 Task:  Click on  Soccer In the  Soccer League click on  Pick Sheet Your name Penelope Taylor Team name Philadelphia and  Email softage.6@softage.net Game 1 Montreal Game 2 Philadelphia Game 3 Atlanta United Game 4 Austin FC Game 5 Real Salt Lake Game 6 San Jose Game 7 Columbus Game 8 New England Game 9 Charlotte FC Game 10 DC United Game 11 Toronto FC Game 12 NY Red Bulls Game 13 Austin Game 14 Real Salt Lake Game 15 Houston Game16 San Jose In Tie Breaker choose Philadelphia Submit pick sheet
Action: Mouse moved to (261, 233)
Screenshot: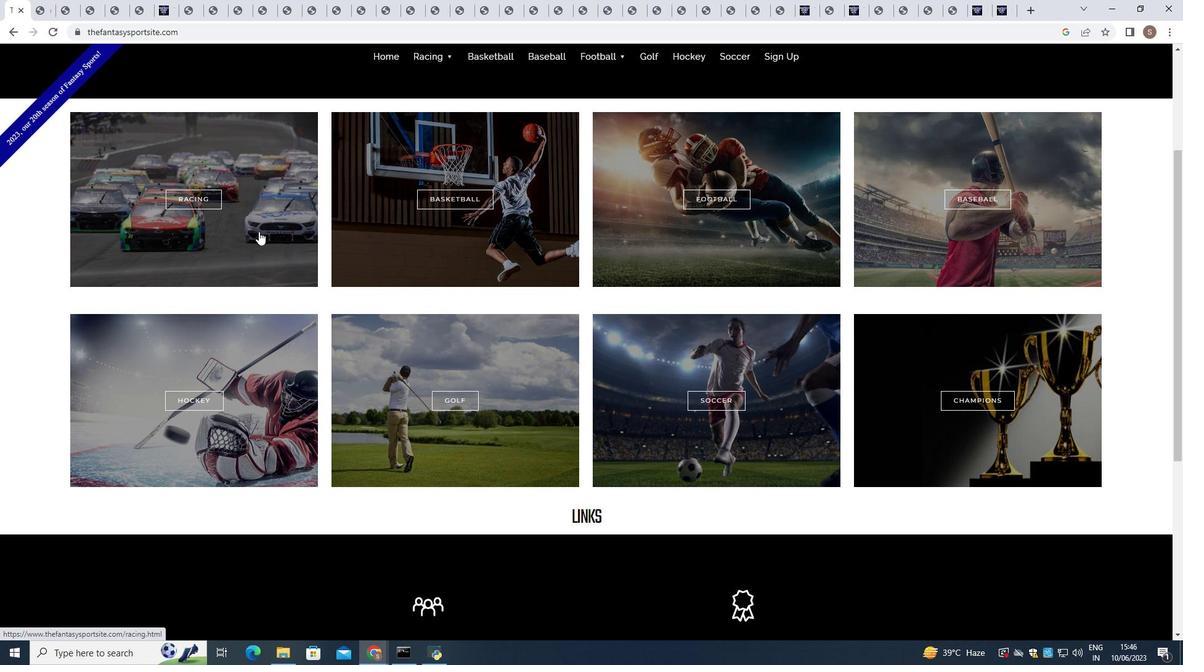 
Action: Mouse scrolled (261, 233) with delta (0, 0)
Screenshot: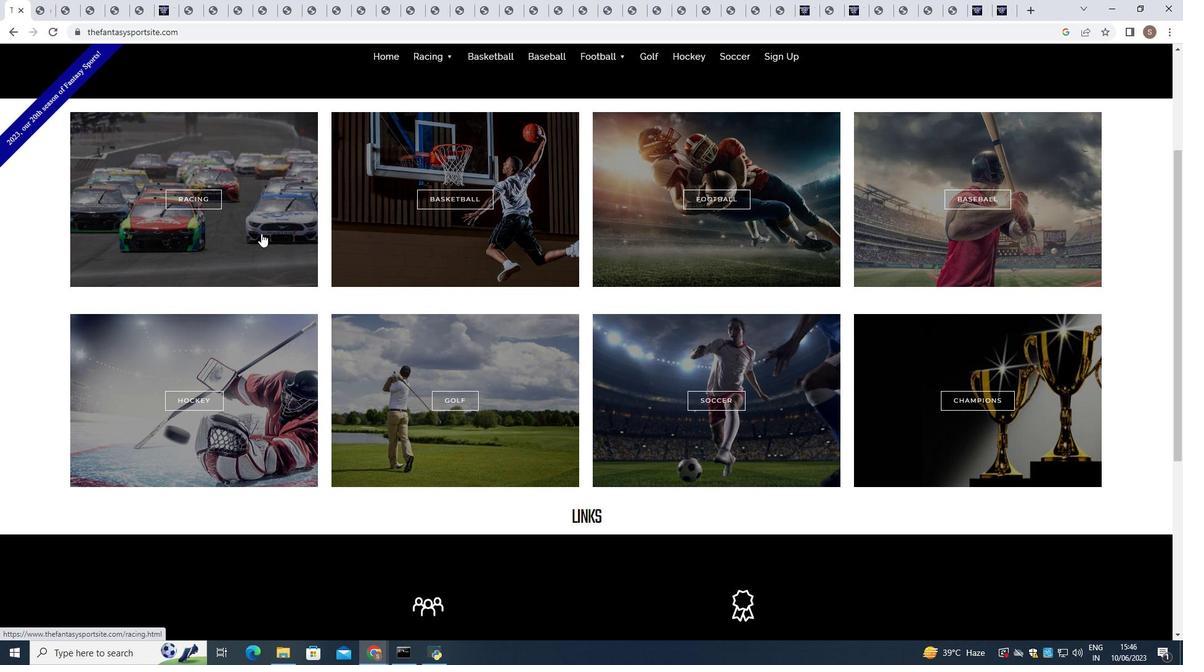 
Action: Mouse moved to (261, 234)
Screenshot: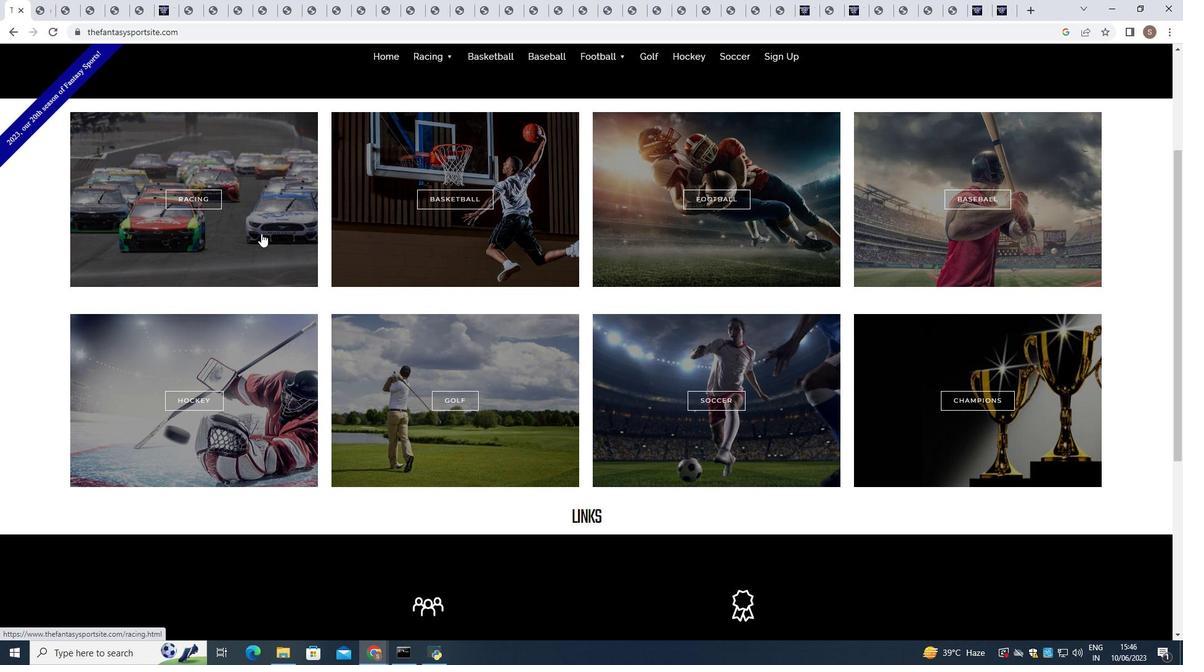 
Action: Mouse scrolled (261, 234) with delta (0, 0)
Screenshot: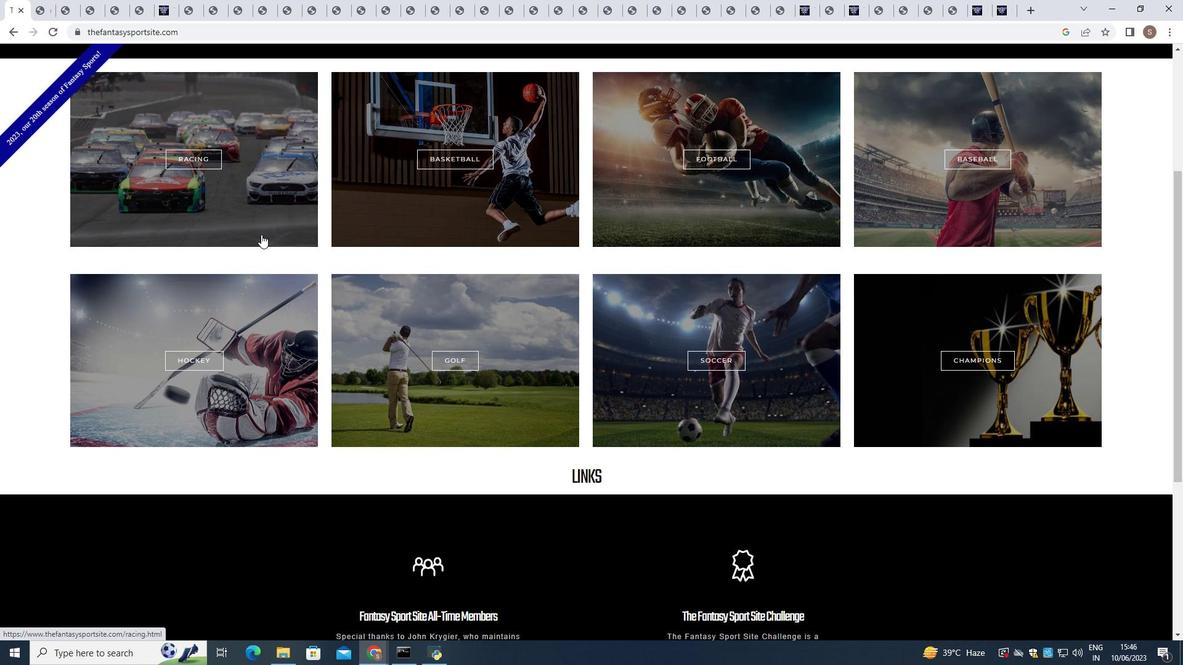 
Action: Mouse moved to (624, 275)
Screenshot: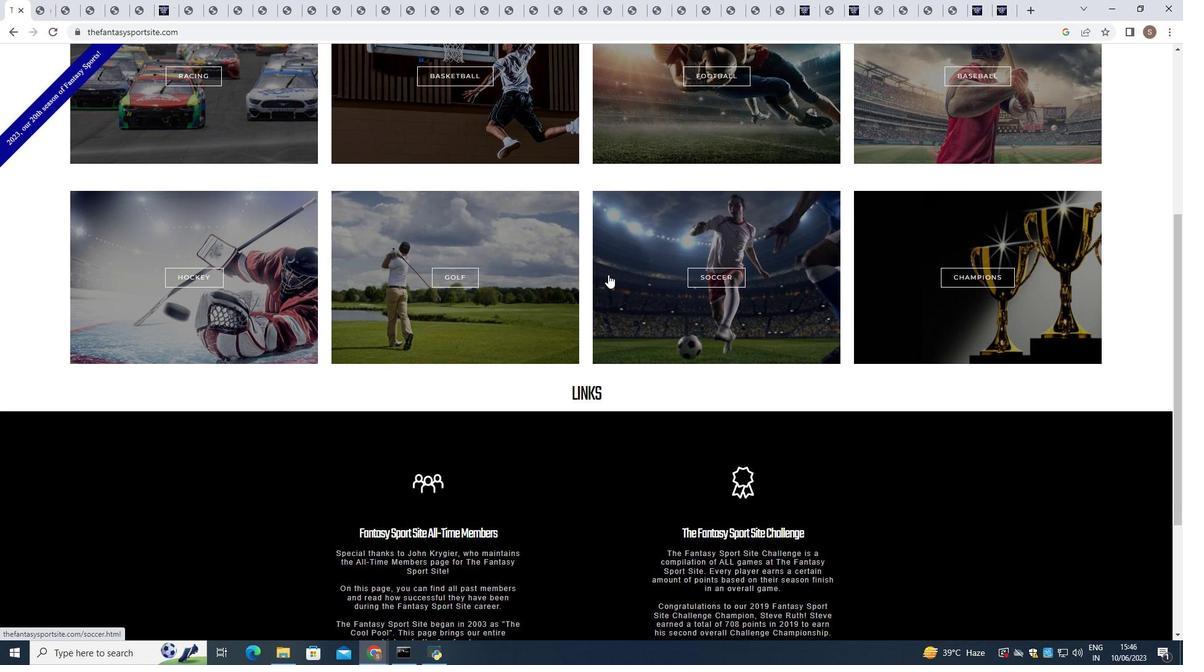 
Action: Mouse pressed left at (624, 275)
Screenshot: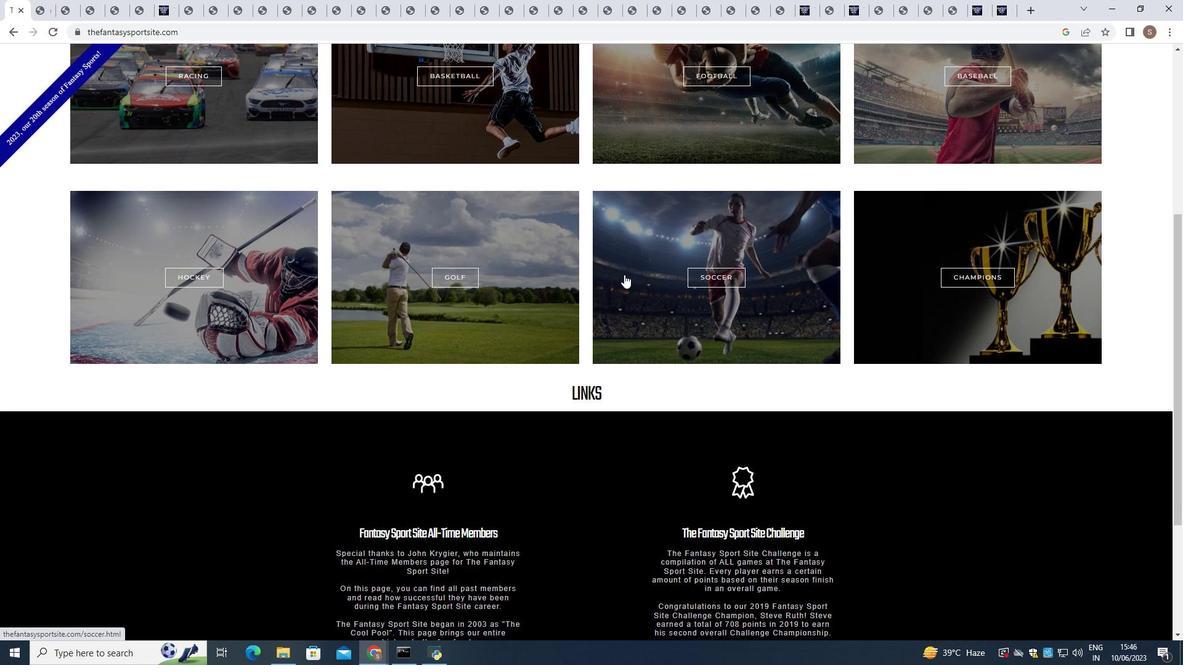
Action: Mouse moved to (551, 459)
Screenshot: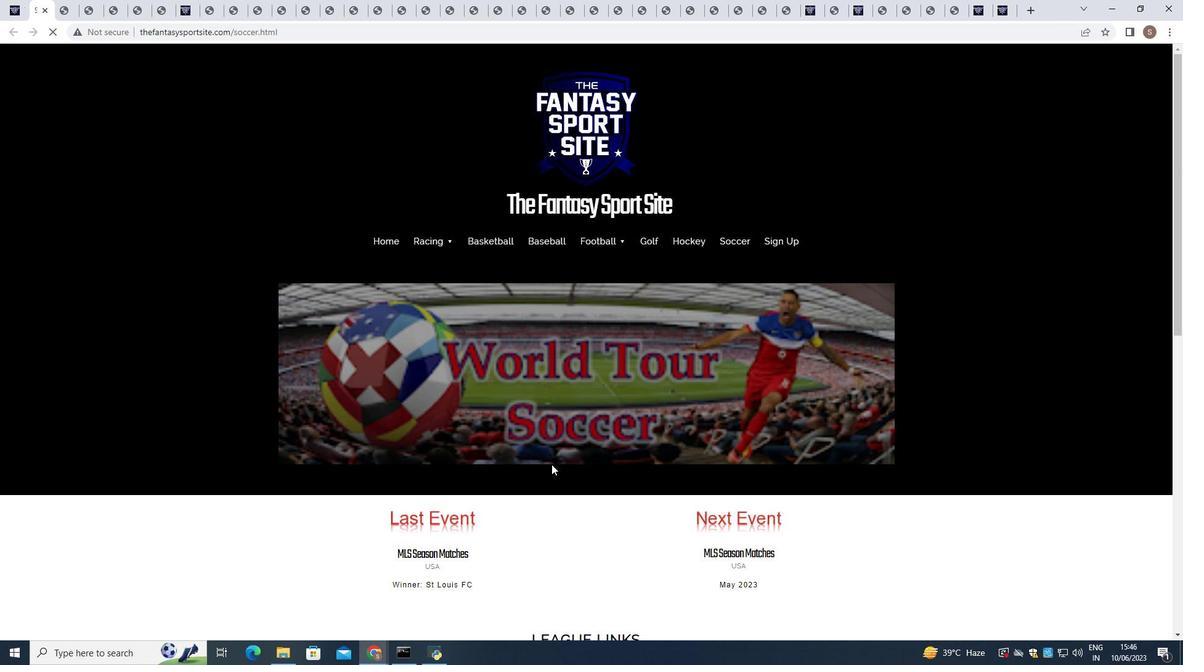 
Action: Mouse scrolled (551, 458) with delta (0, 0)
Screenshot: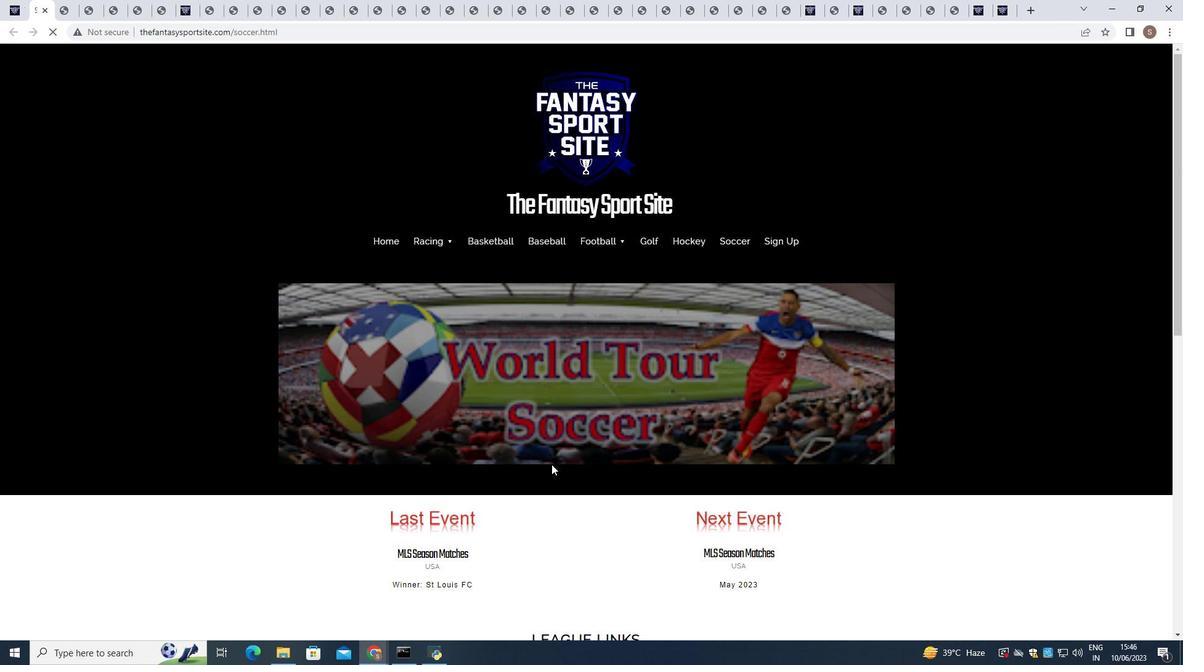 
Action: Mouse moved to (551, 464)
Screenshot: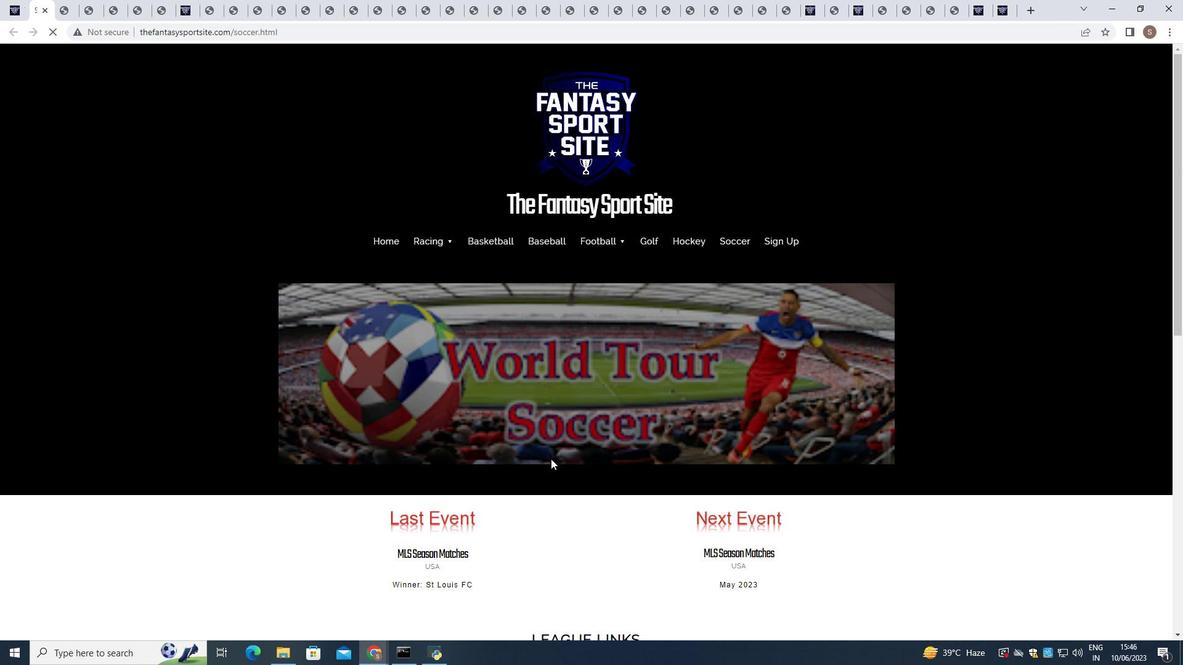 
Action: Mouse scrolled (551, 464) with delta (0, 0)
Screenshot: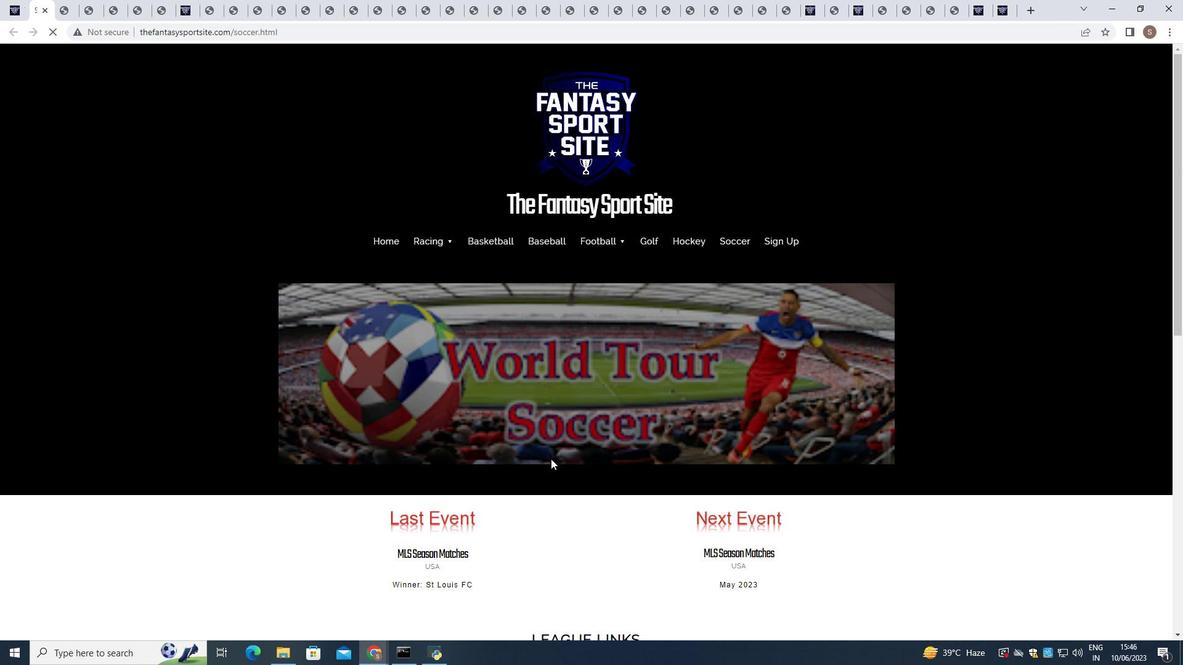 
Action: Mouse moved to (553, 469)
Screenshot: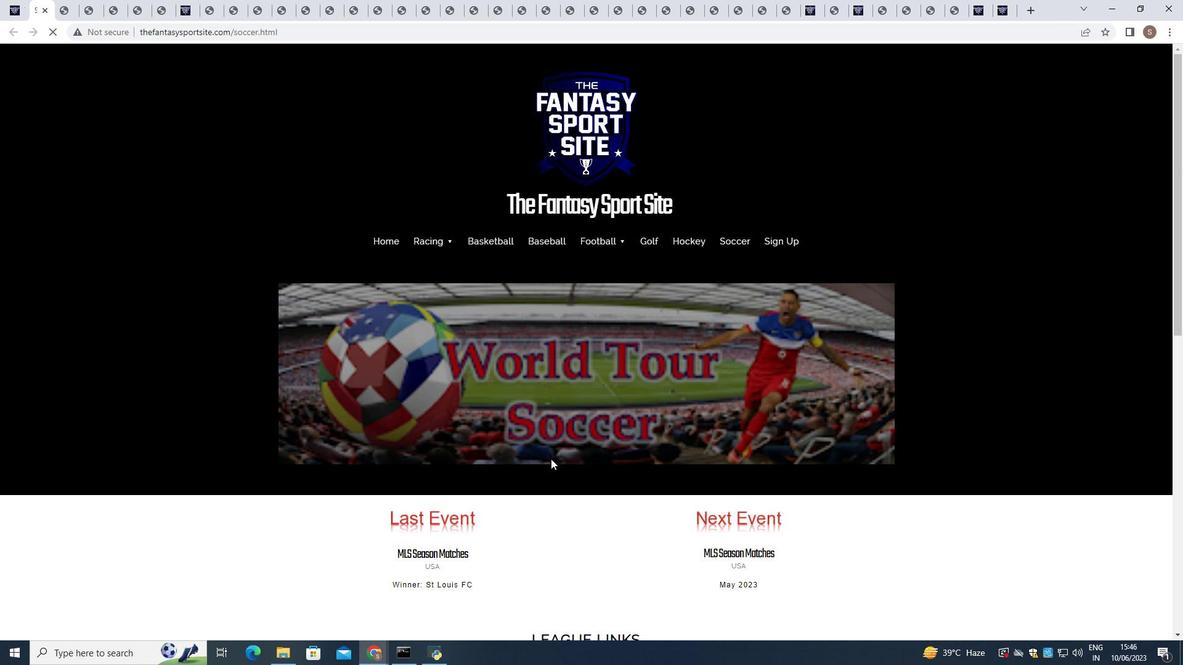 
Action: Mouse scrolled (553, 468) with delta (0, 0)
Screenshot: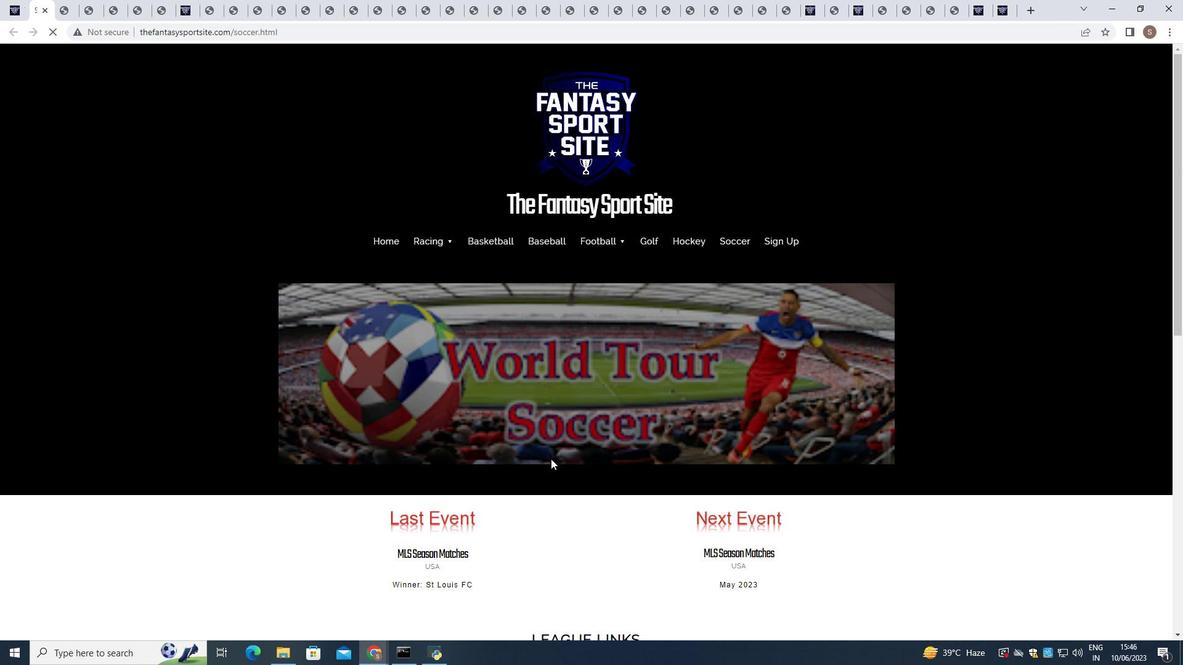 
Action: Mouse moved to (553, 469)
Screenshot: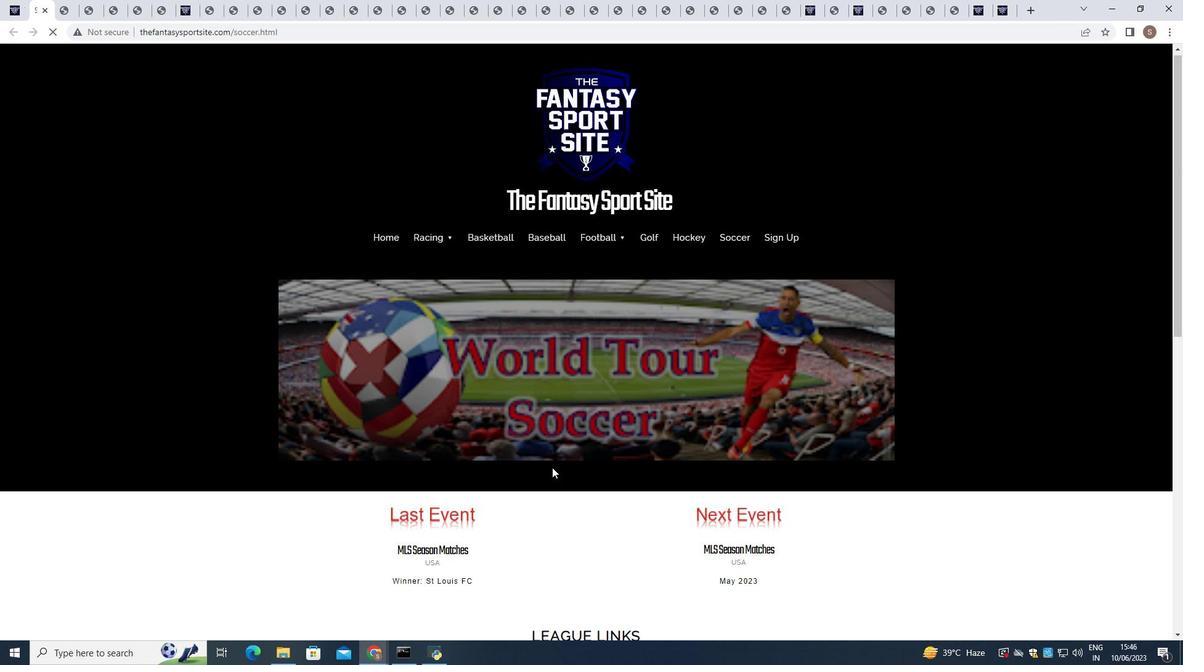 
Action: Mouse scrolled (553, 468) with delta (0, 0)
Screenshot: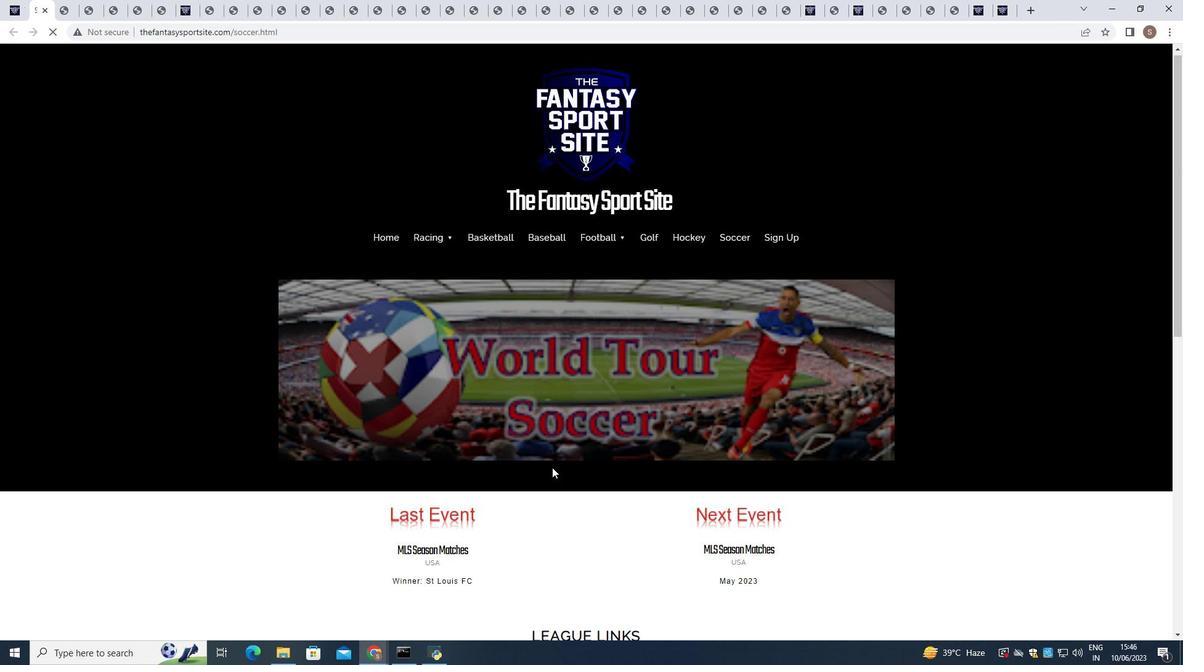 
Action: Mouse moved to (339, 445)
Screenshot: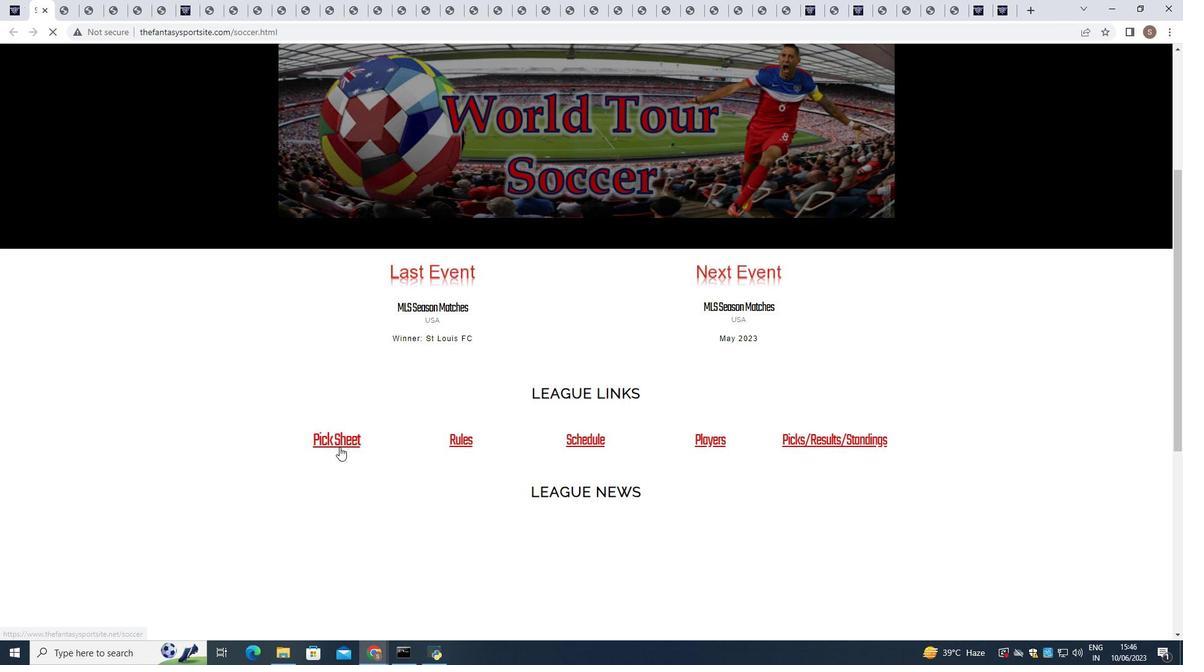 
Action: Mouse pressed left at (339, 445)
Screenshot: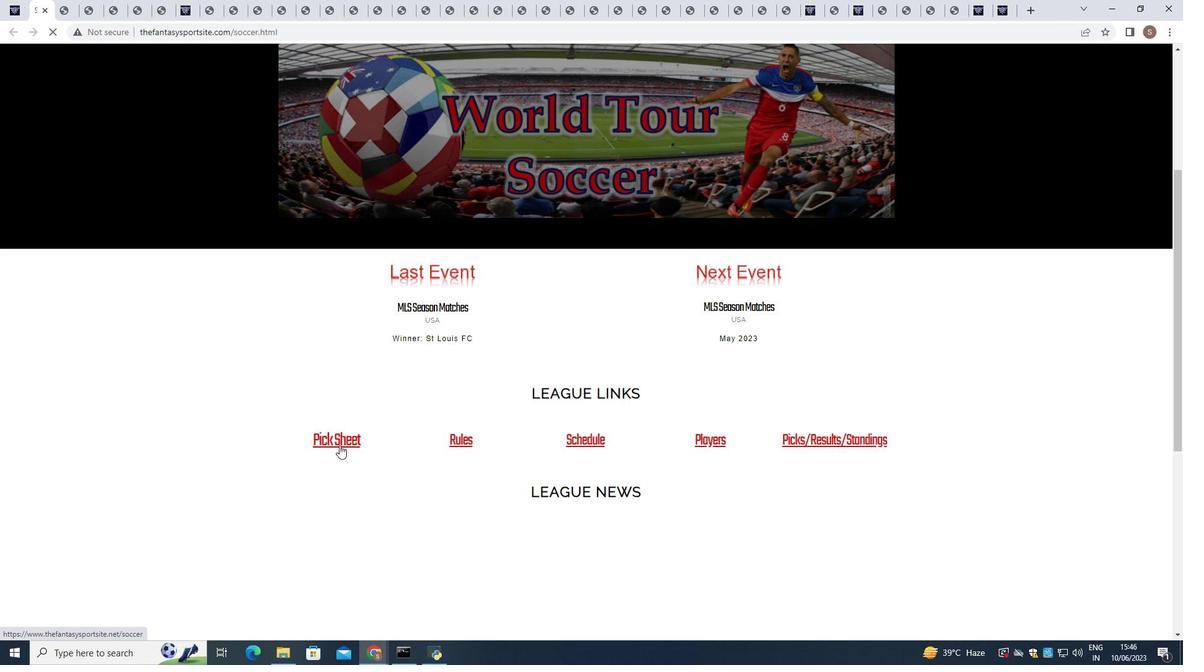 
Action: Mouse moved to (416, 439)
Screenshot: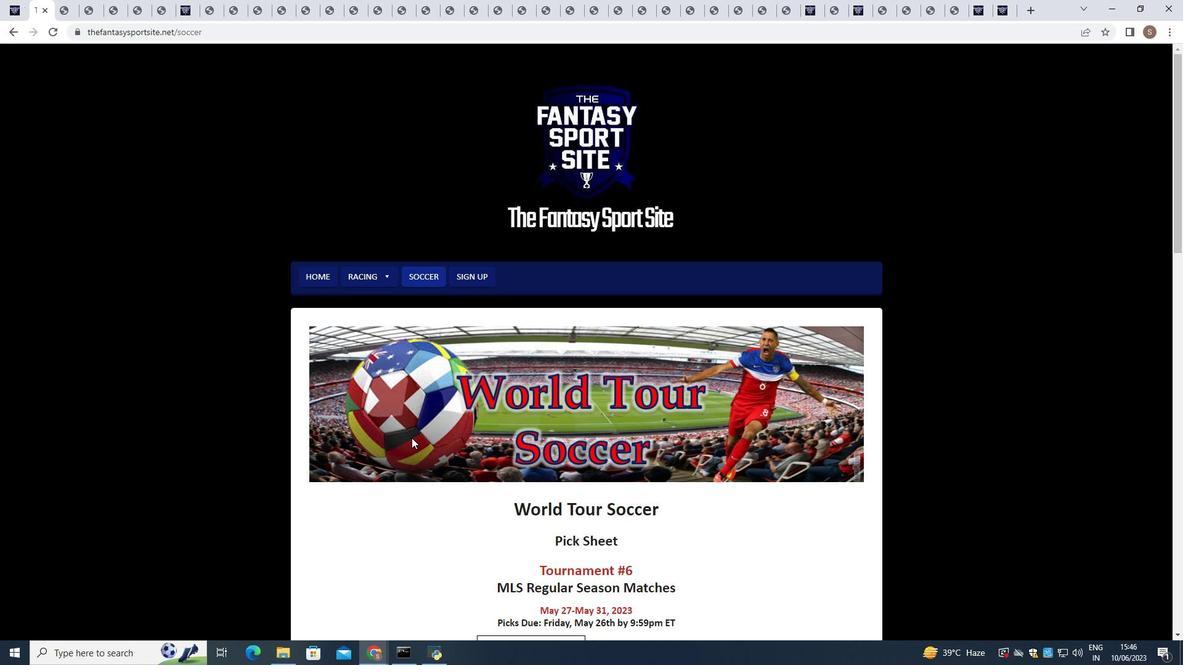 
Action: Mouse scrolled (416, 438) with delta (0, 0)
Screenshot: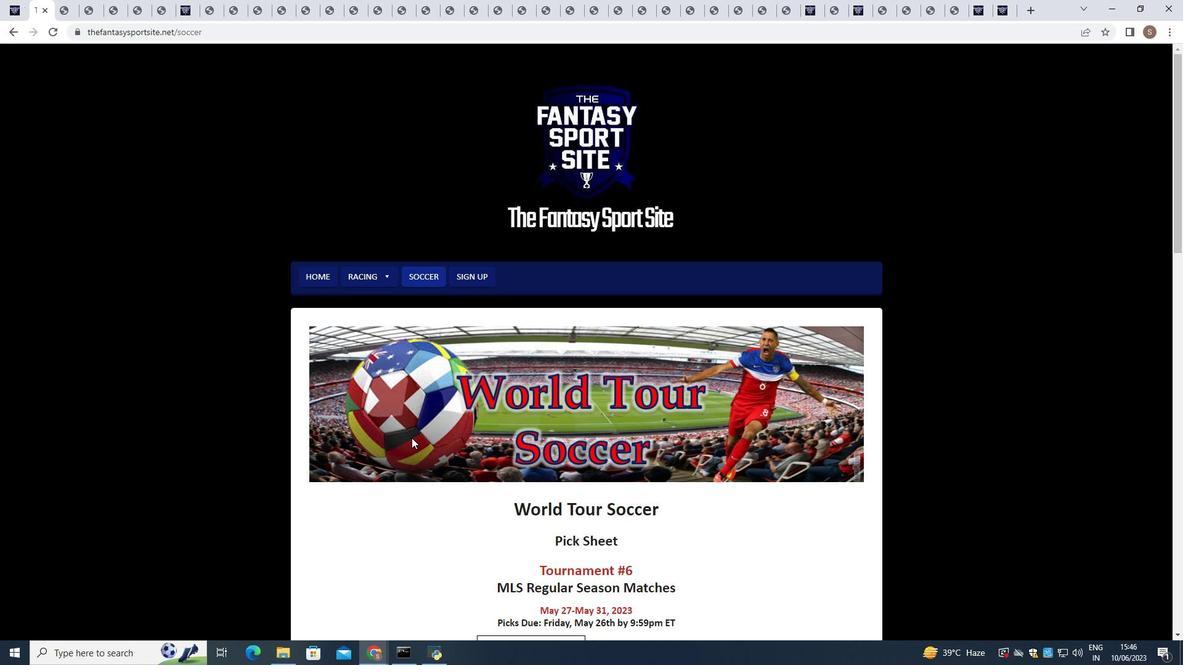 
Action: Mouse moved to (416, 439)
Screenshot: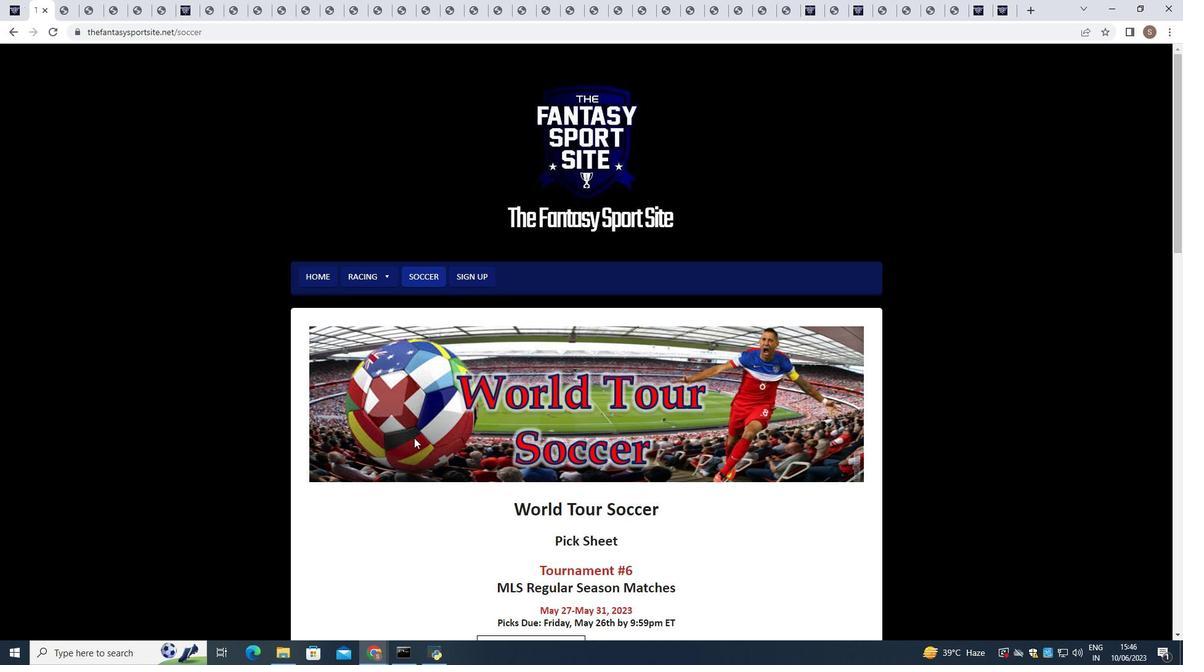
Action: Mouse scrolled (416, 439) with delta (0, 0)
Screenshot: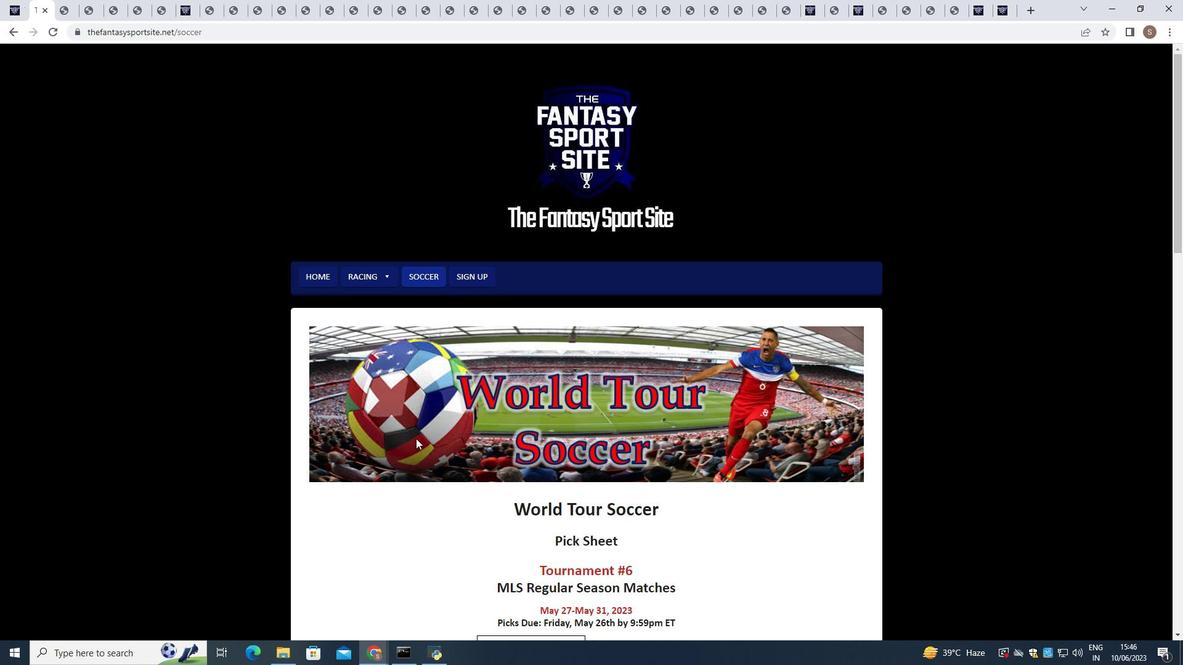 
Action: Mouse scrolled (416, 439) with delta (0, 0)
Screenshot: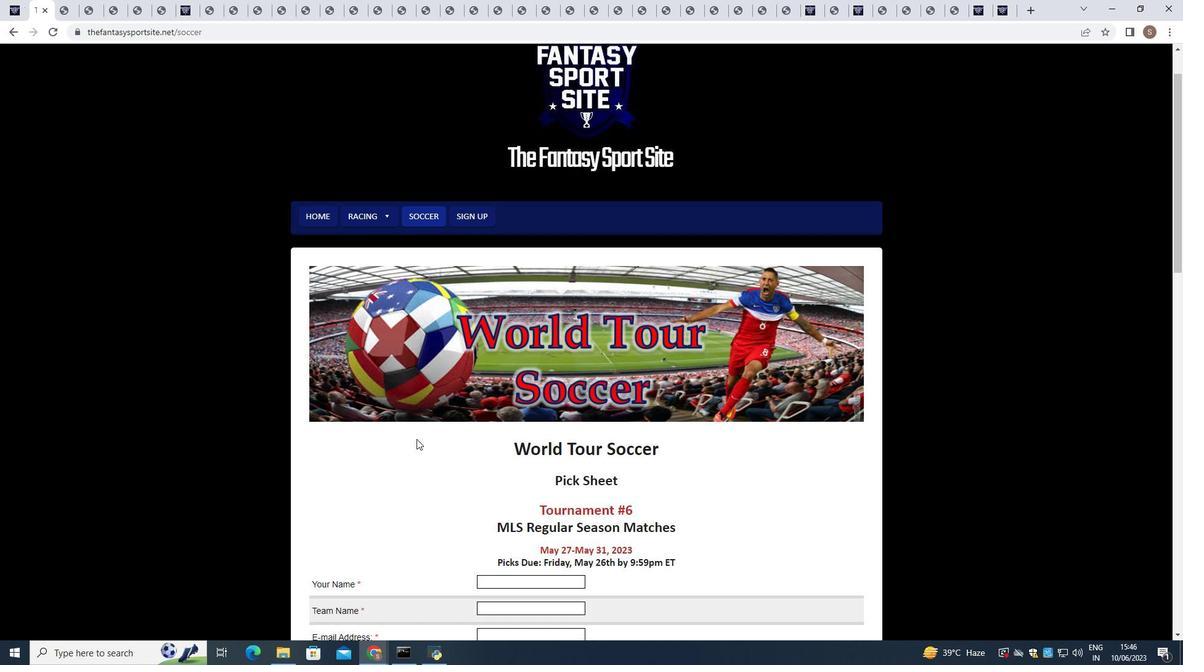 
Action: Mouse scrolled (416, 439) with delta (0, 0)
Screenshot: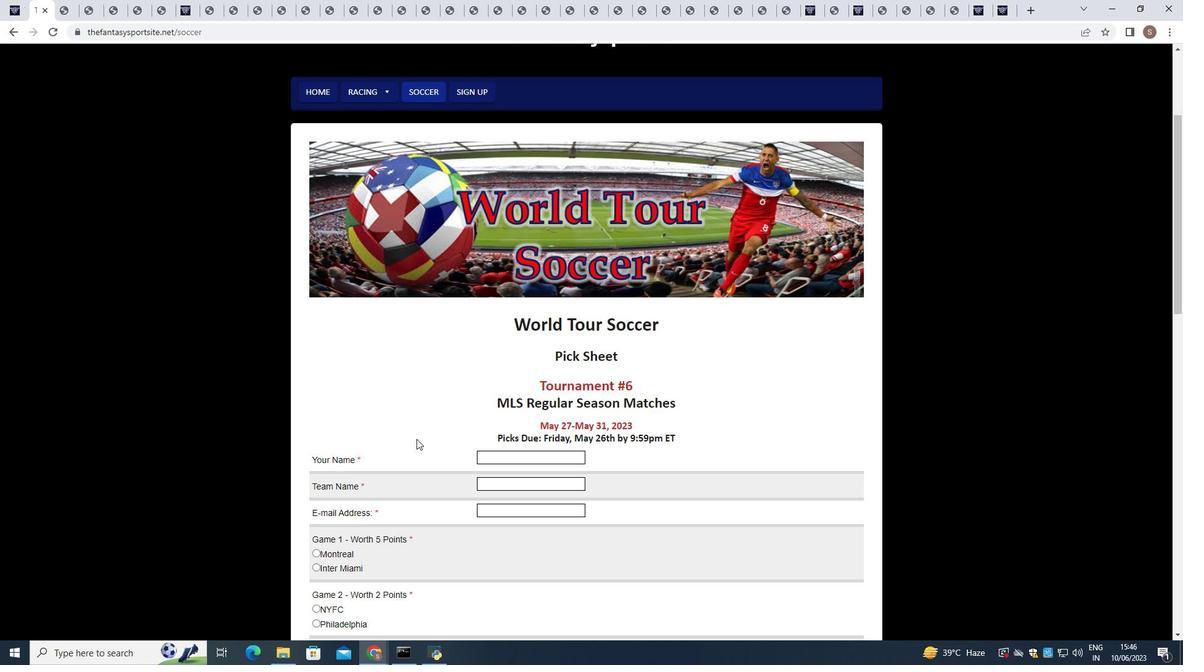 
Action: Mouse moved to (502, 392)
Screenshot: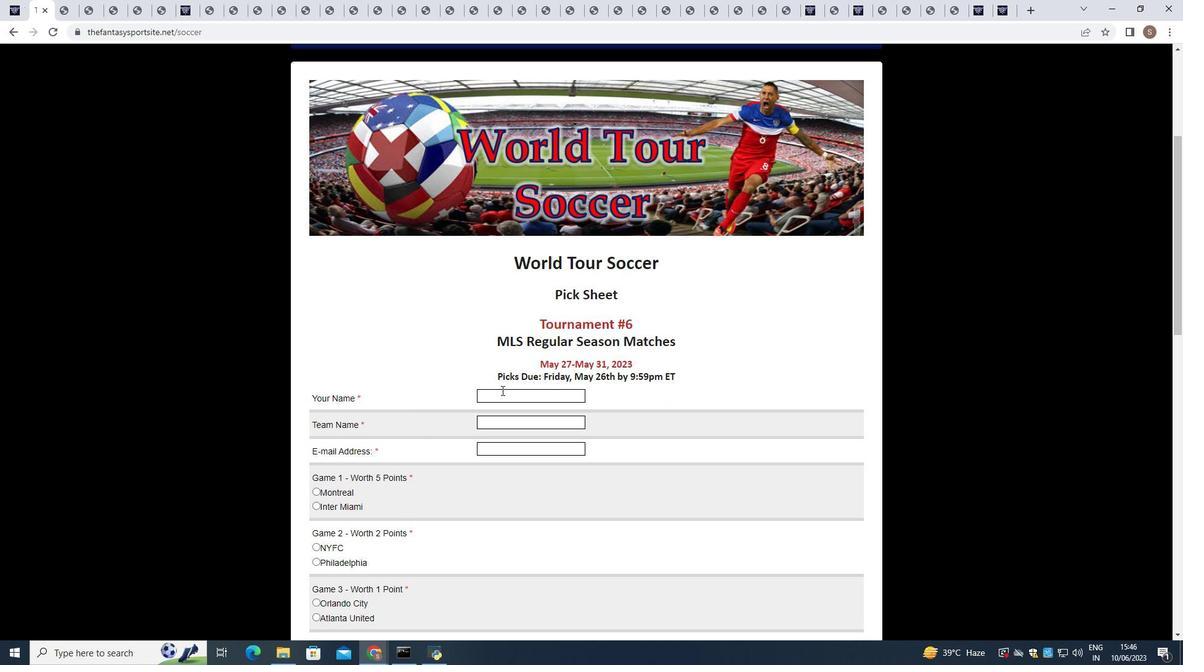 
Action: Mouse pressed left at (502, 392)
Screenshot: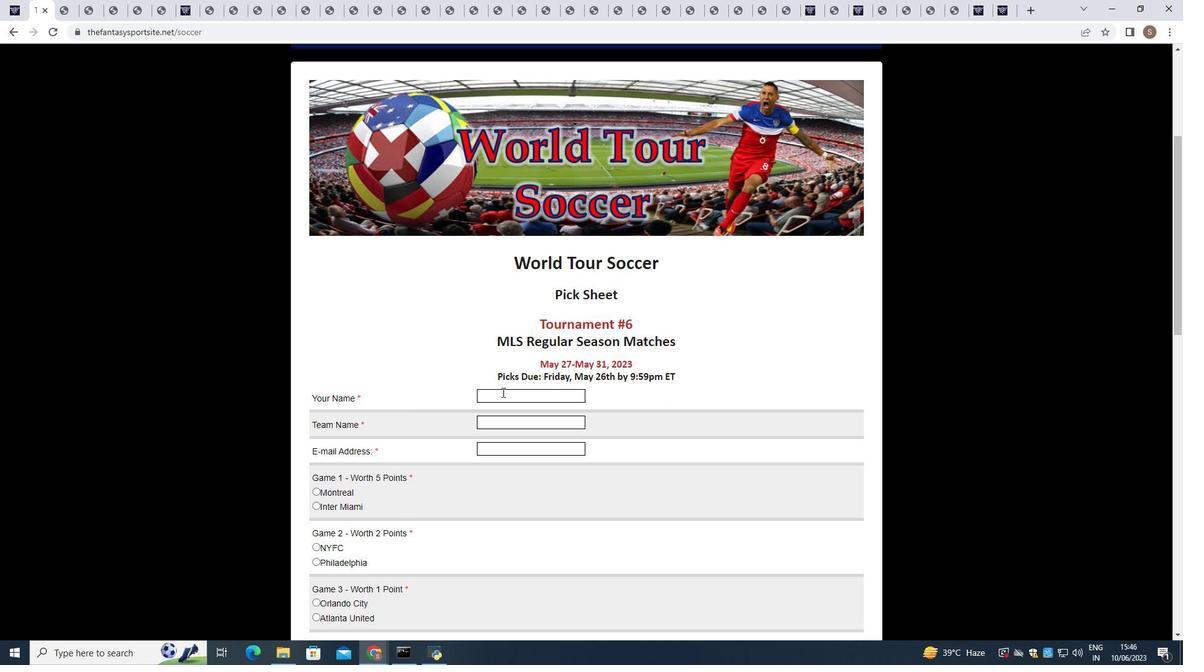 
Action: Key pressed <Key.shift><Key.shift>Penelope<Key.space><Key.shift>Taylor
Screenshot: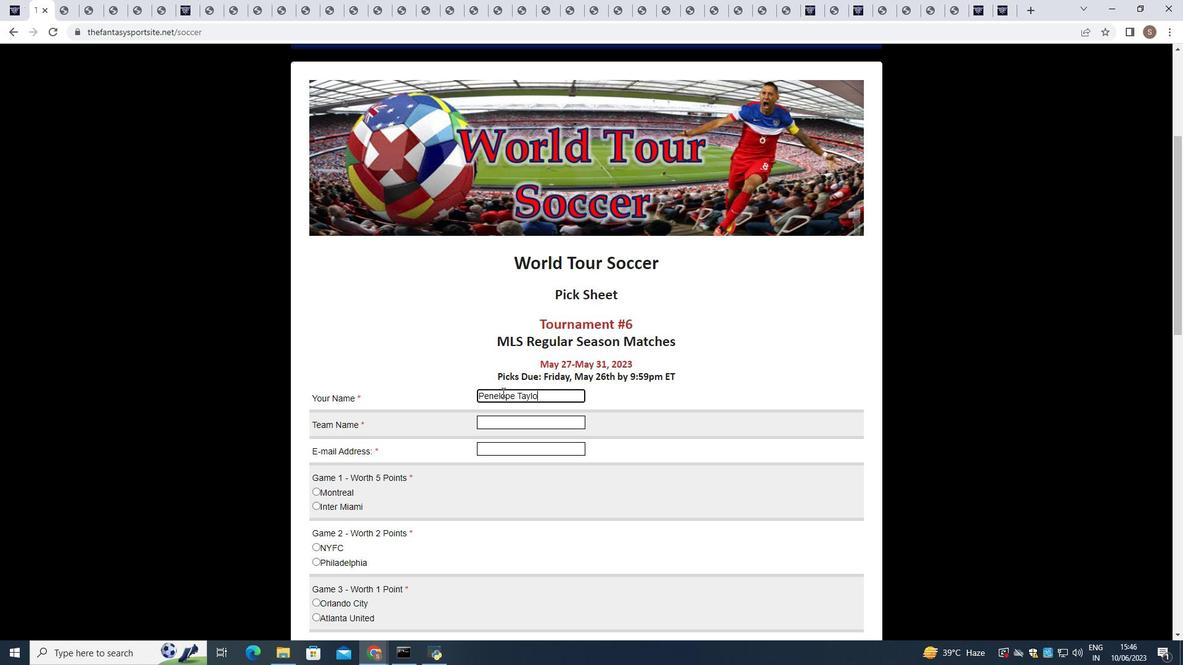 
Action: Mouse moved to (509, 418)
Screenshot: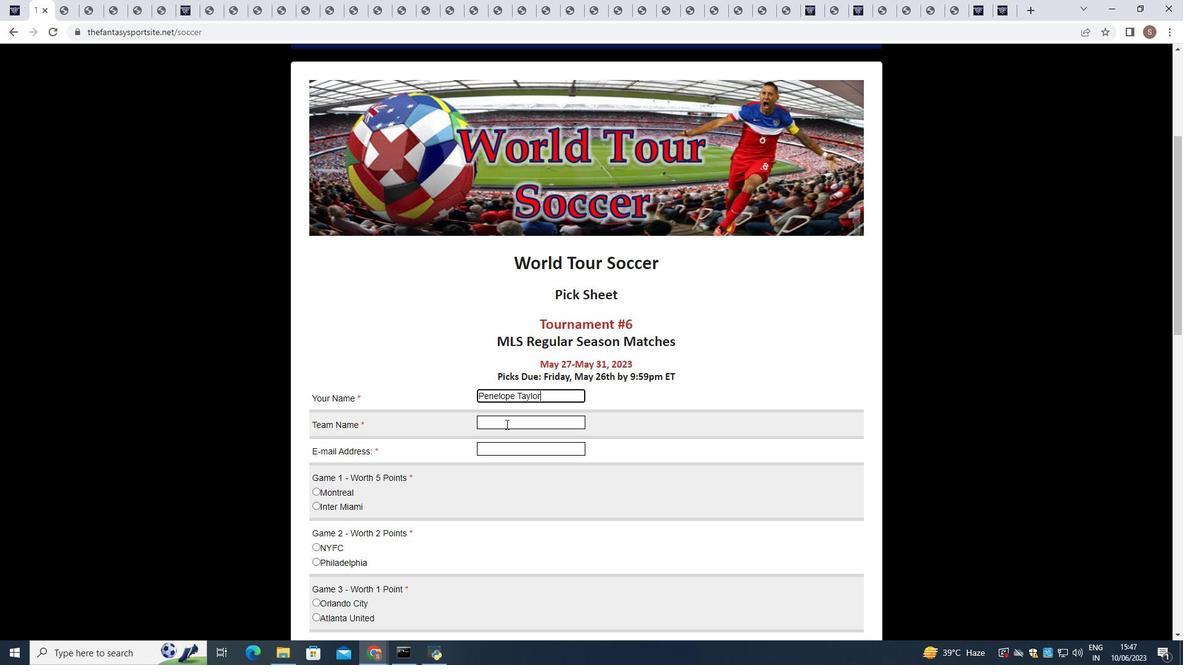 
Action: Mouse pressed left at (509, 418)
Screenshot: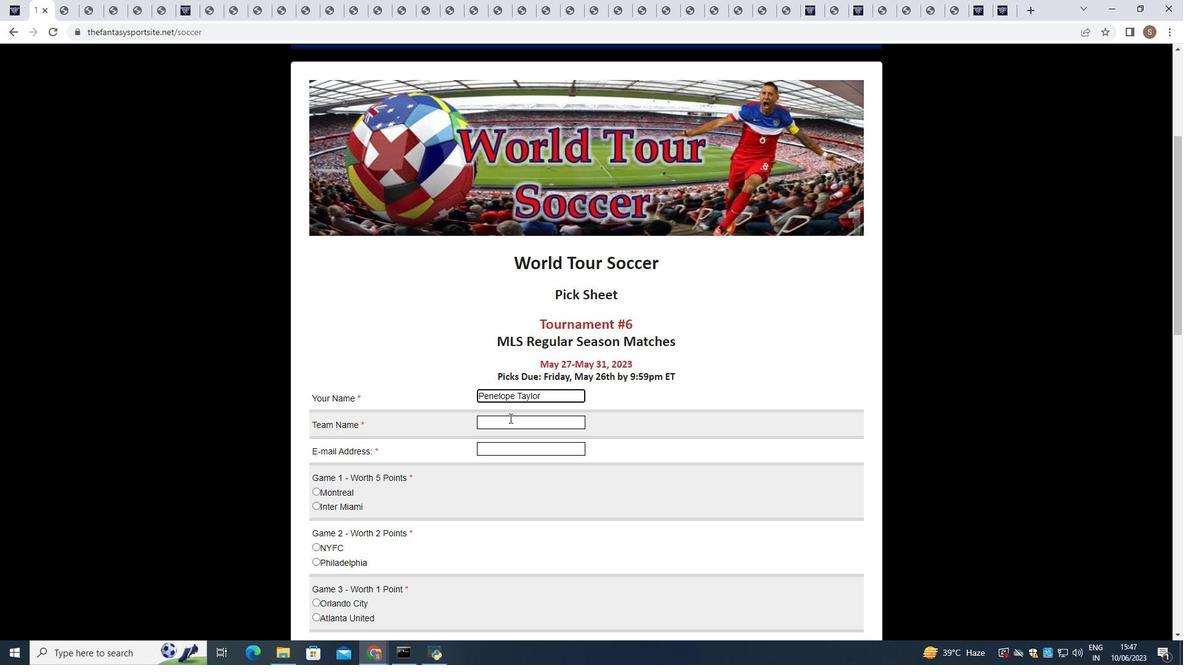 
Action: Key pressed <Key.shift>Philadelphia
Screenshot: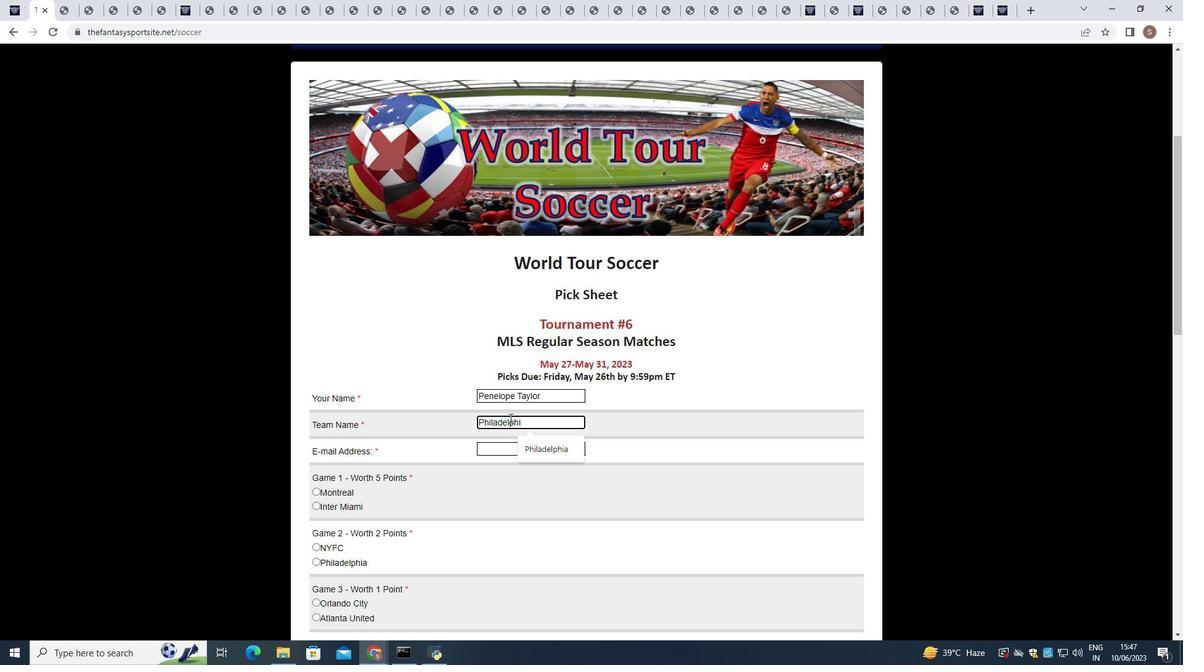 
Action: Mouse moved to (568, 452)
Screenshot: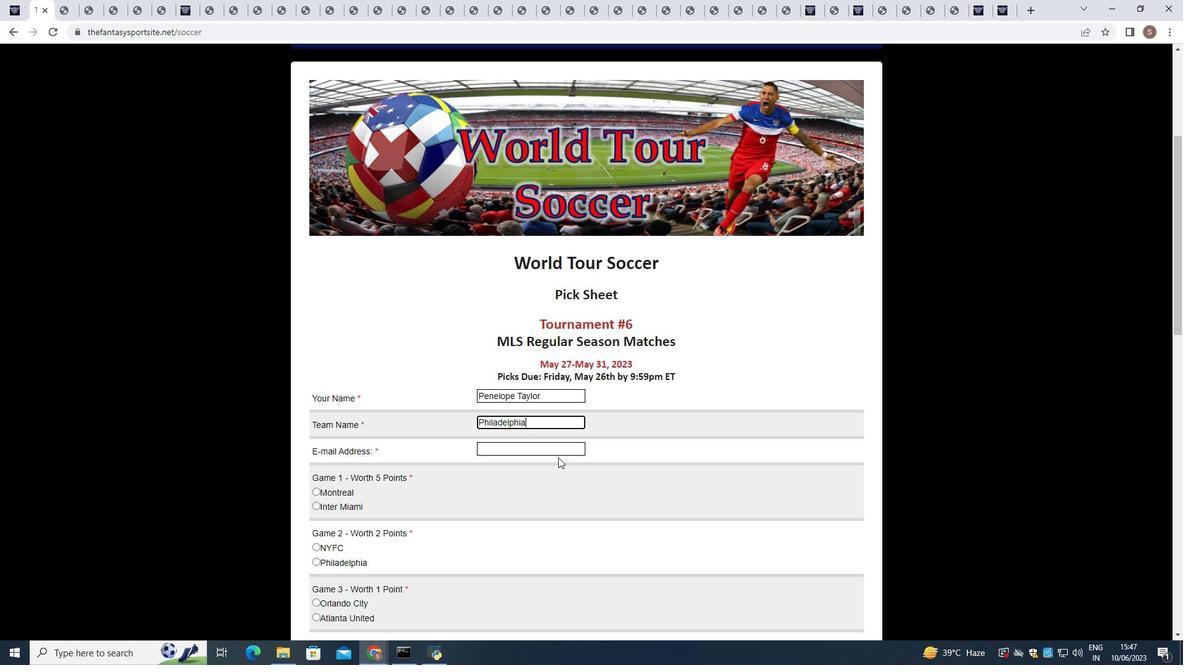 
Action: Mouse pressed left at (568, 452)
Screenshot: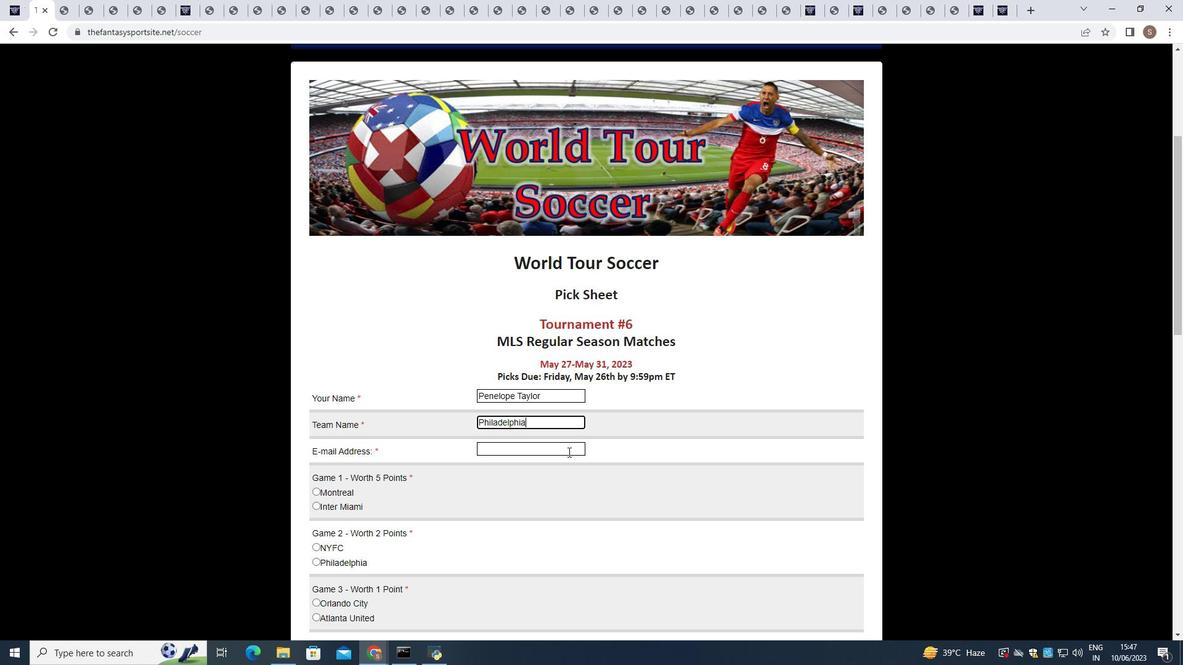 
Action: Mouse moved to (570, 448)
Screenshot: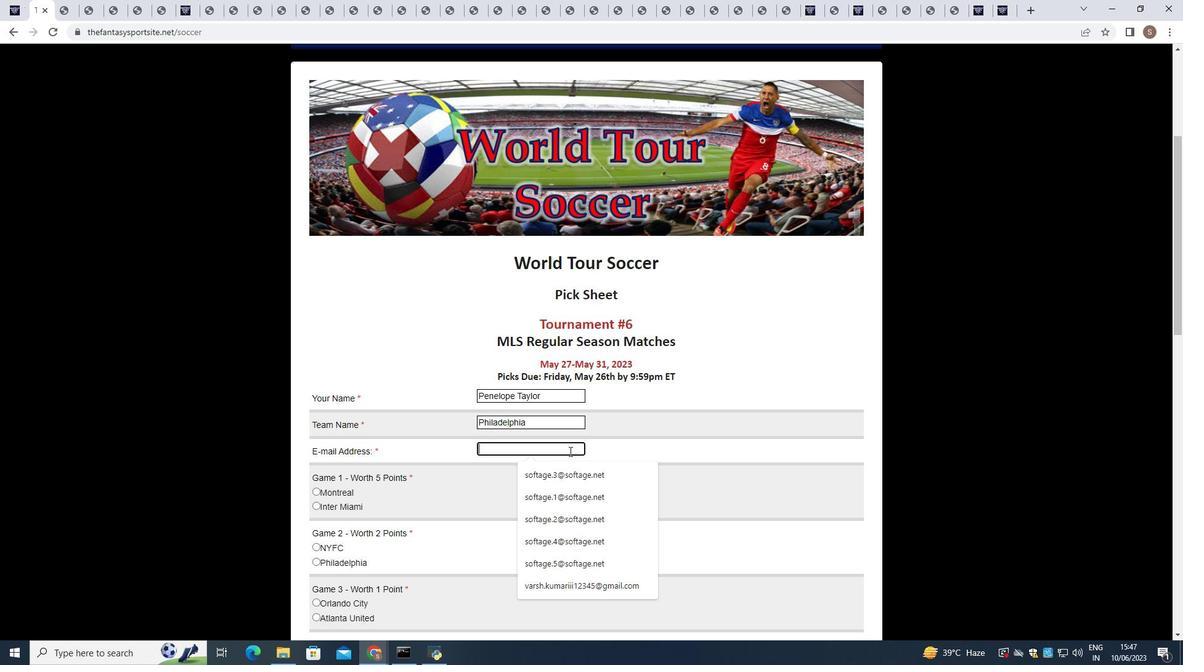 
Action: Key pressed softage.6
Screenshot: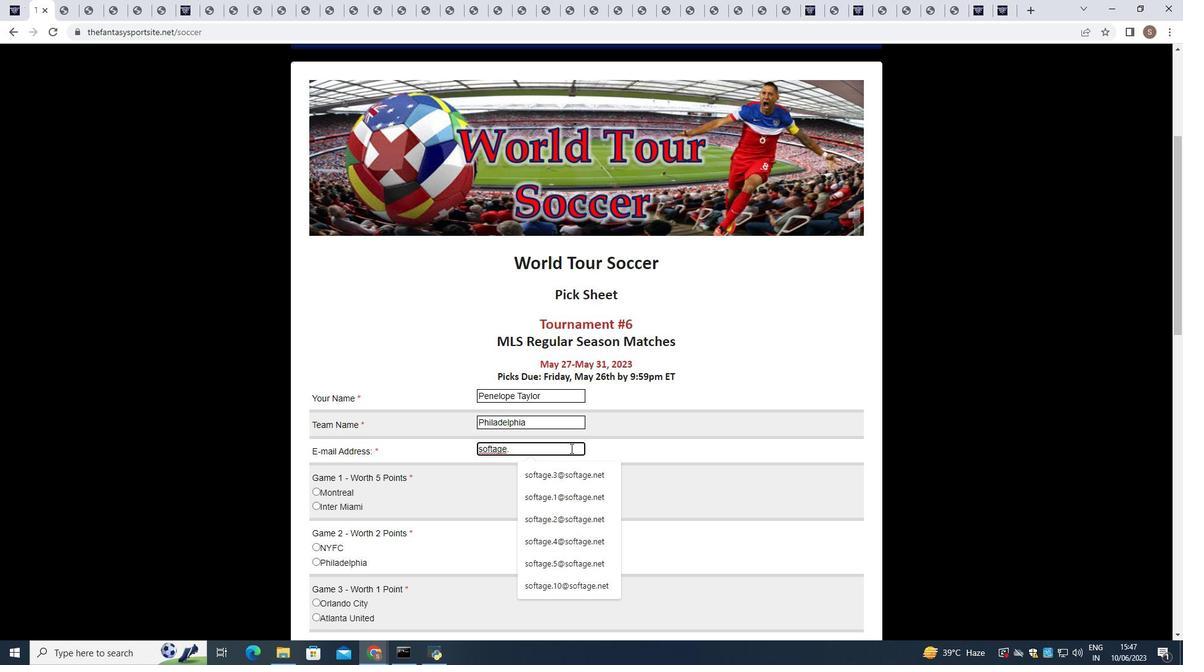 
Action: Mouse moved to (551, 471)
Screenshot: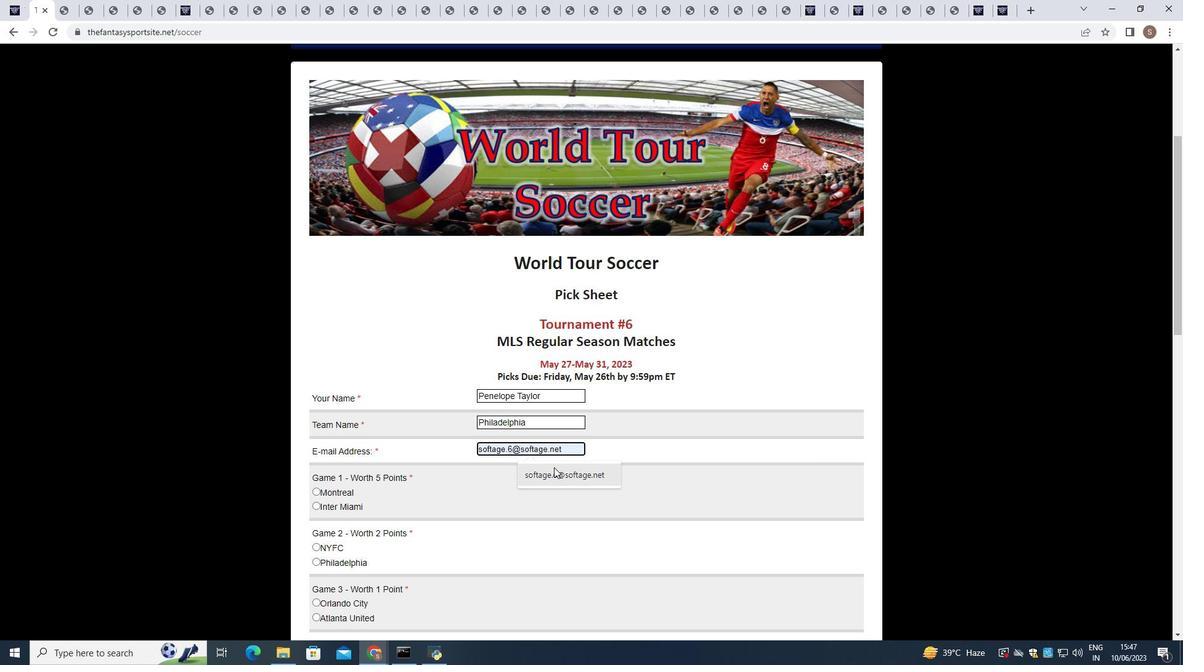 
Action: Mouse pressed left at (551, 471)
Screenshot: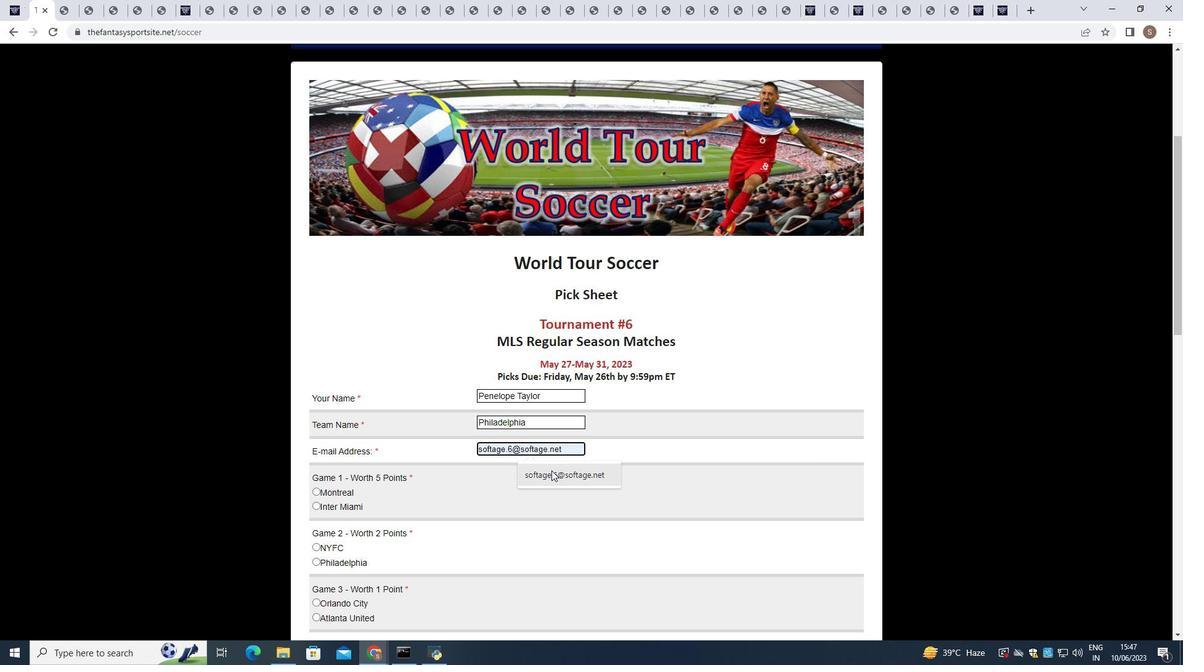 
Action: Mouse moved to (315, 491)
Screenshot: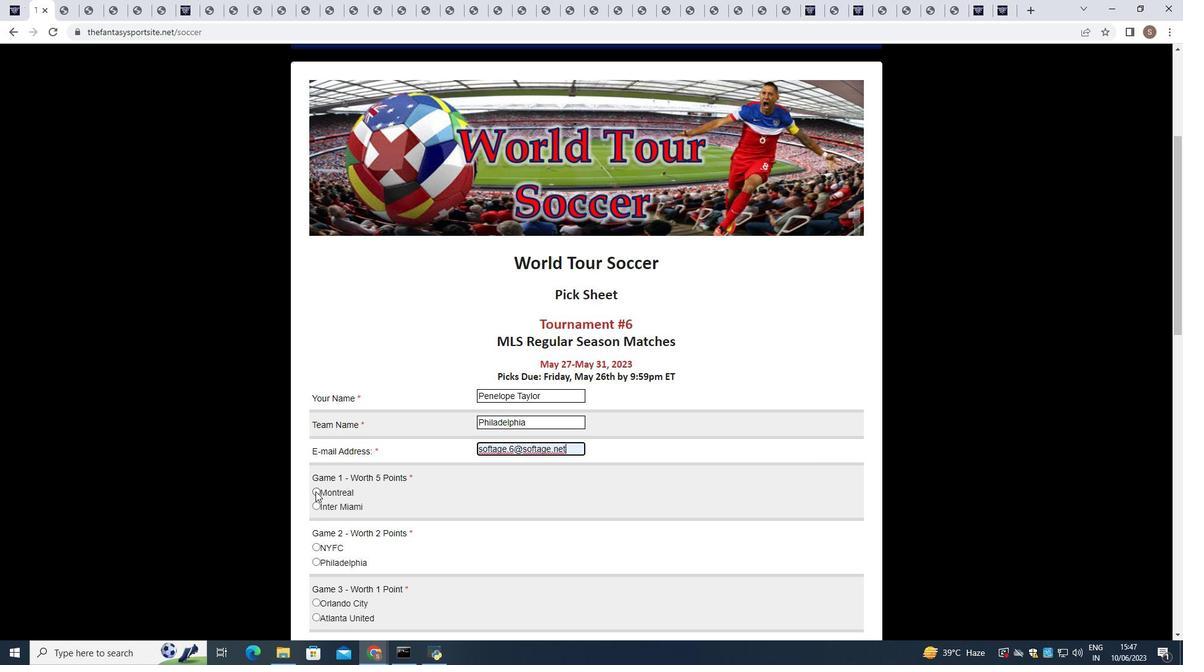 
Action: Mouse pressed left at (315, 491)
Screenshot: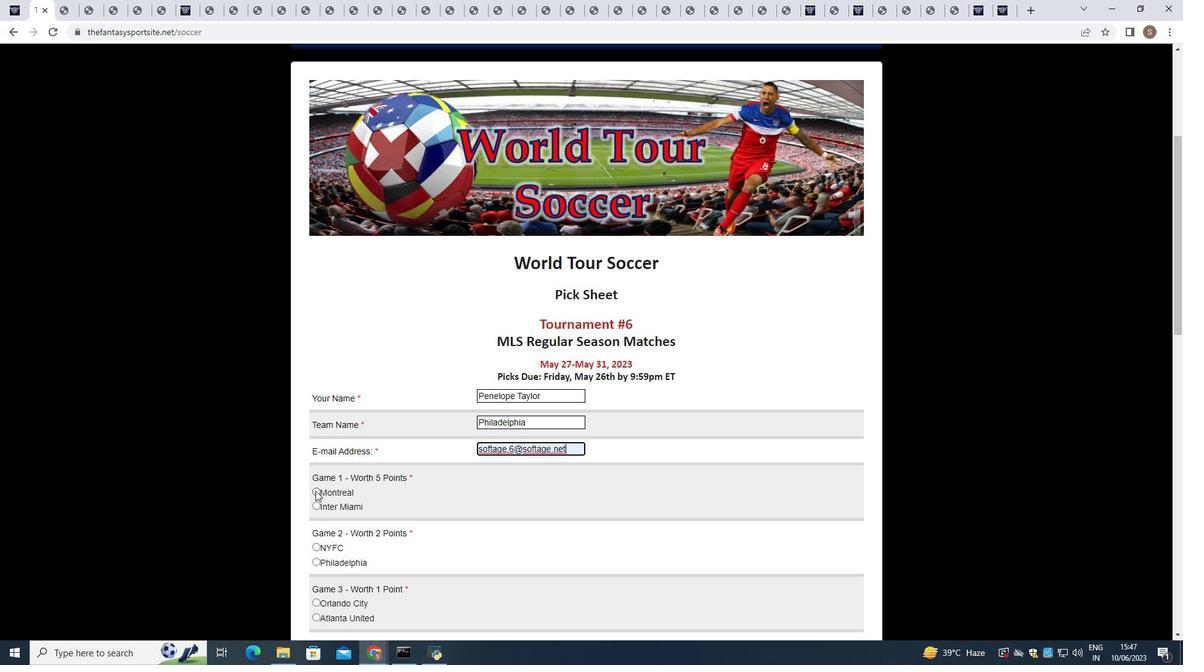 
Action: Mouse scrolled (315, 490) with delta (0, 0)
Screenshot: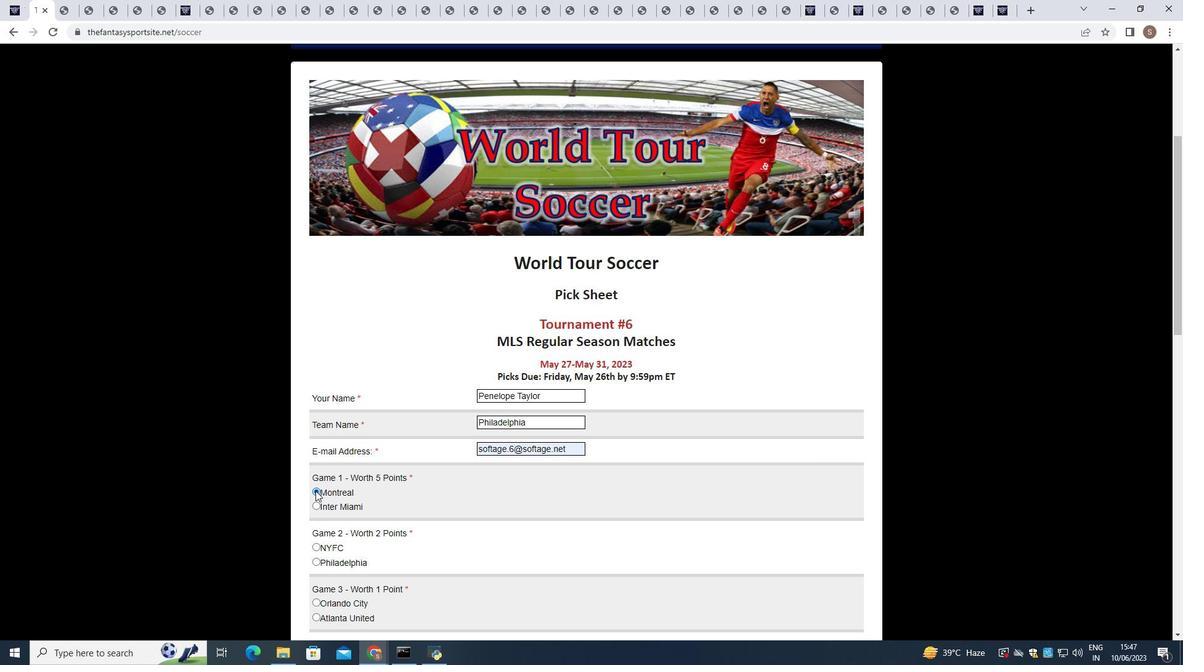 
Action: Mouse scrolled (315, 490) with delta (0, 0)
Screenshot: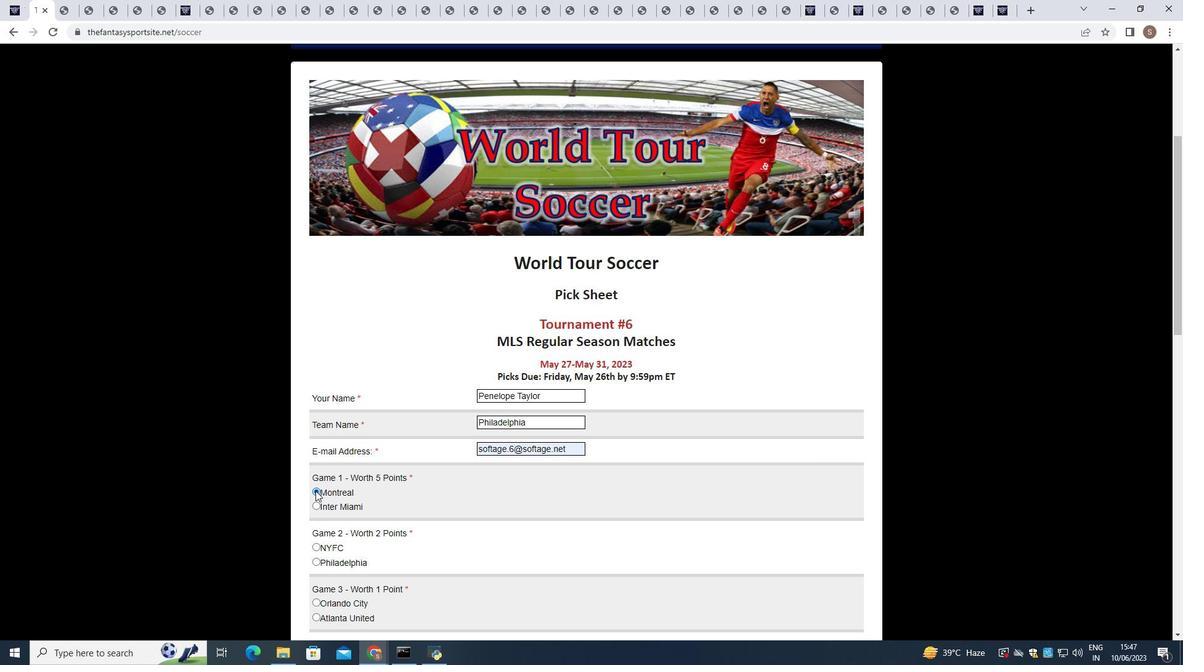 
Action: Mouse scrolled (315, 490) with delta (0, 0)
Screenshot: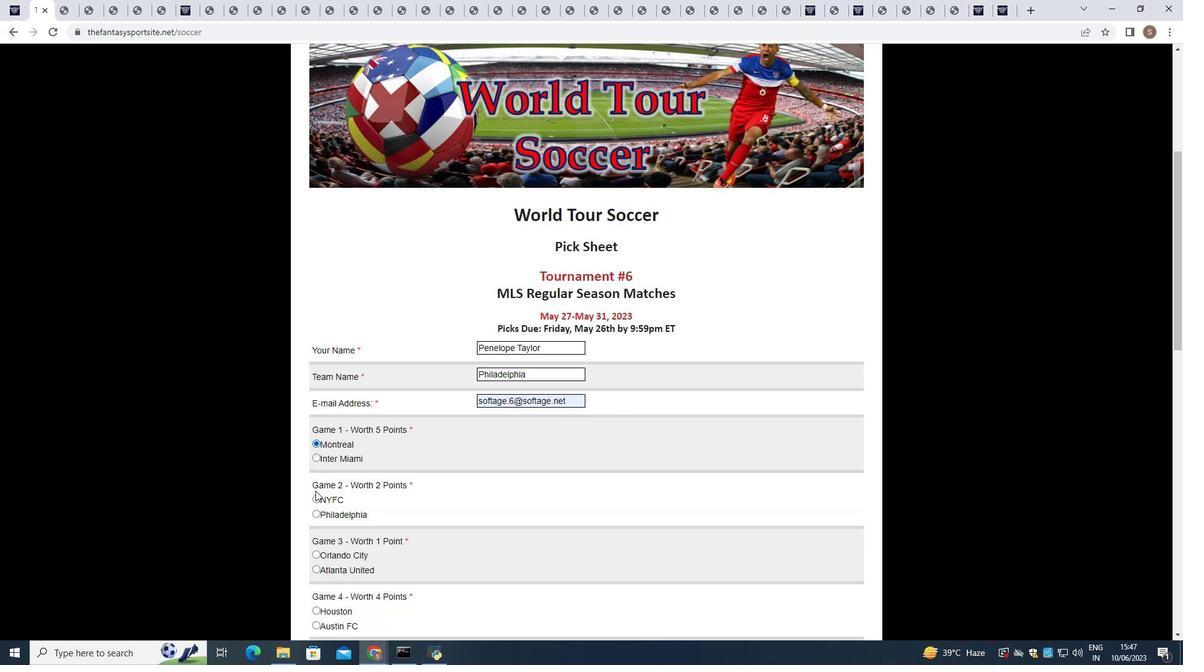 
Action: Mouse moved to (316, 374)
Screenshot: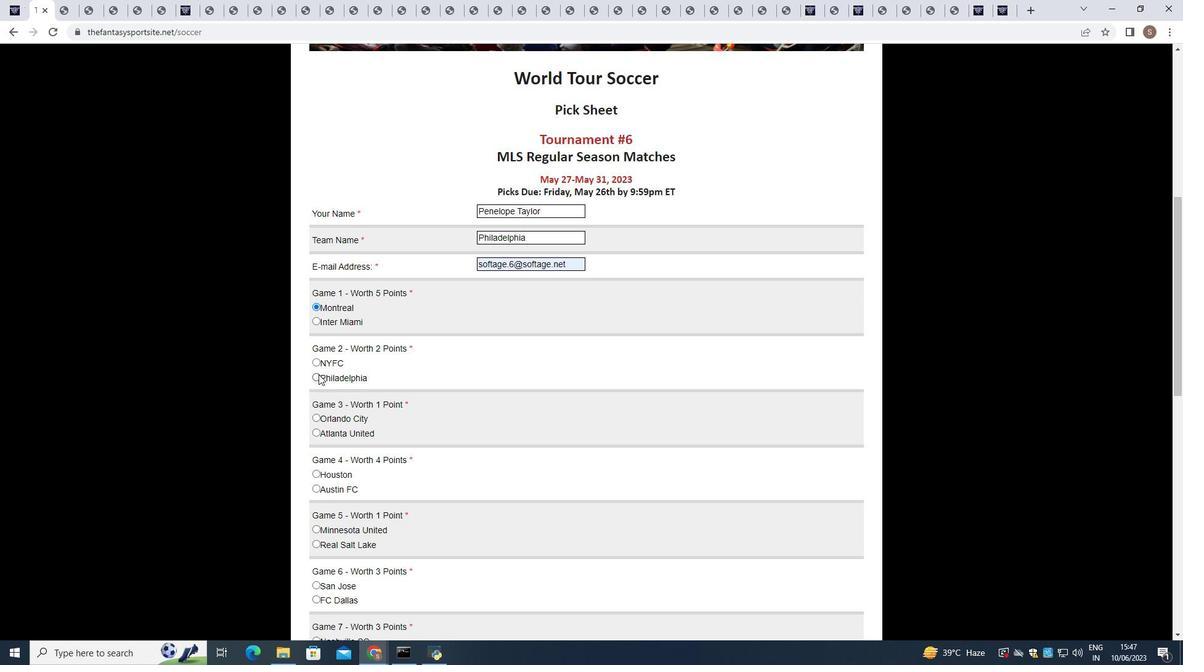 
Action: Mouse pressed left at (316, 374)
Screenshot: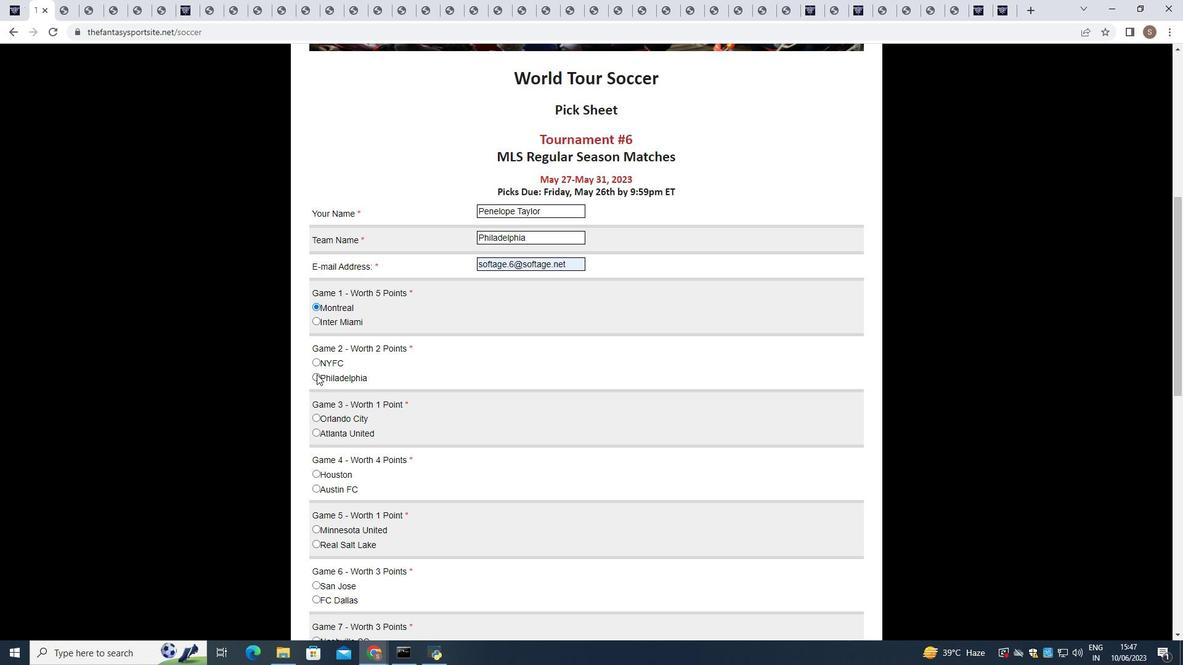 
Action: Mouse moved to (316, 431)
Screenshot: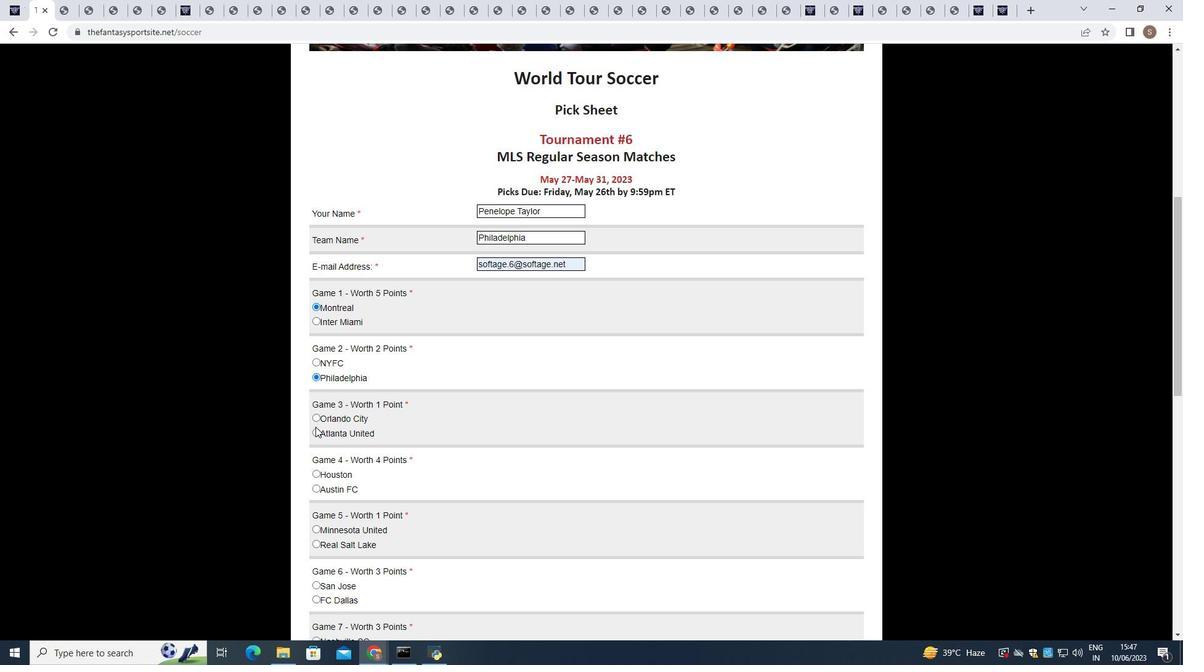 
Action: Mouse pressed left at (316, 431)
Screenshot: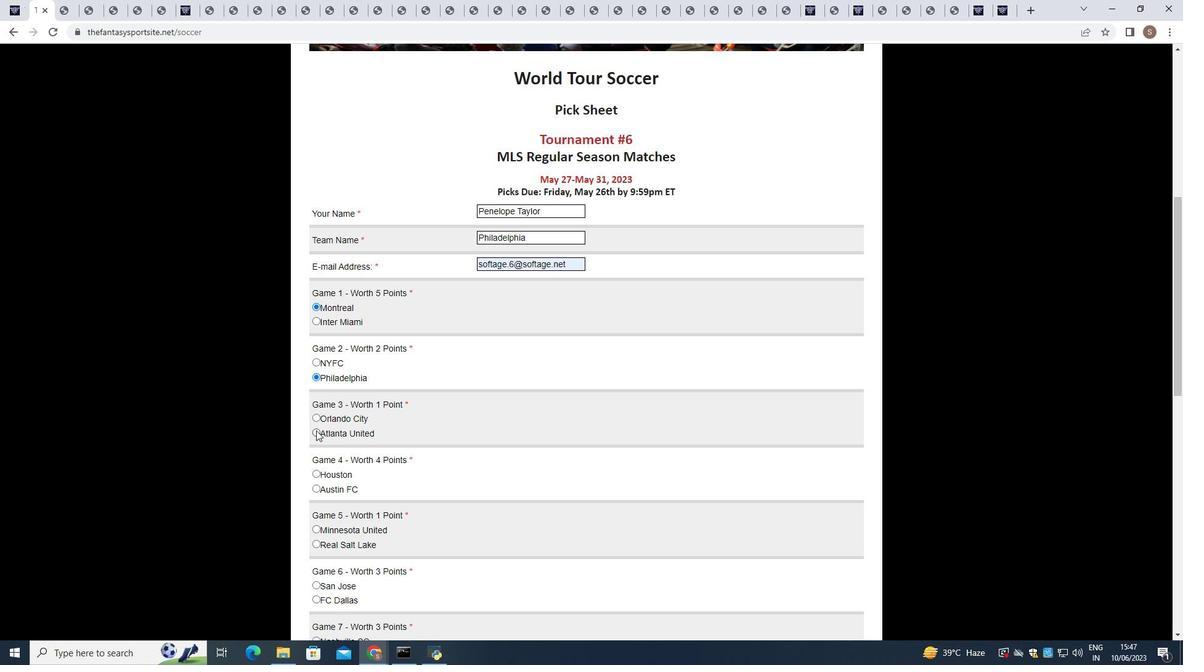 
Action: Mouse moved to (316, 431)
Screenshot: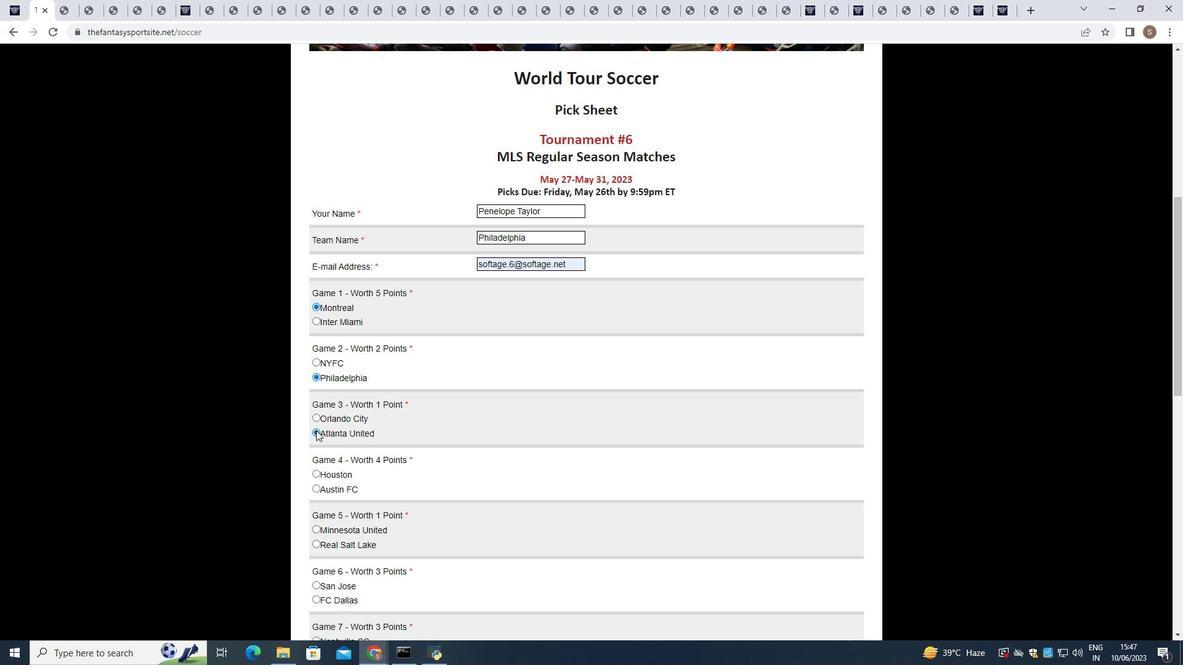 
Action: Mouse scrolled (316, 431) with delta (0, 0)
Screenshot: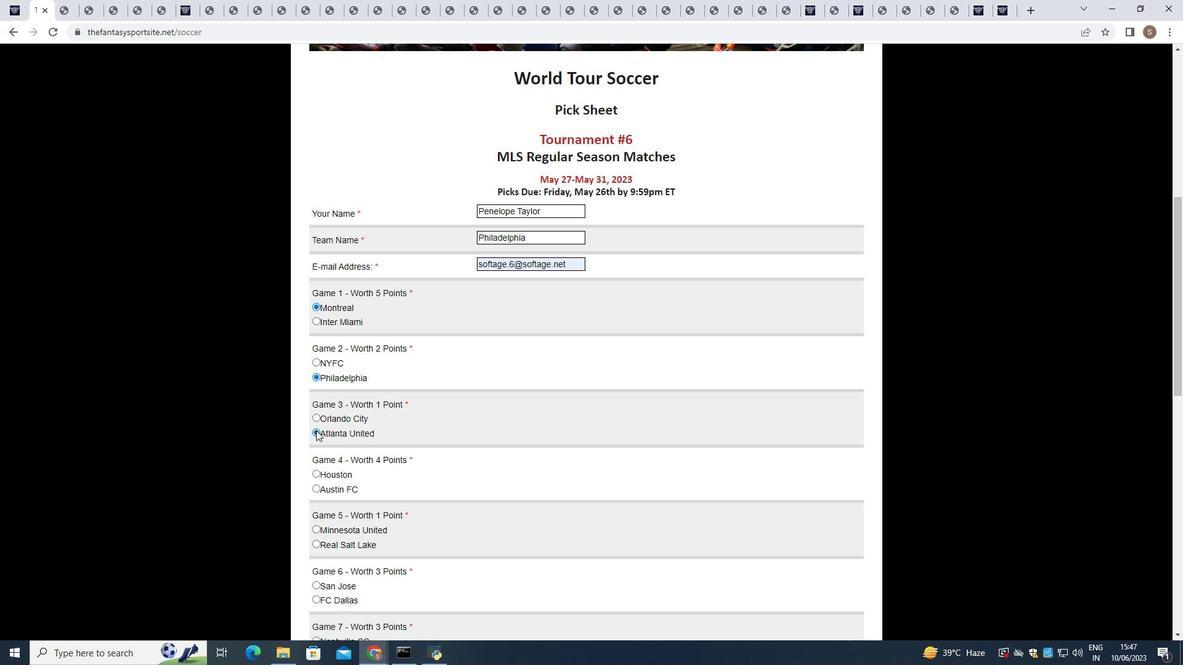 
Action: Mouse moved to (316, 432)
Screenshot: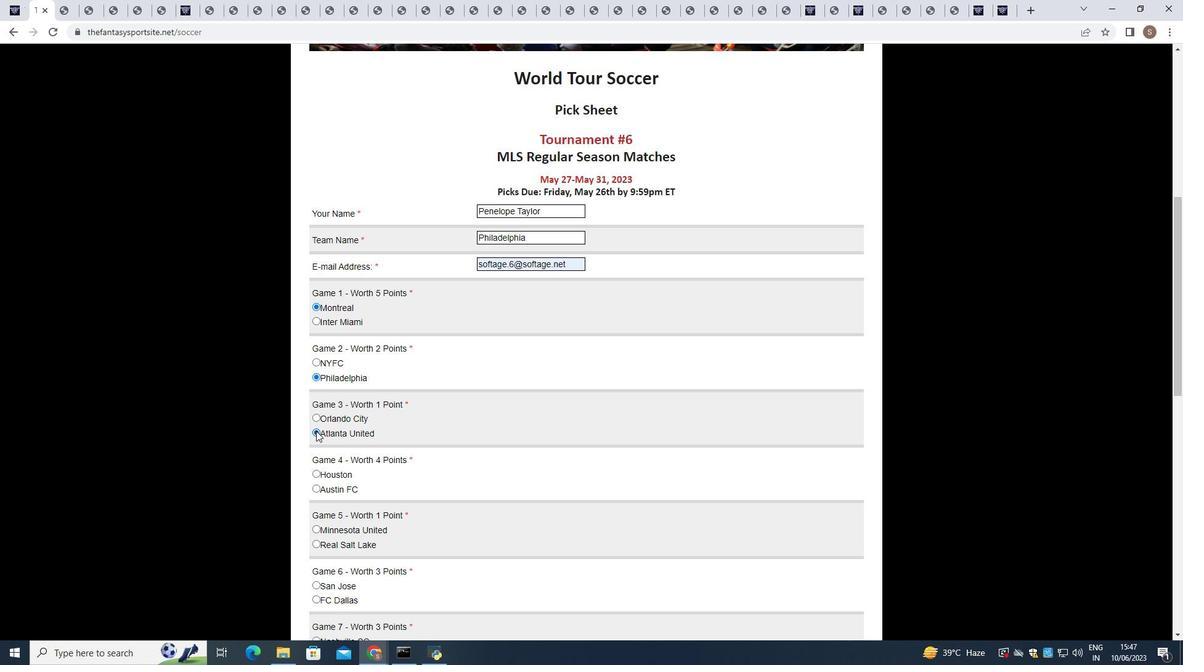 
Action: Mouse scrolled (316, 431) with delta (0, 0)
Screenshot: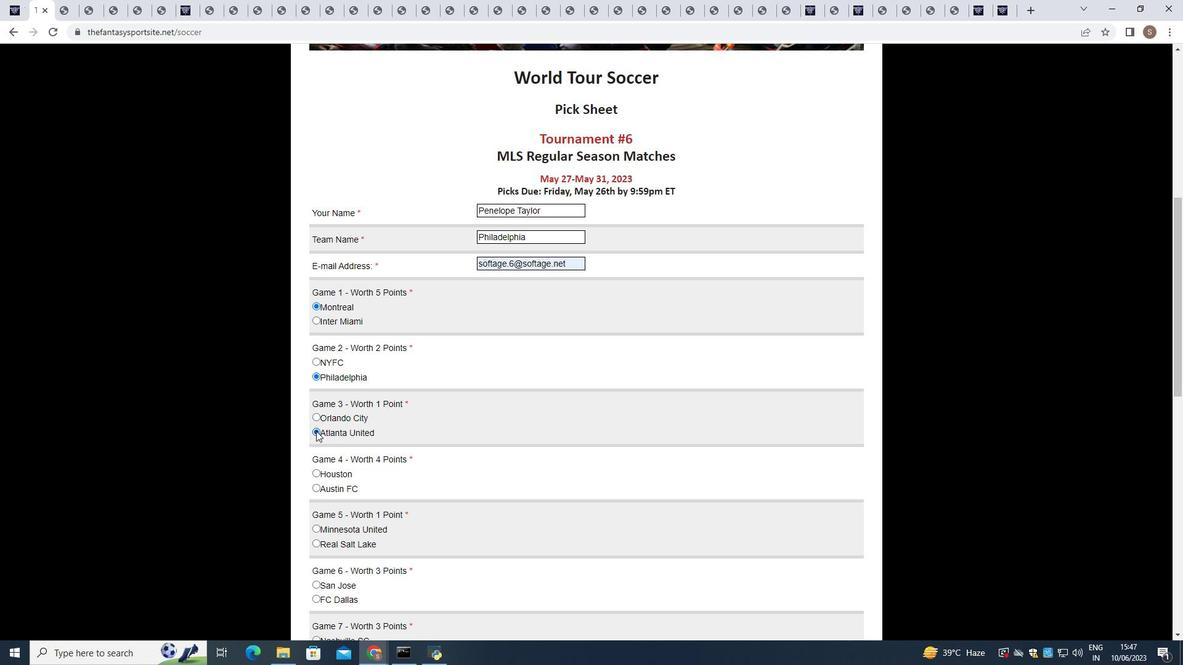 
Action: Mouse moved to (317, 365)
Screenshot: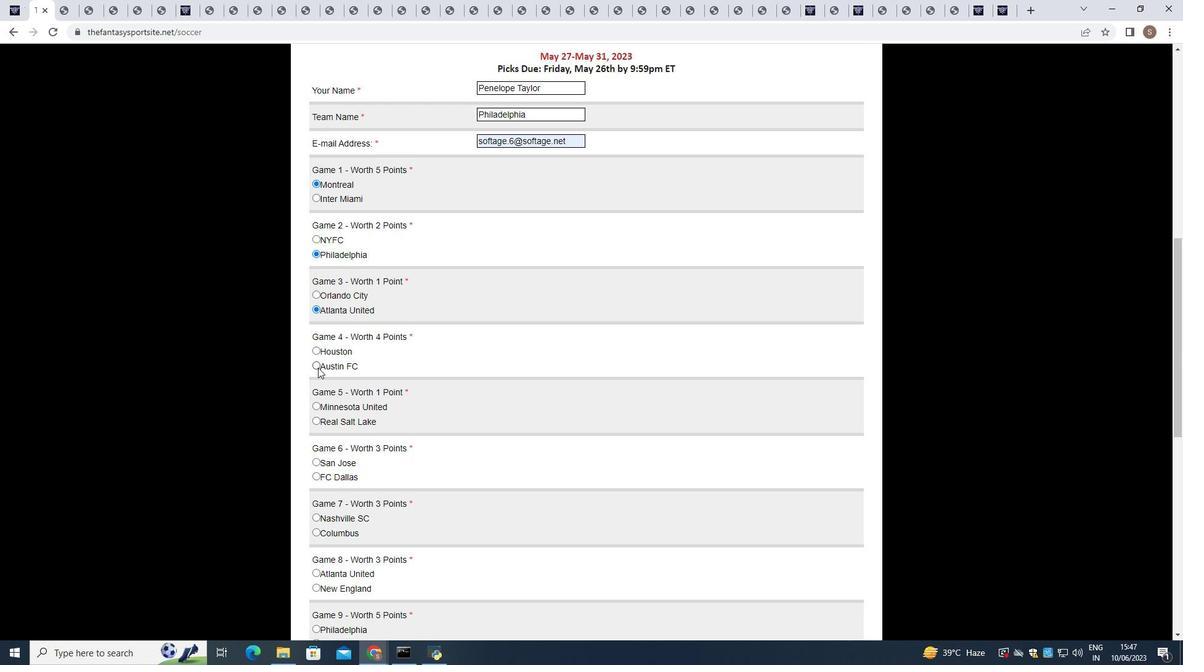 
Action: Mouse pressed left at (317, 365)
Screenshot: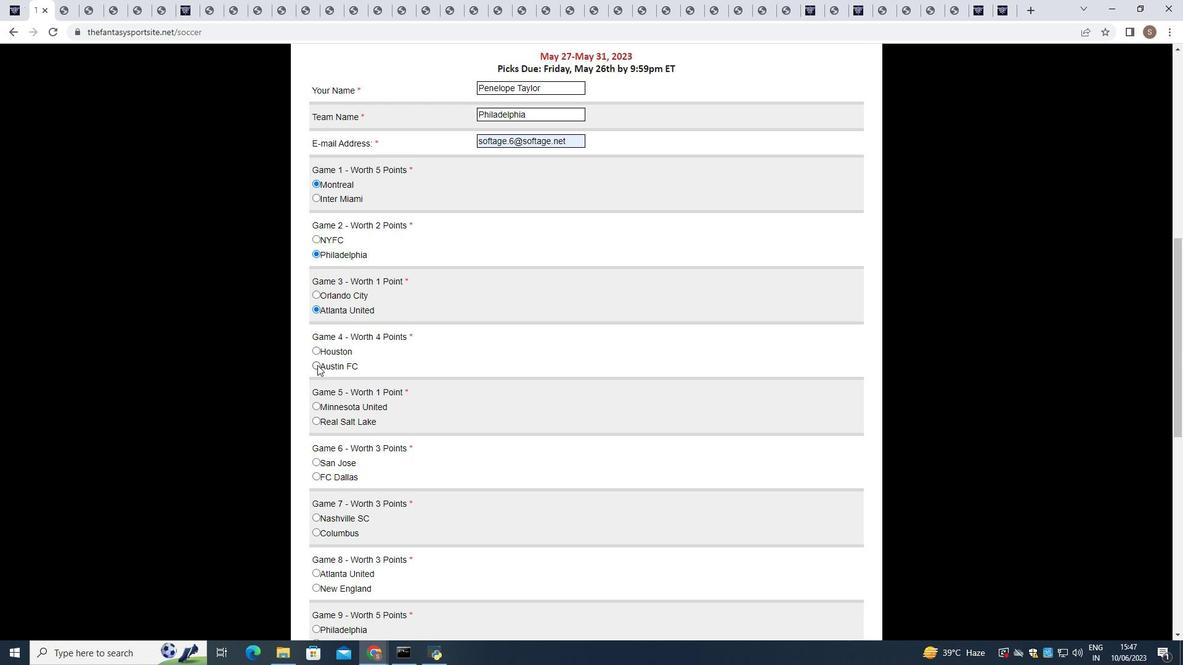 
Action: Mouse moved to (313, 419)
Screenshot: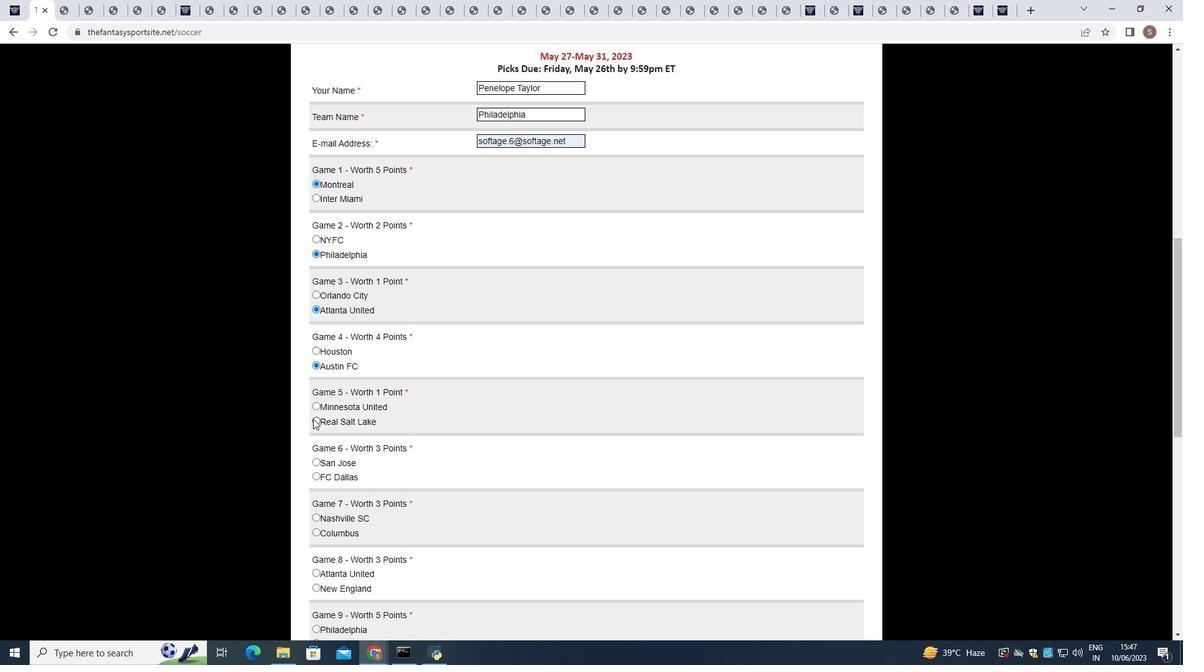 
Action: Mouse pressed left at (313, 419)
Screenshot: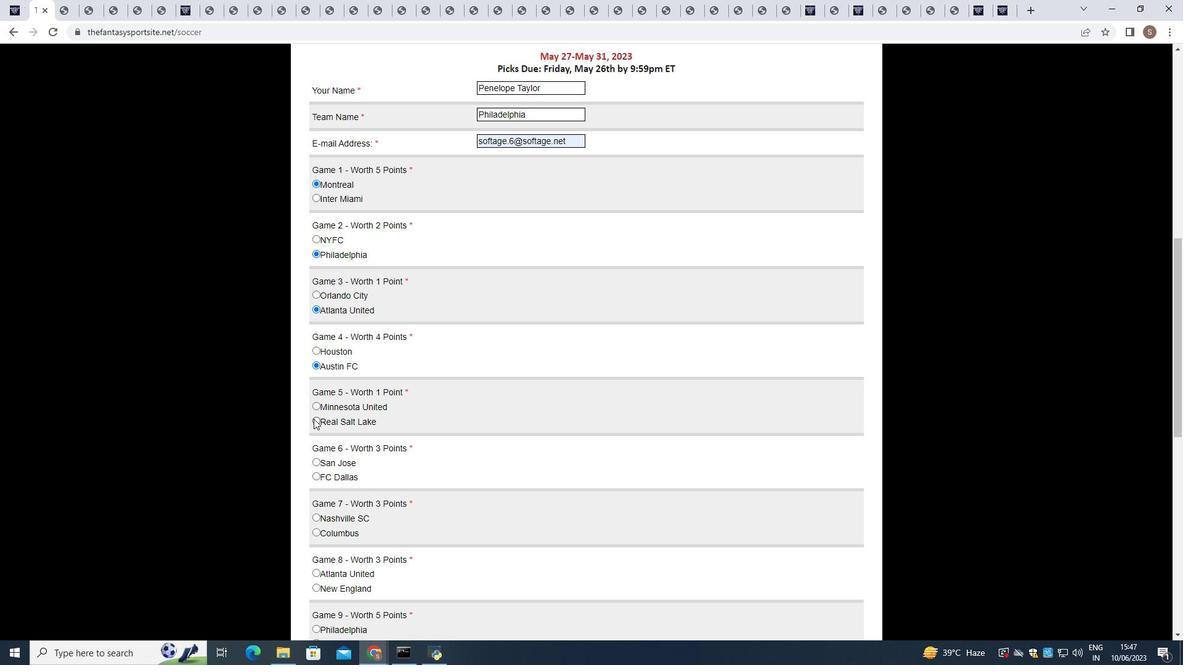 
Action: Mouse moved to (313, 461)
Screenshot: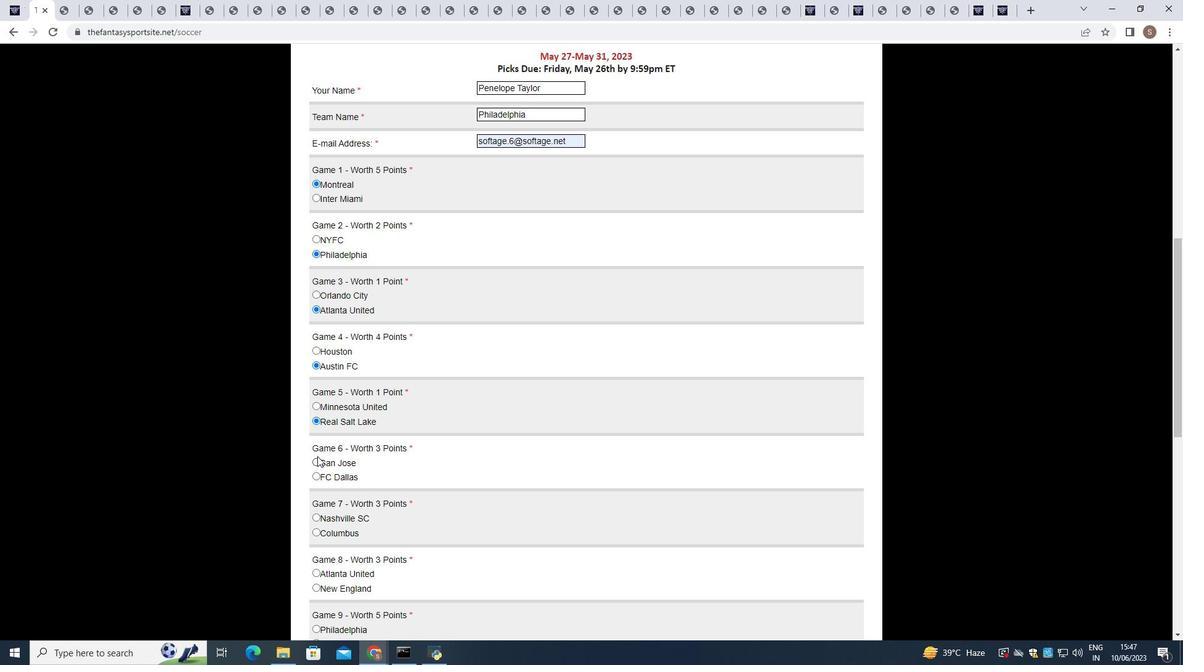 
Action: Mouse pressed left at (313, 461)
Screenshot: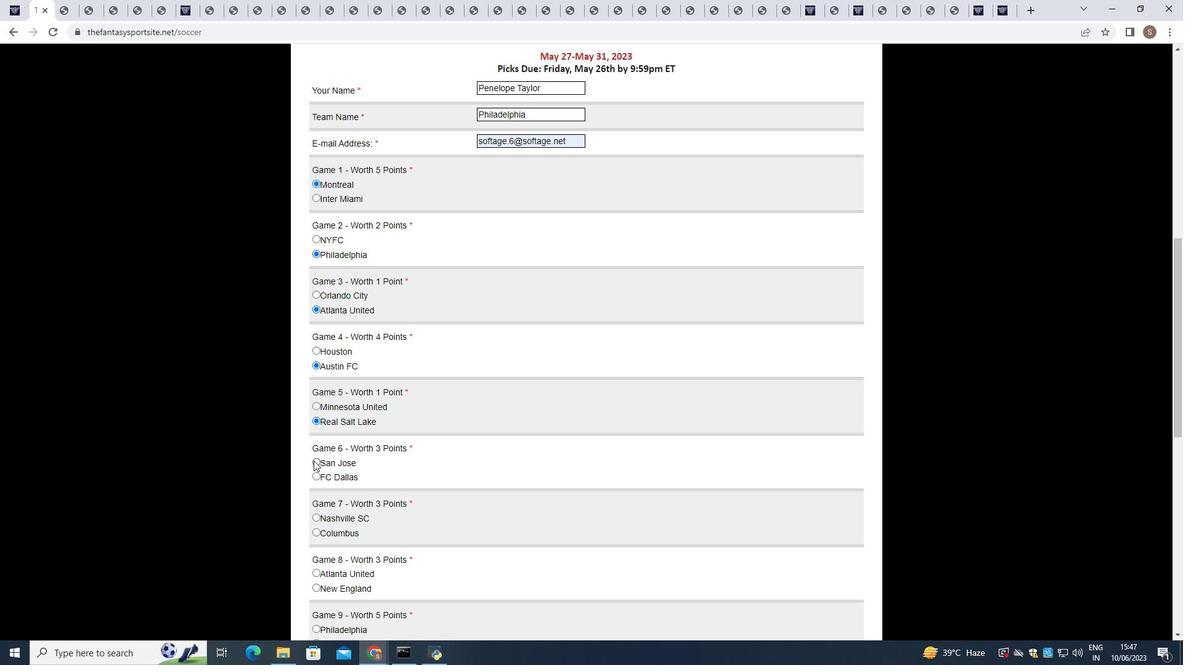 
Action: Mouse scrolled (313, 460) with delta (0, 0)
Screenshot: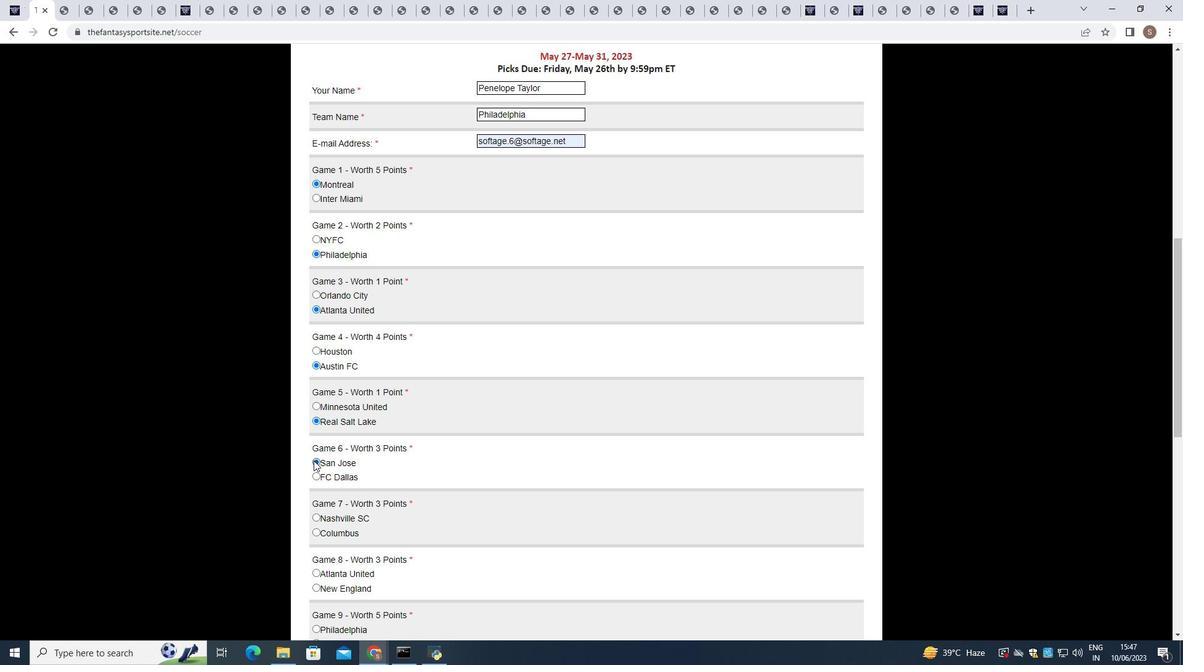 
Action: Mouse scrolled (313, 460) with delta (0, 0)
Screenshot: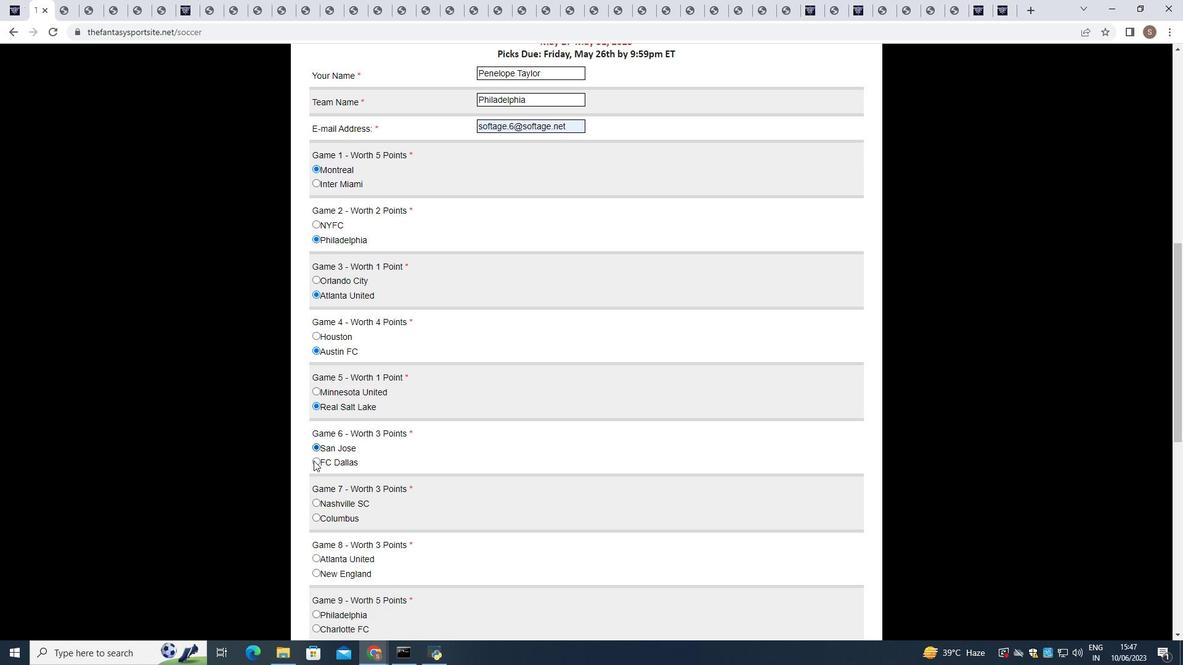 
Action: Mouse moved to (315, 411)
Screenshot: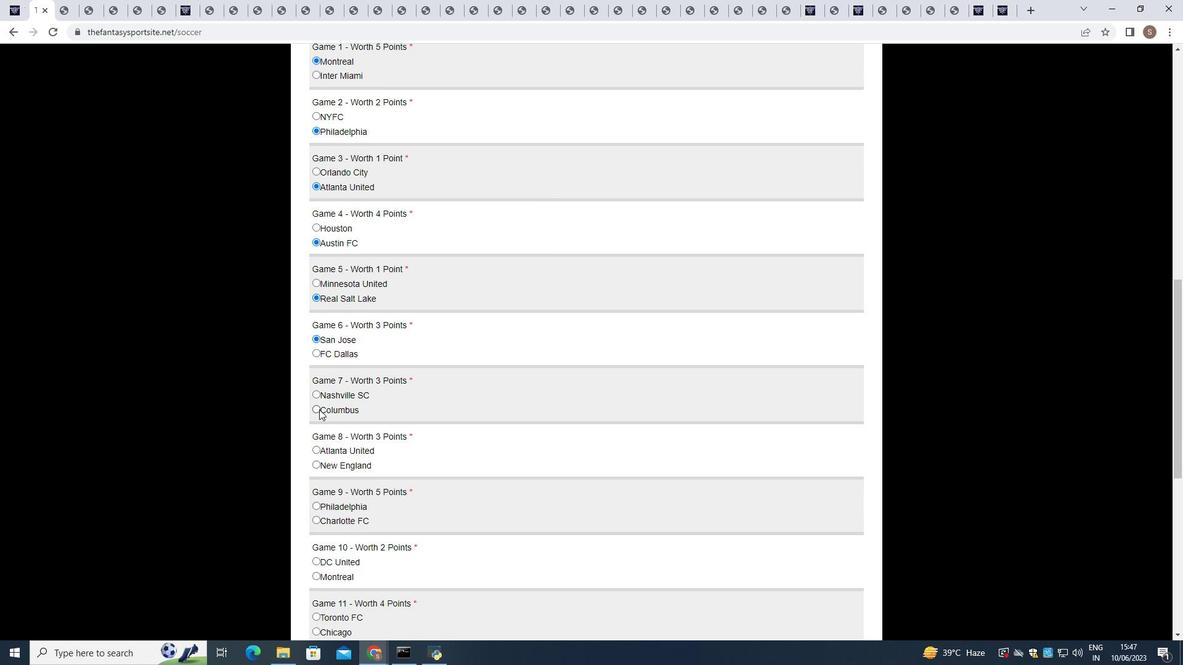 
Action: Mouse pressed left at (315, 411)
Screenshot: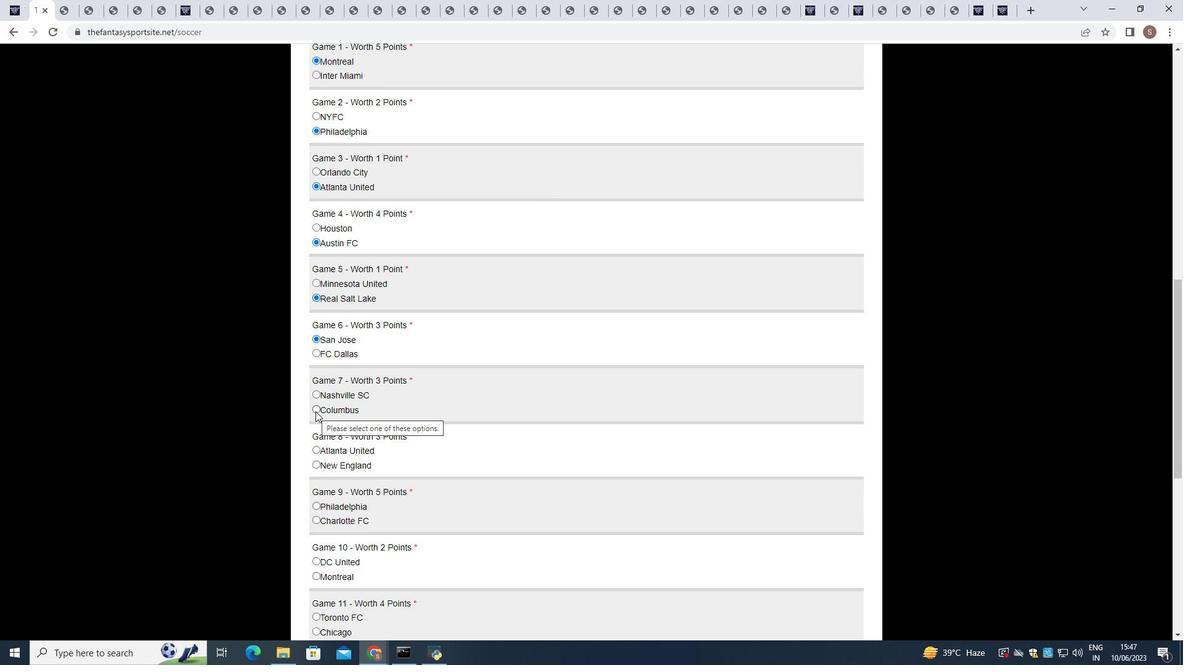 
Action: Mouse moved to (315, 463)
Screenshot: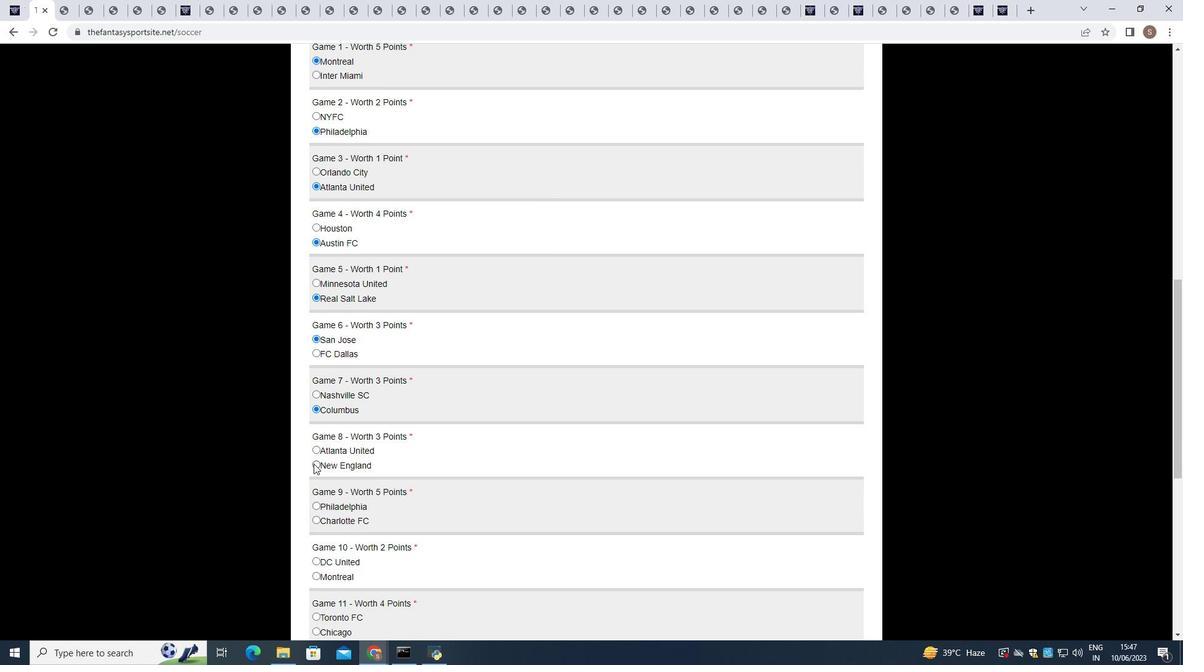 
Action: Mouse pressed left at (315, 463)
Screenshot: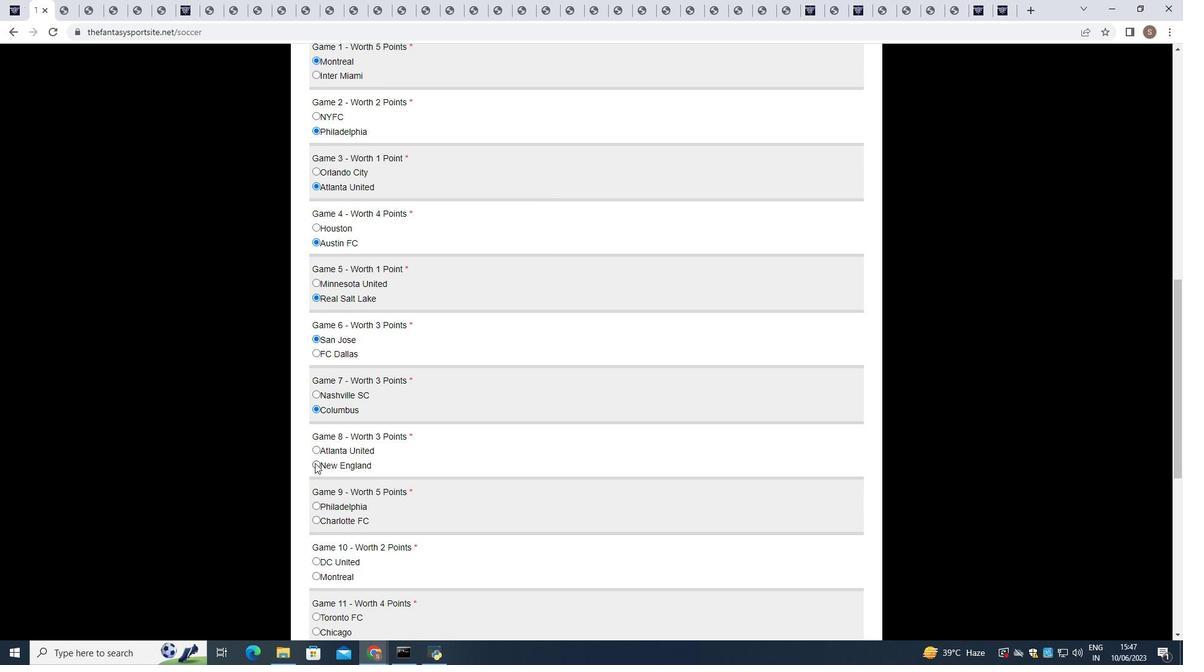 
Action: Mouse moved to (314, 520)
Screenshot: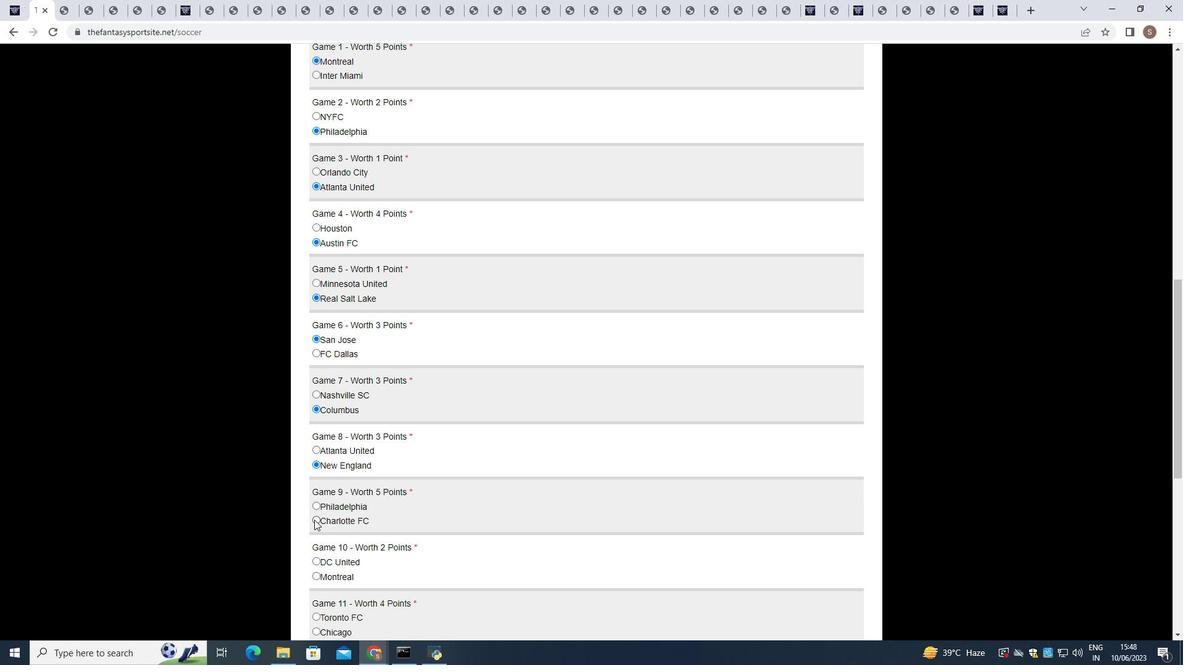 
Action: Mouse pressed left at (314, 520)
Screenshot: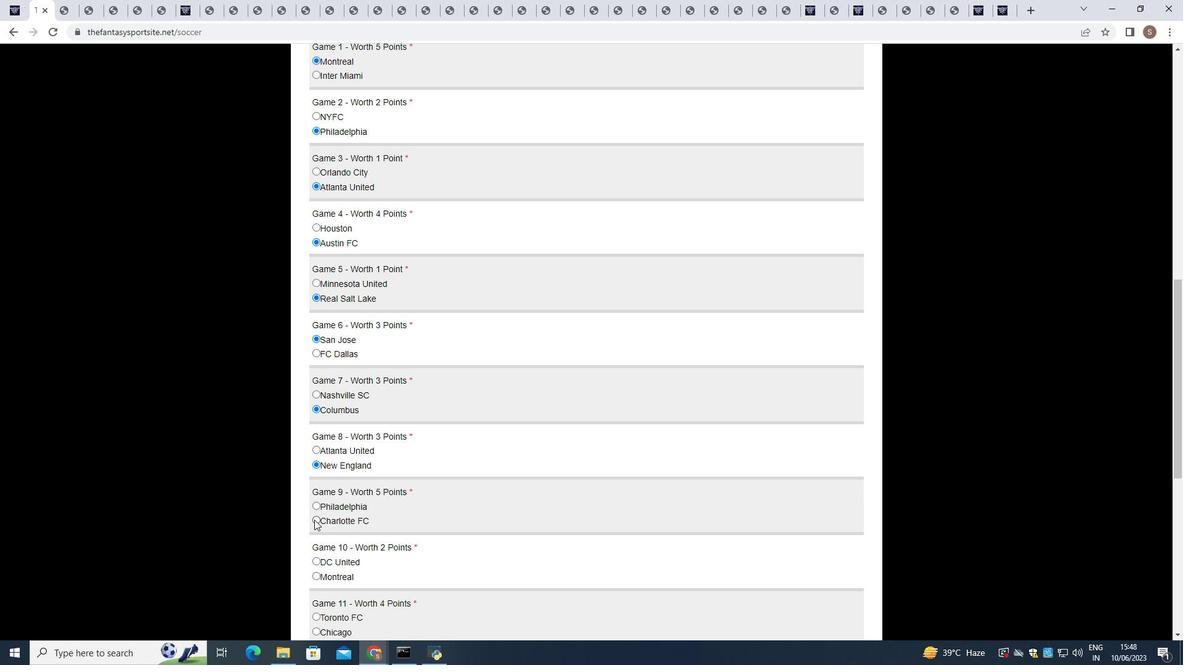 
Action: Mouse moved to (317, 559)
Screenshot: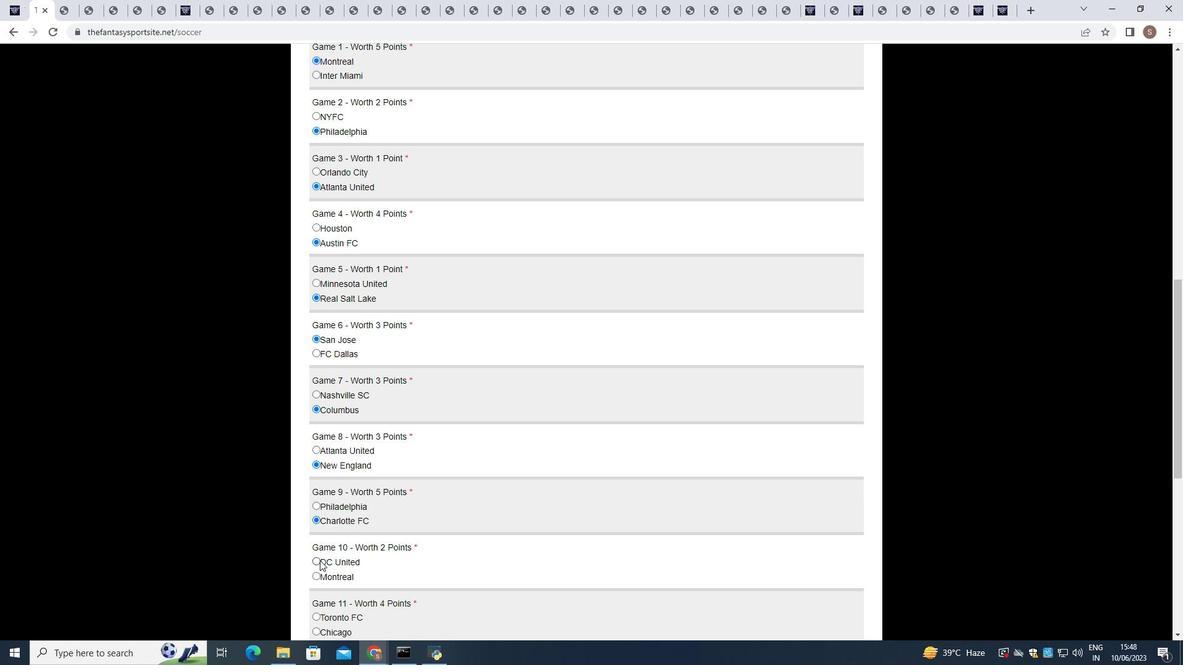 
Action: Mouse pressed left at (317, 559)
Screenshot: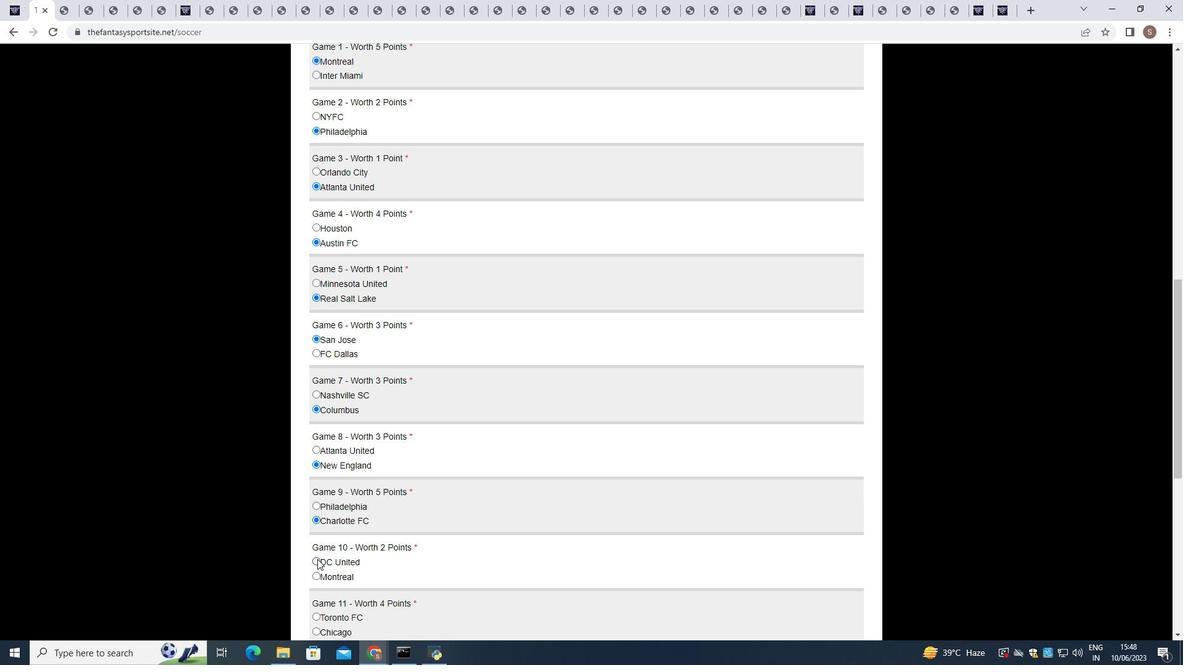 
Action: Mouse moved to (318, 614)
Screenshot: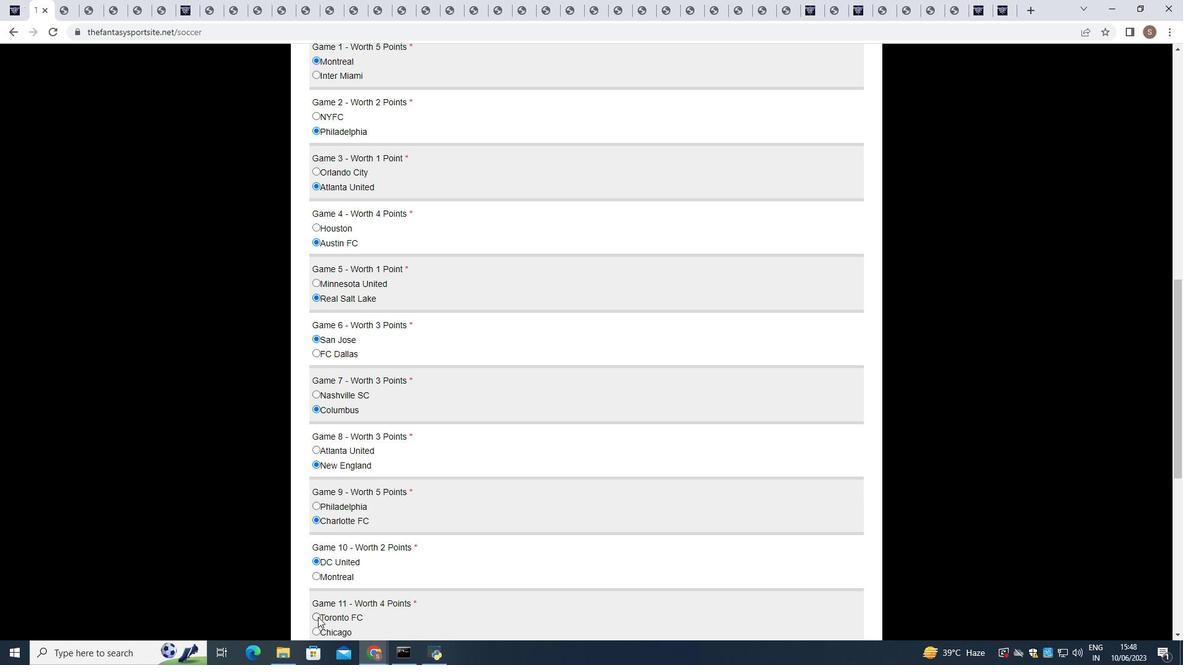 
Action: Mouse pressed left at (318, 614)
Screenshot: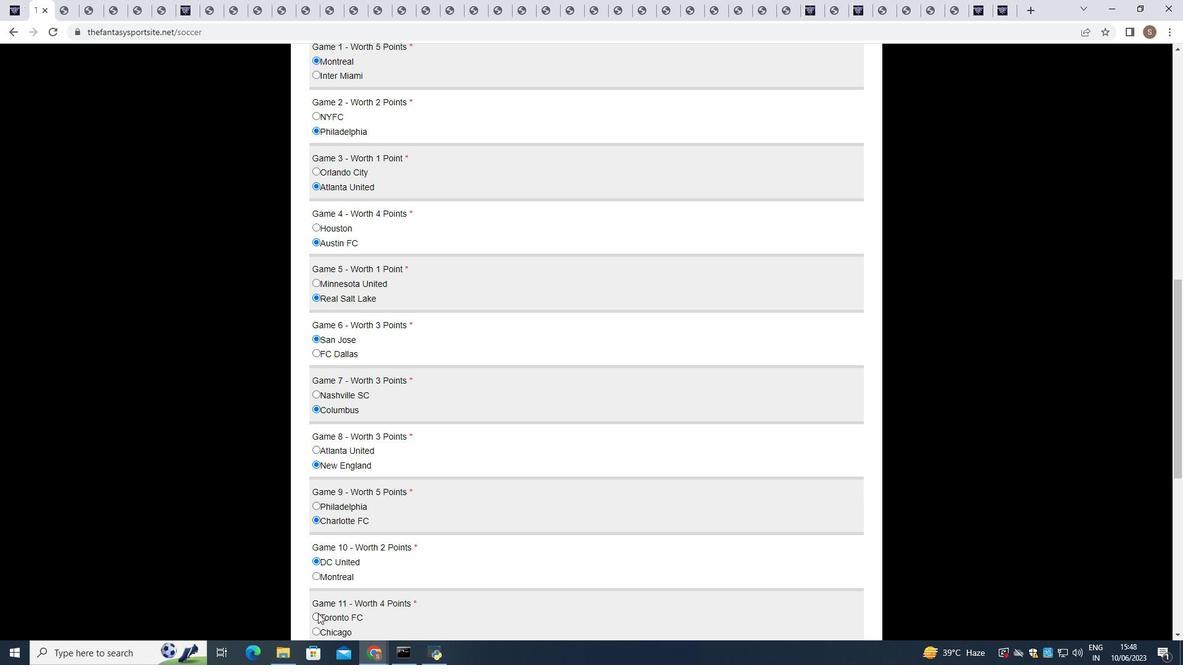 
Action: Mouse moved to (322, 607)
Screenshot: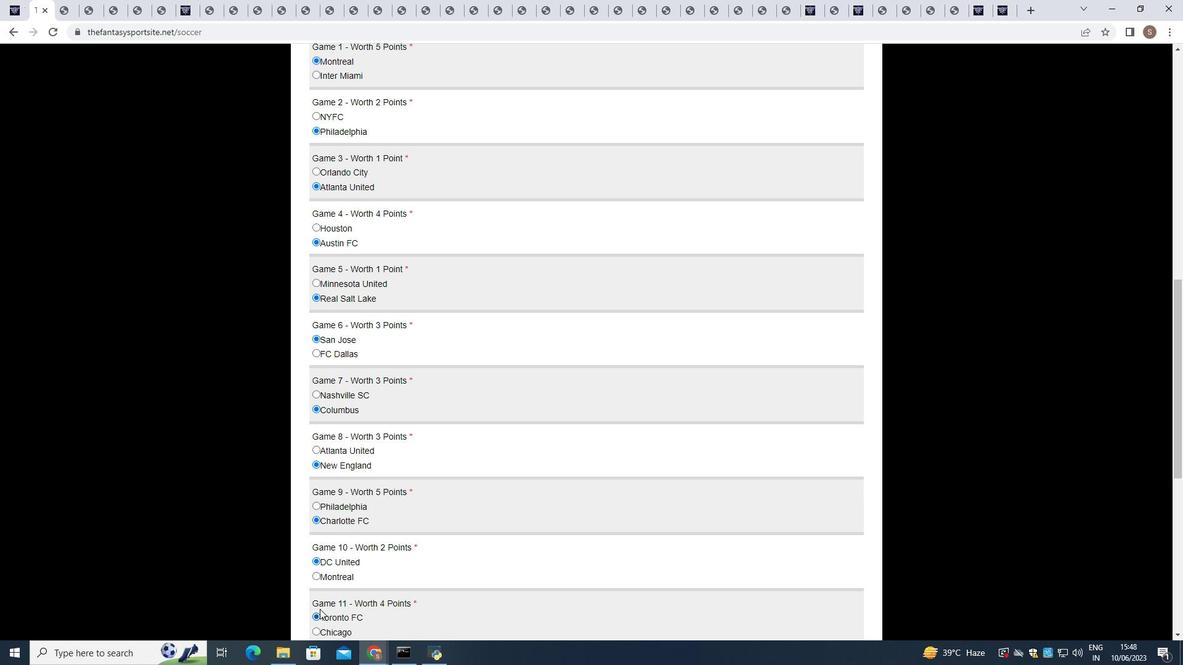 
Action: Mouse scrolled (322, 607) with delta (0, 0)
Screenshot: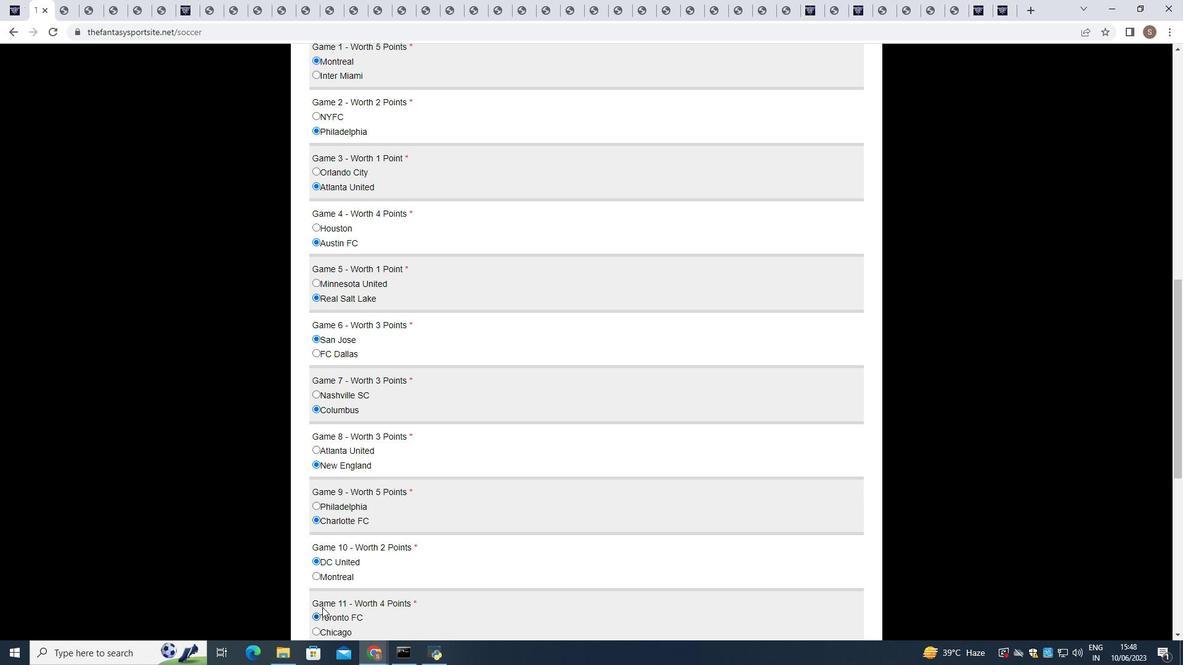 
Action: Mouse scrolled (322, 607) with delta (0, 0)
Screenshot: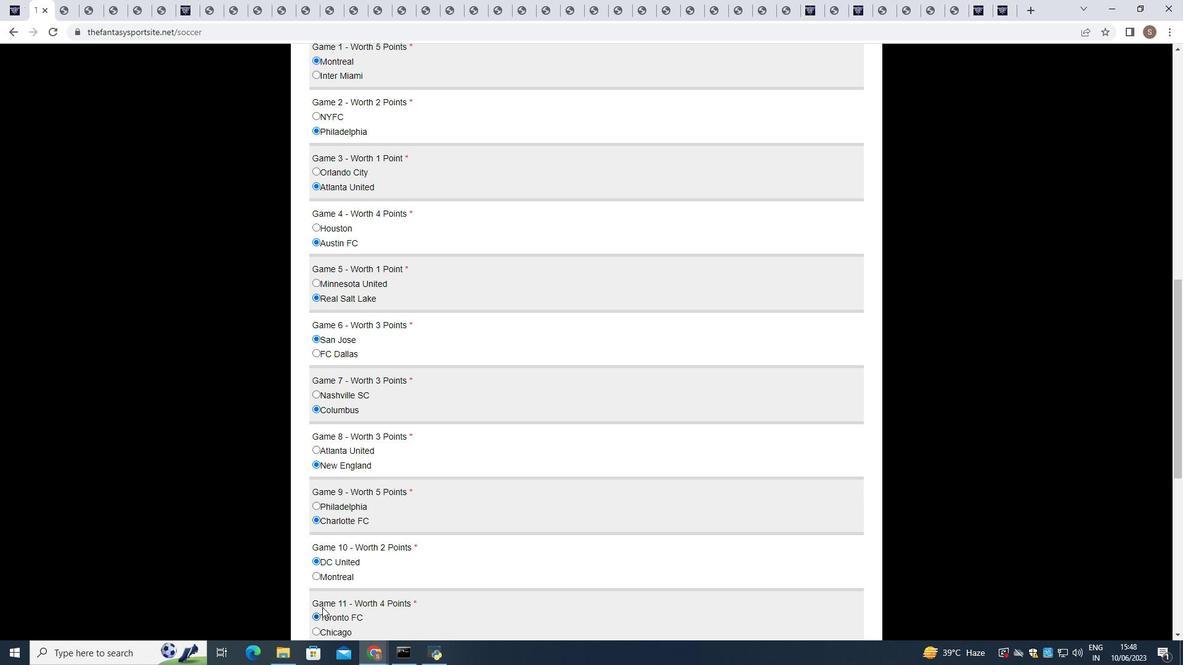 
Action: Mouse scrolled (322, 607) with delta (0, 0)
Screenshot: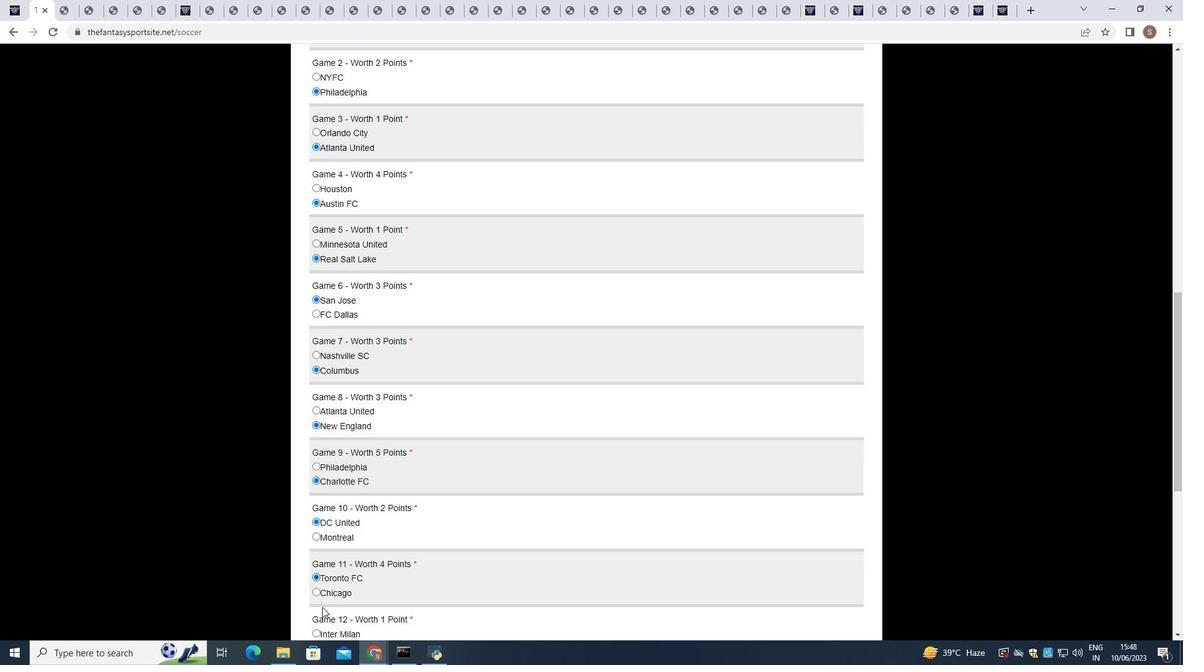 
Action: Mouse scrolled (322, 607) with delta (0, 0)
Screenshot: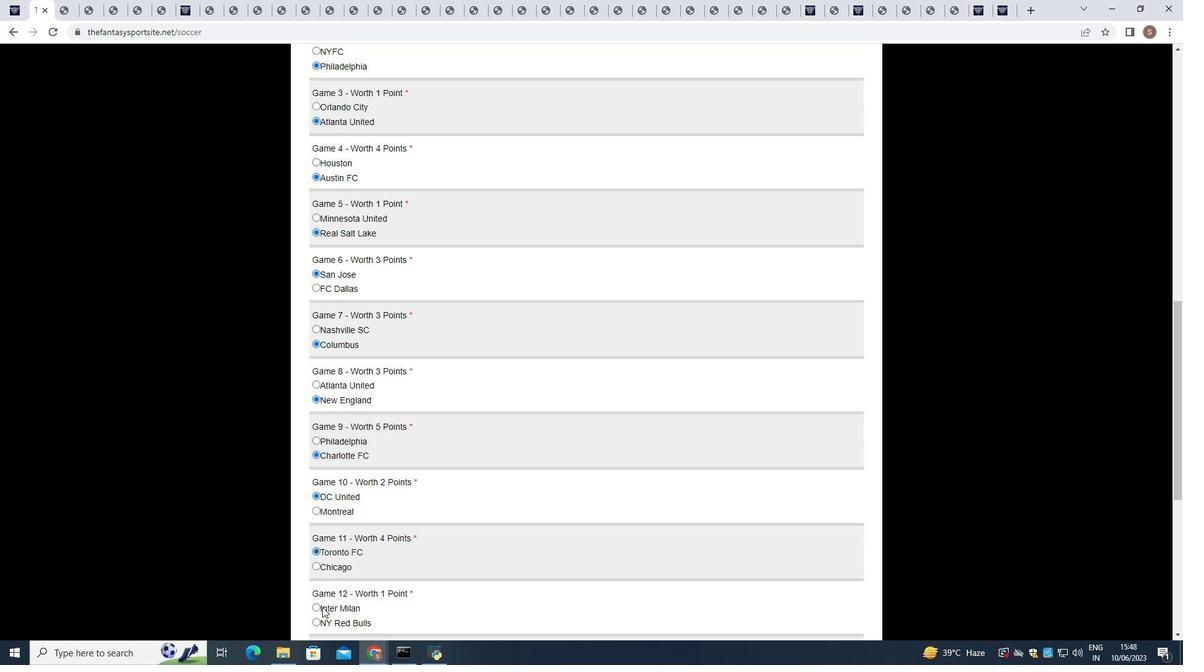 
Action: Mouse moved to (324, 606)
Screenshot: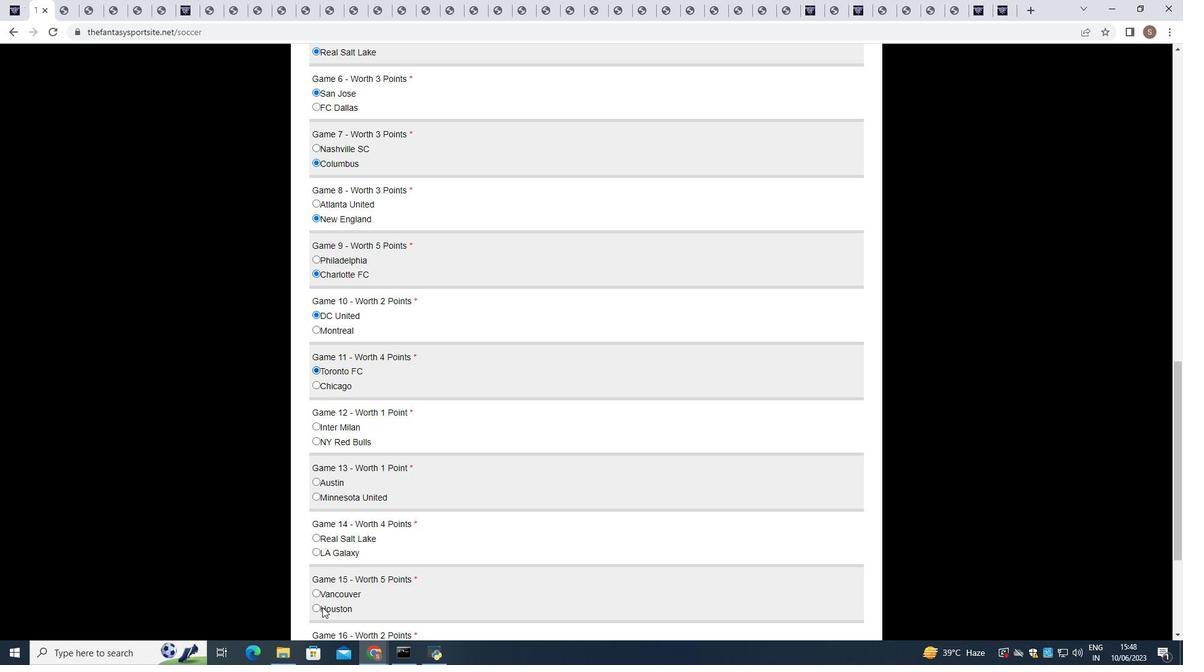 
Action: Mouse scrolled (324, 606) with delta (0, 0)
Screenshot: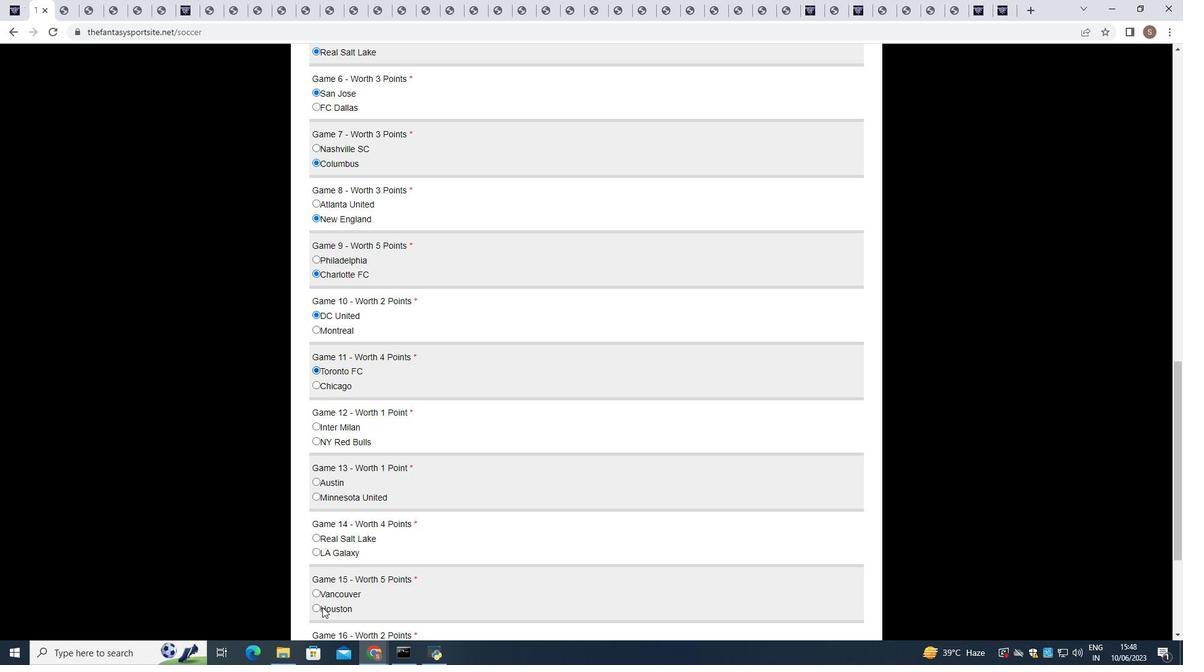 
Action: Mouse moved to (318, 381)
Screenshot: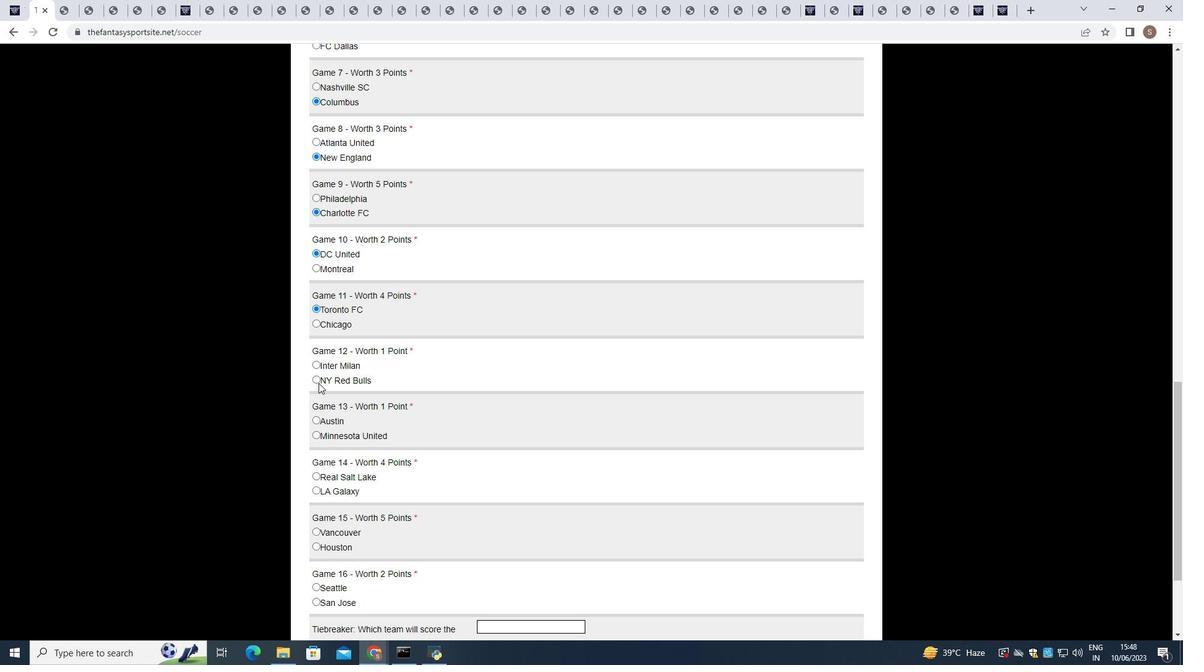 
Action: Mouse pressed left at (318, 381)
Screenshot: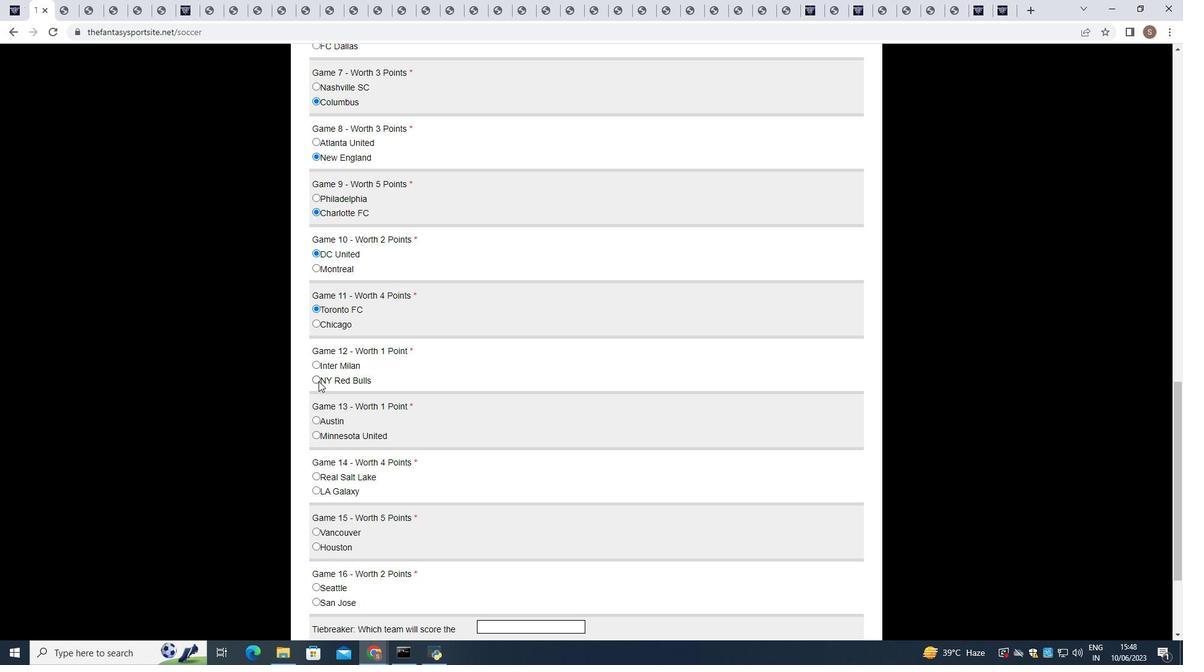 
Action: Mouse moved to (316, 420)
Screenshot: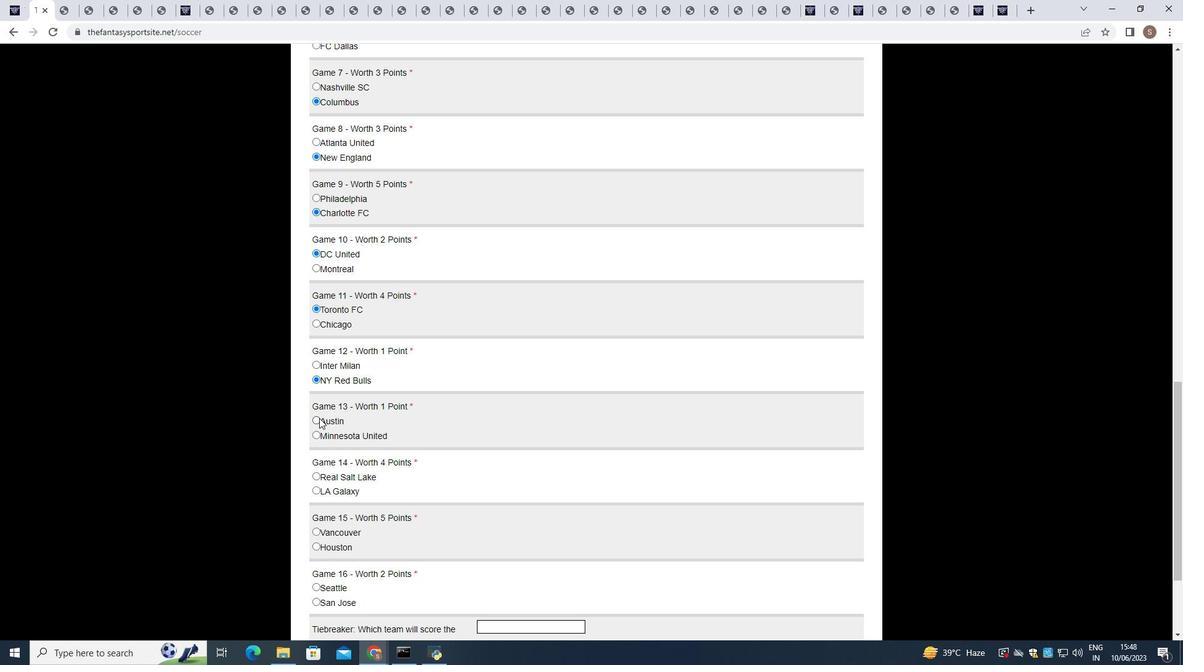 
Action: Mouse pressed left at (316, 420)
Screenshot: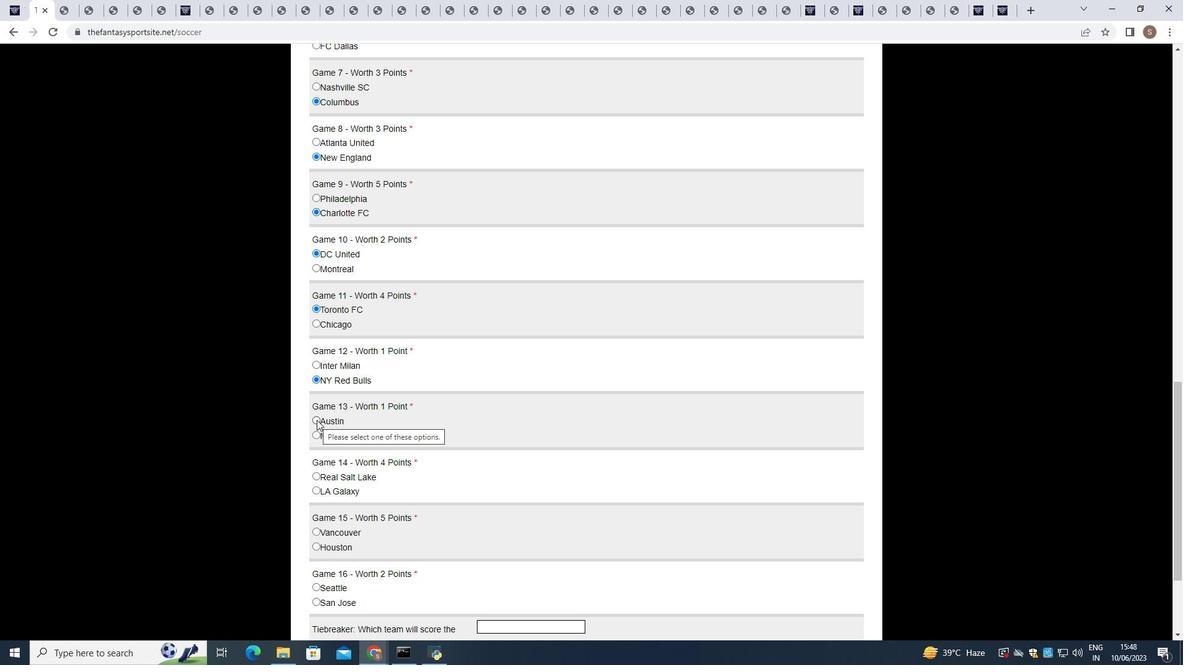 
Action: Mouse moved to (316, 474)
Screenshot: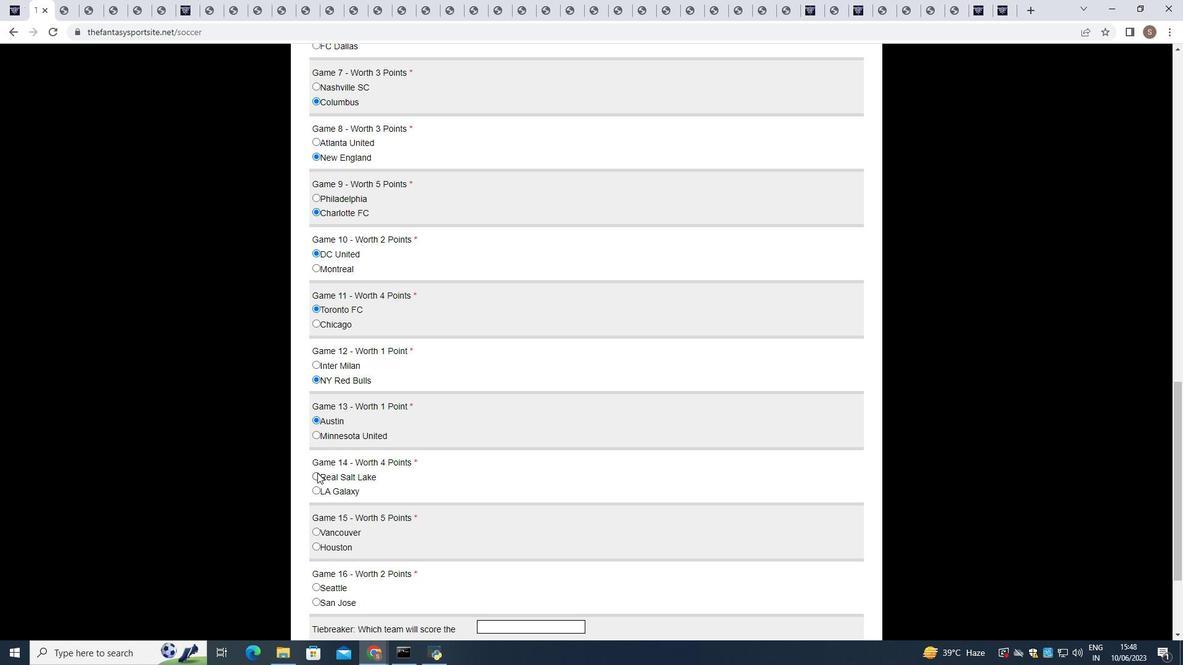 
Action: Mouse pressed left at (316, 474)
Screenshot: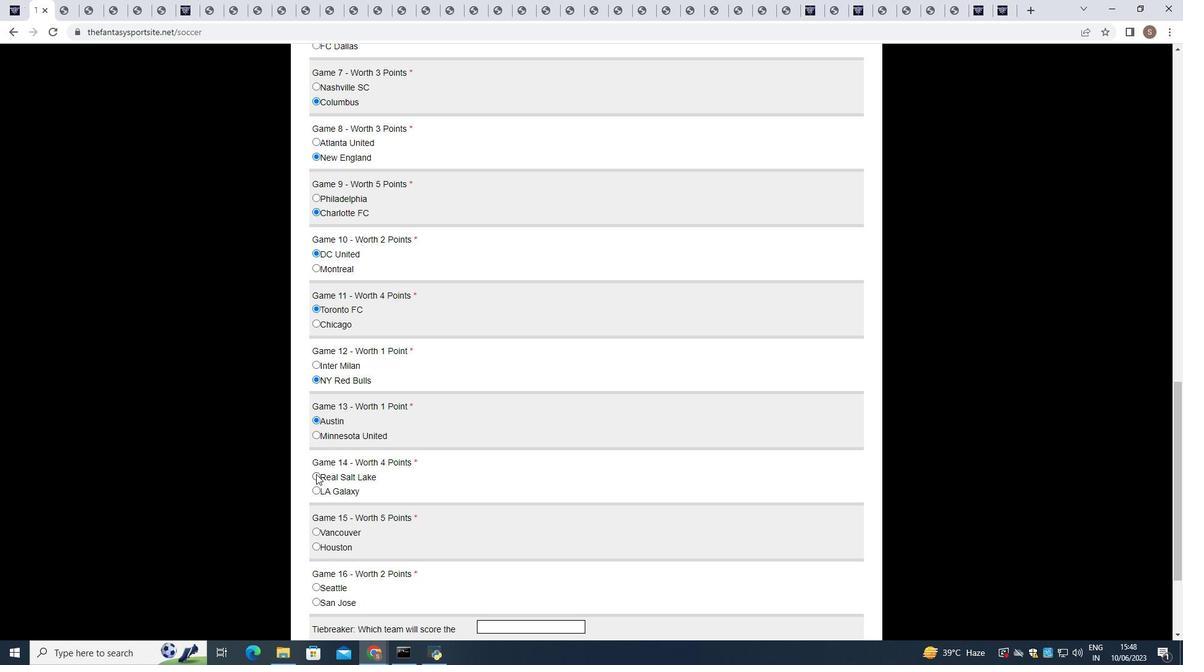
Action: Mouse moved to (317, 545)
Screenshot: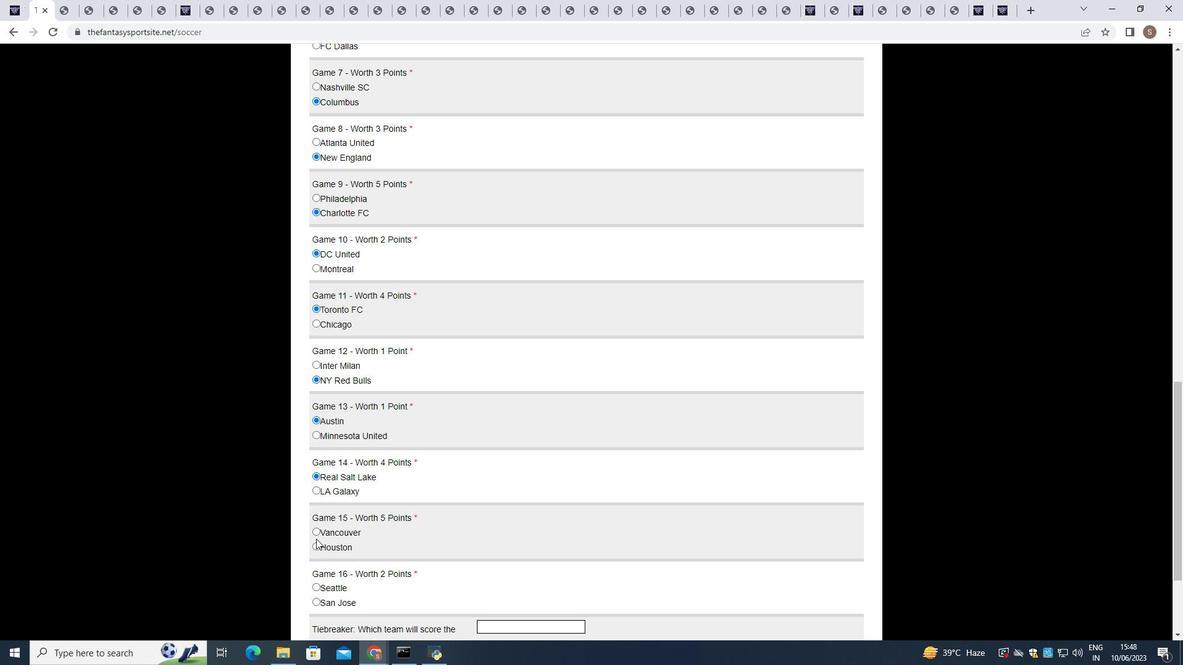 
Action: Mouse pressed left at (317, 545)
Screenshot: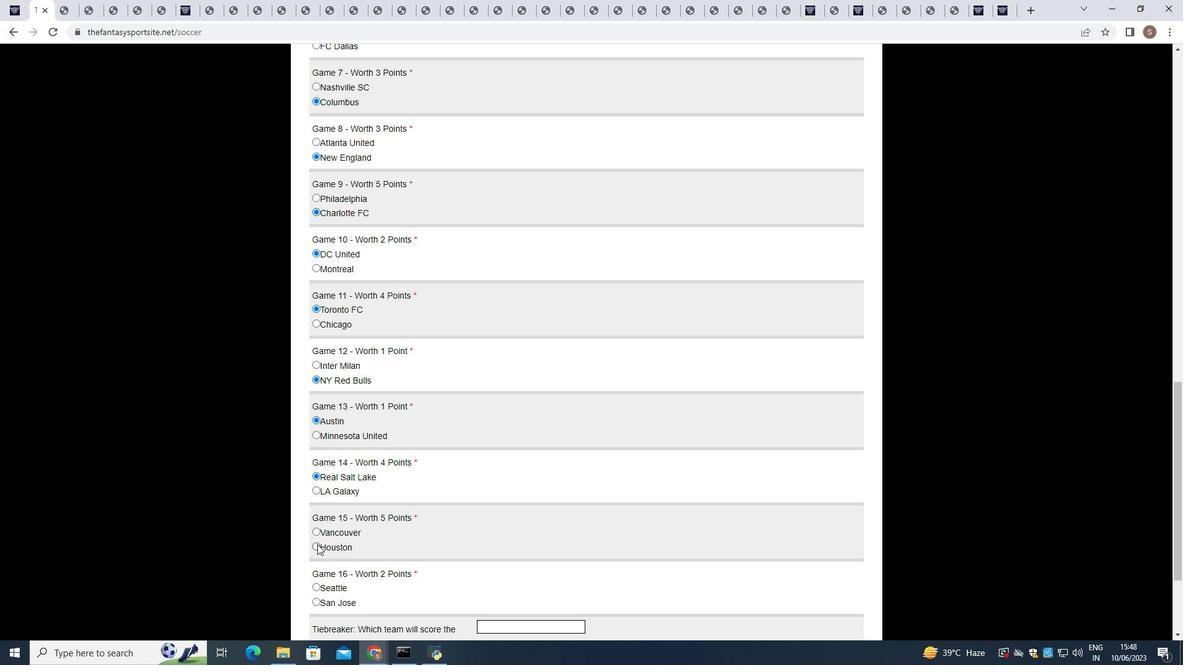 
Action: Mouse moved to (318, 543)
Screenshot: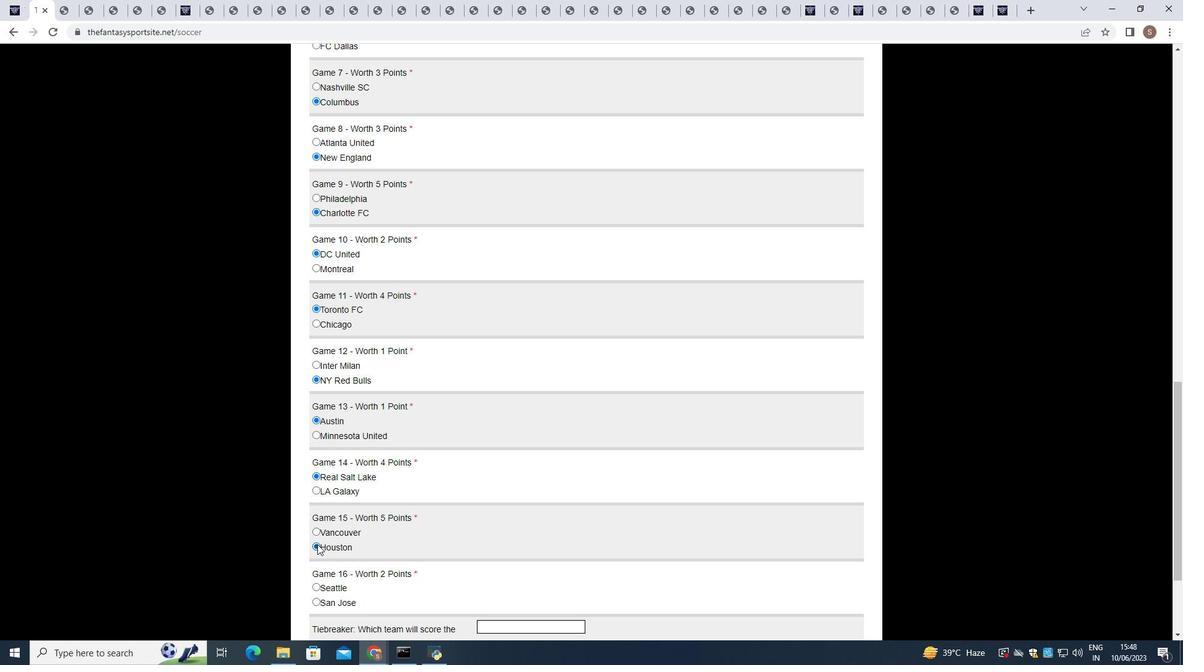 
Action: Mouse scrolled (318, 542) with delta (0, 0)
Screenshot: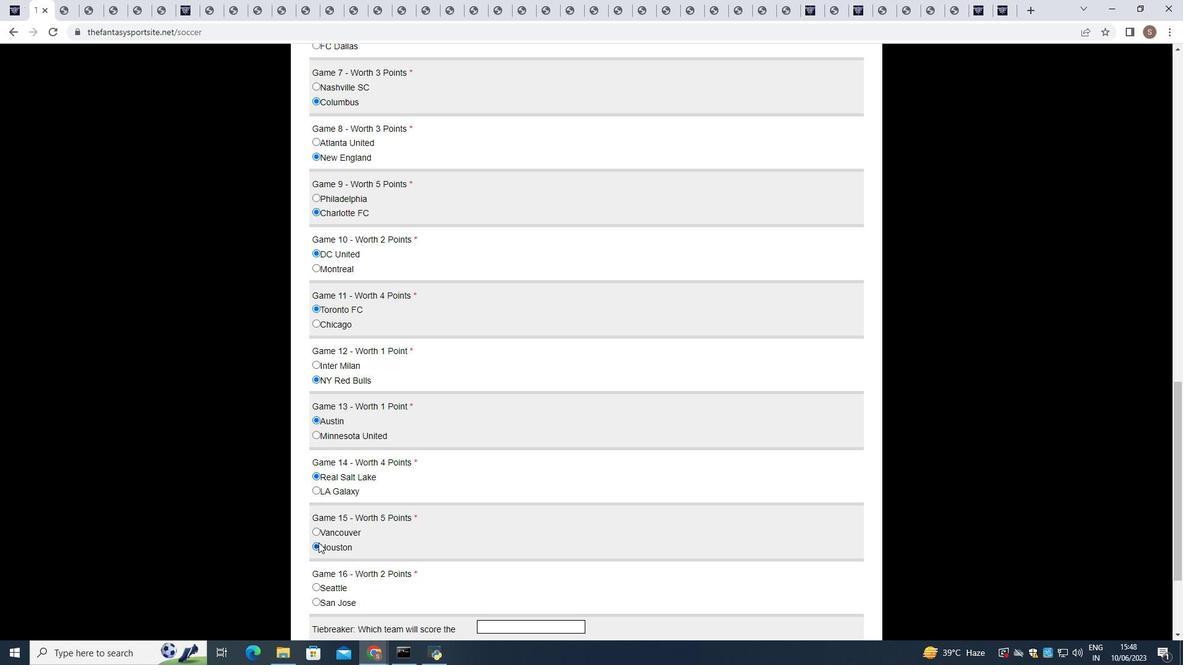 
Action: Mouse scrolled (318, 542) with delta (0, 0)
Screenshot: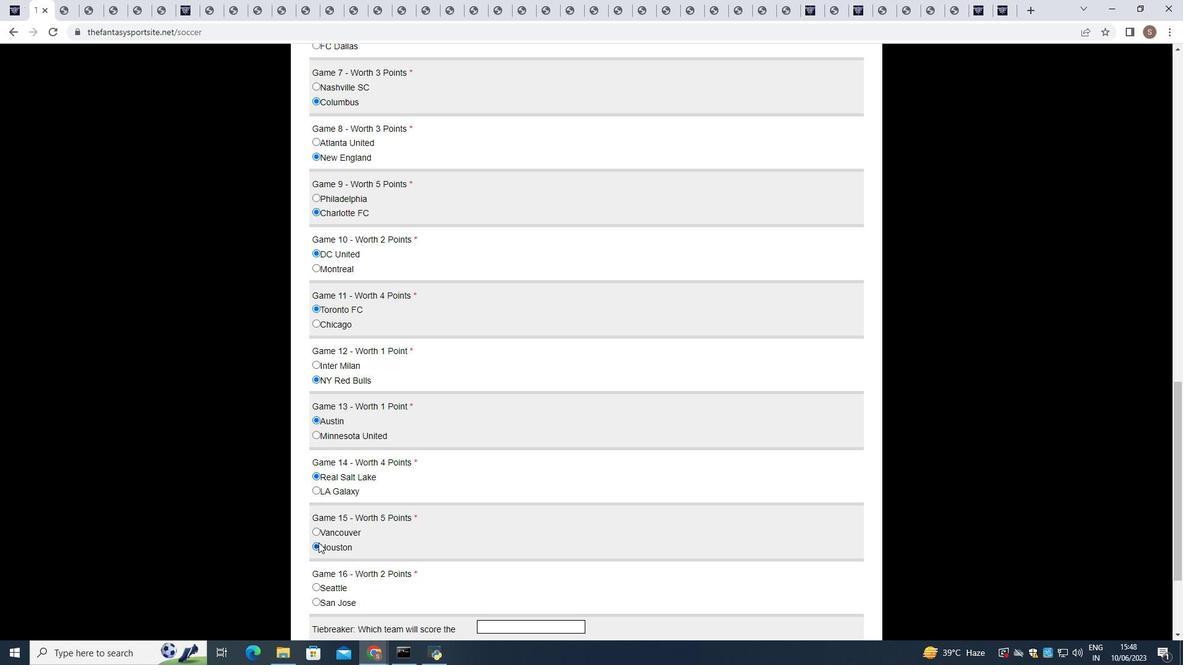
Action: Mouse scrolled (318, 542) with delta (0, 0)
Screenshot: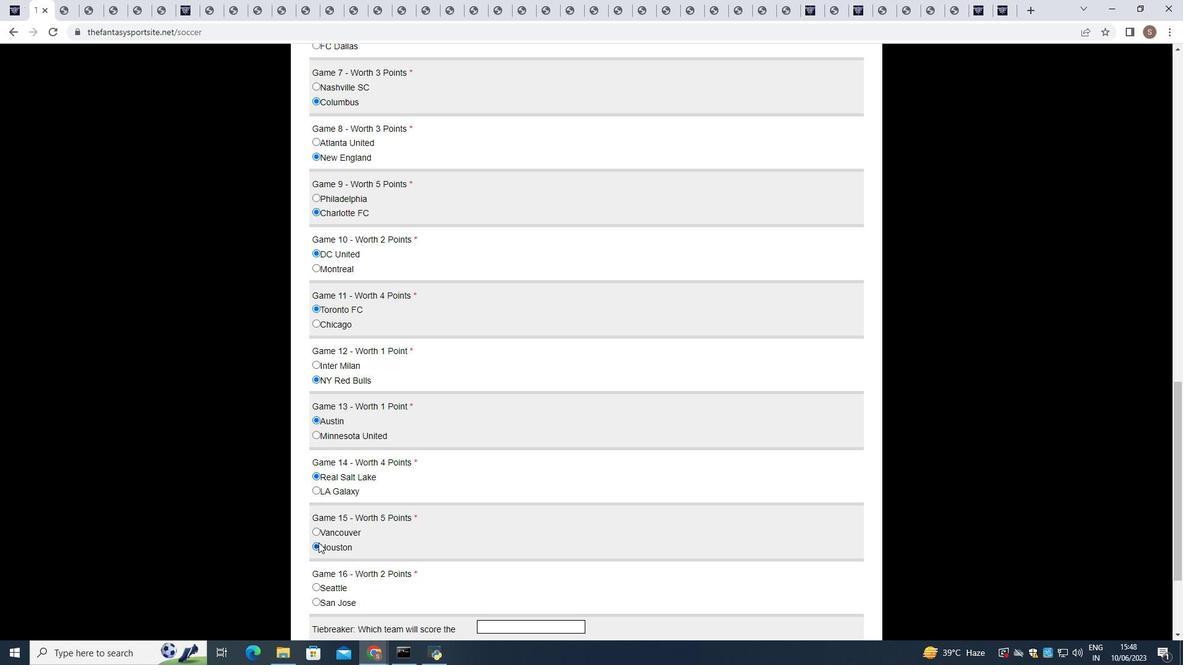 
Action: Mouse scrolled (318, 542) with delta (0, 0)
Screenshot: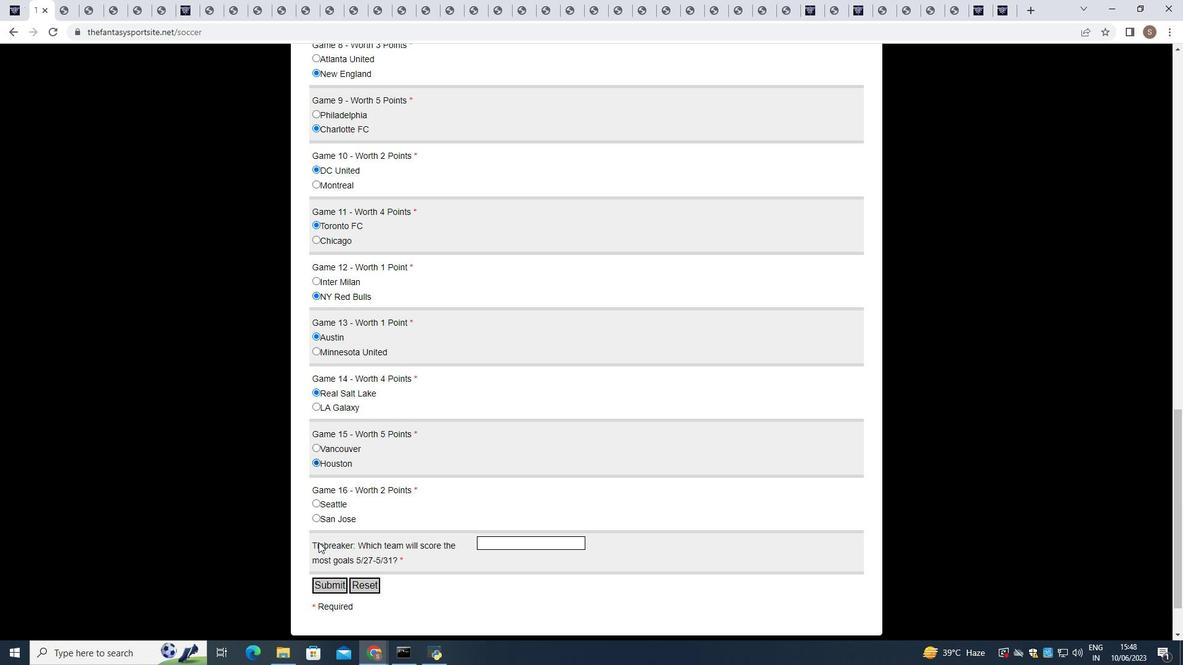 
Action: Mouse moved to (314, 451)
Screenshot: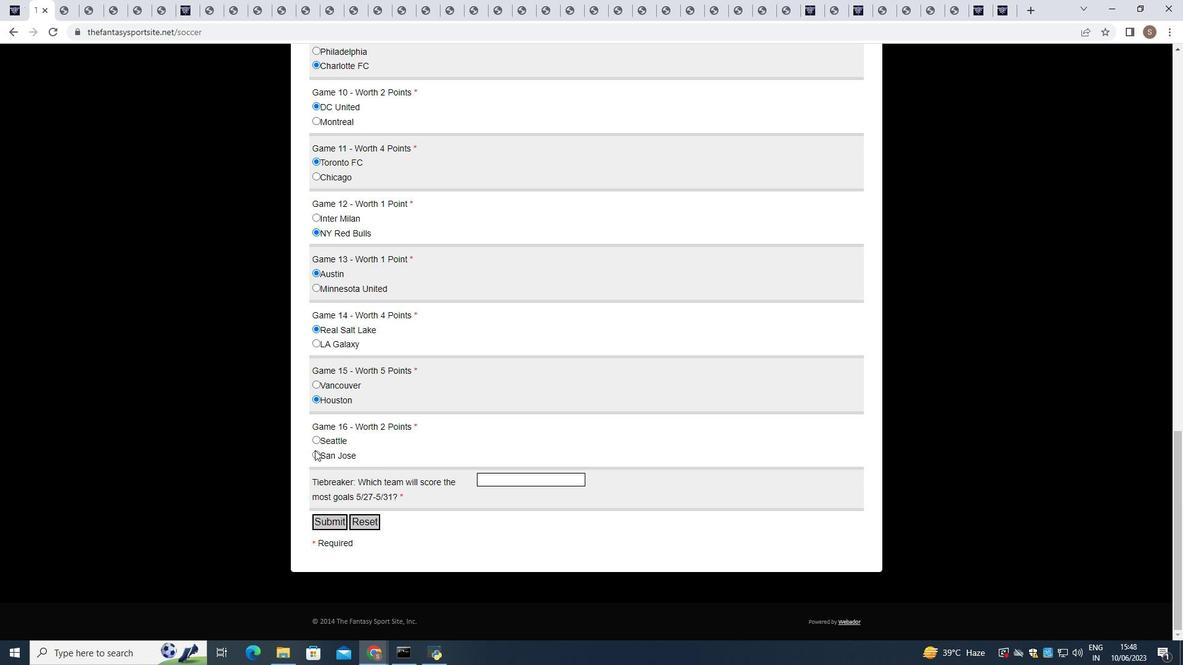 
Action: Mouse pressed left at (314, 451)
Screenshot: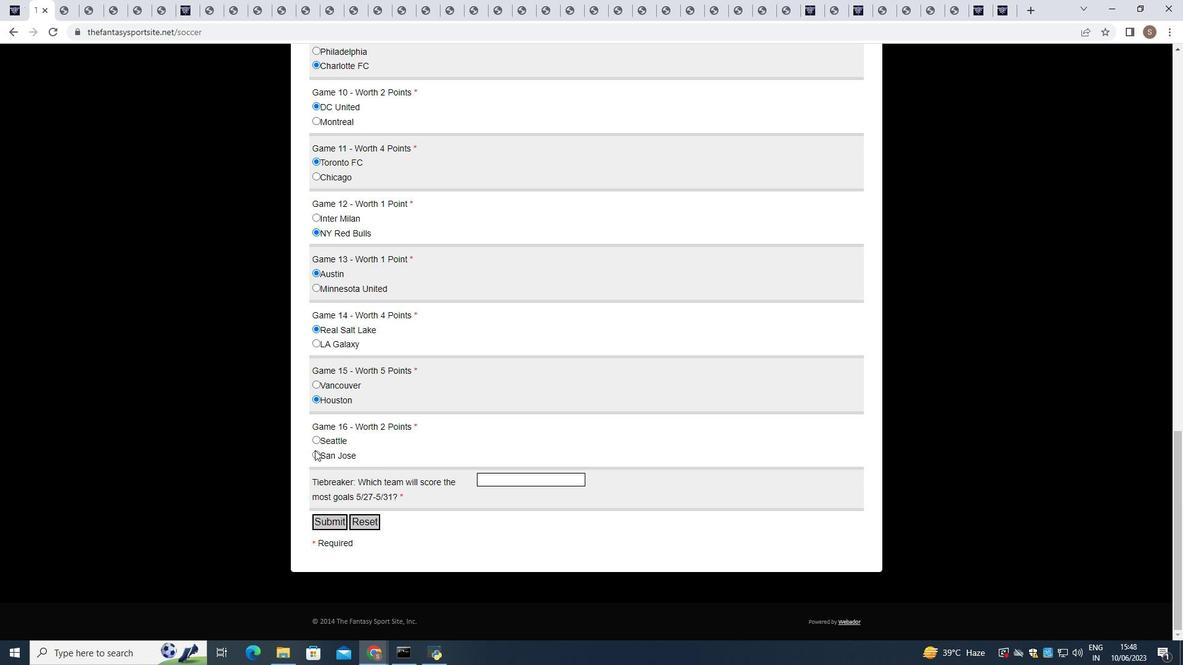 
Action: Mouse moved to (492, 479)
Screenshot: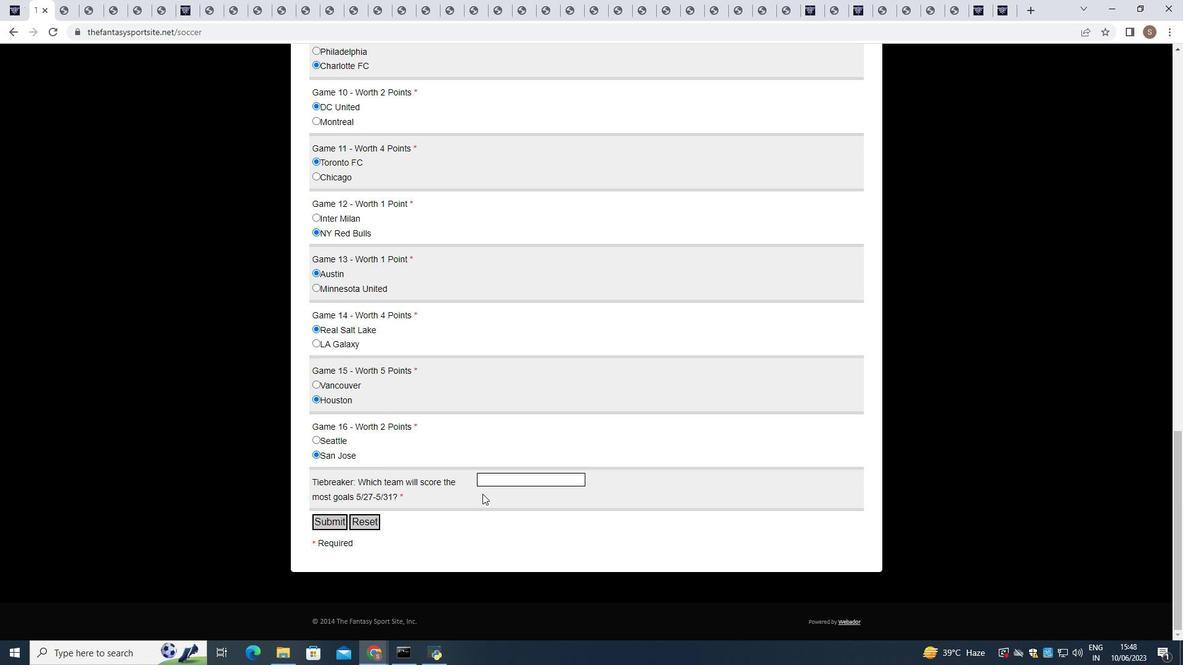 
Action: Mouse pressed left at (492, 479)
Screenshot: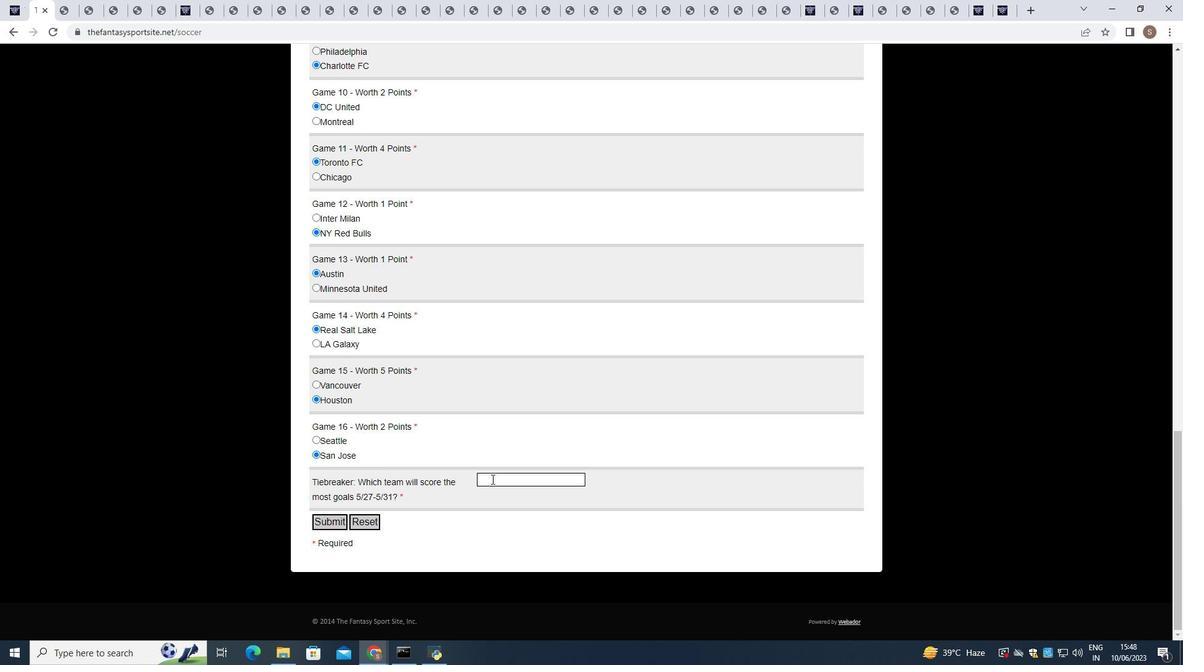 
Action: Key pressed <Key.shift><Key.shift><Key.shift><Key.shift>Philadelphia
Screenshot: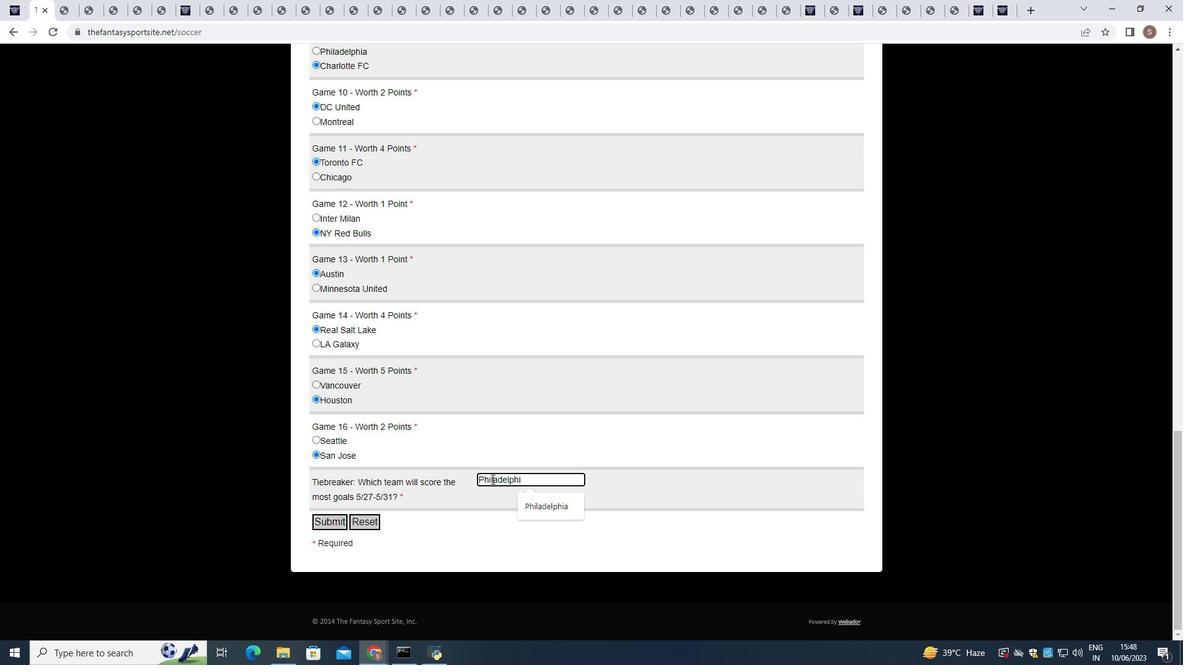 
Action: Mouse moved to (342, 516)
Screenshot: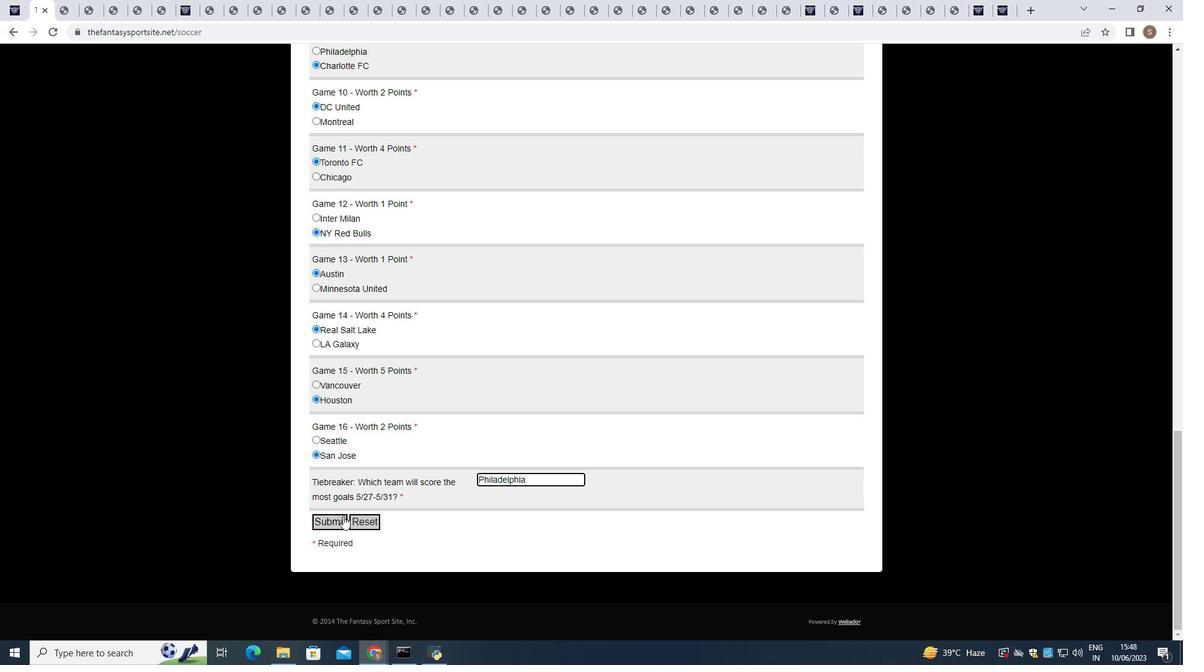 
Action: Mouse pressed left at (342, 516)
Screenshot: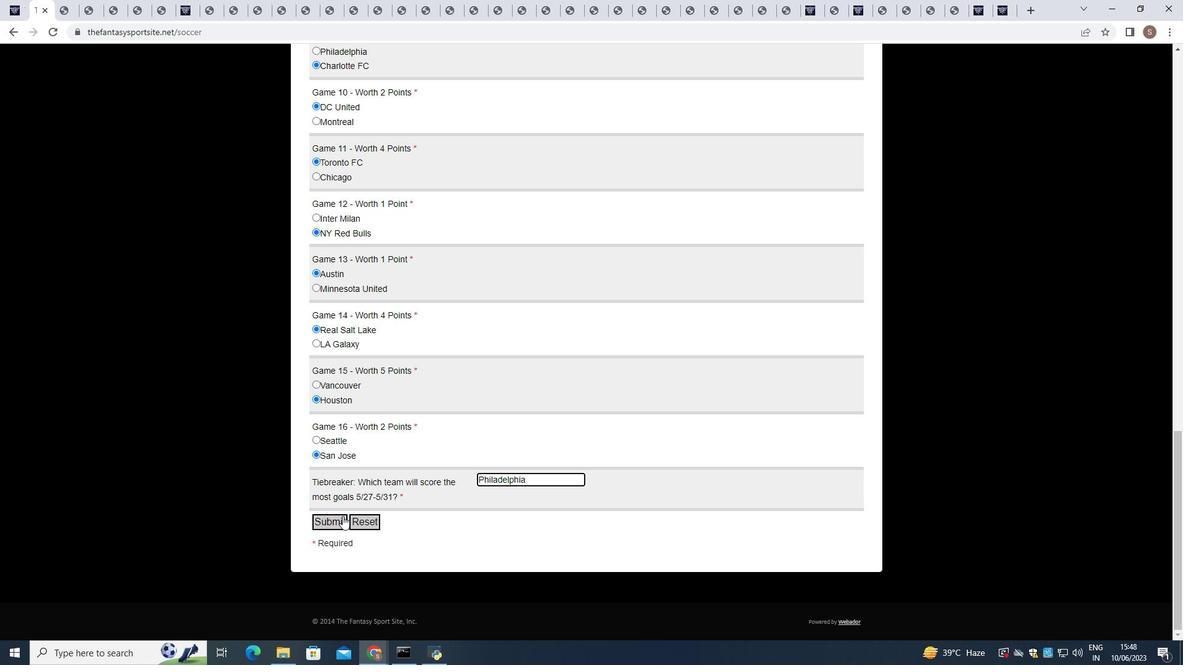 
Action: Mouse moved to (350, 508)
Screenshot: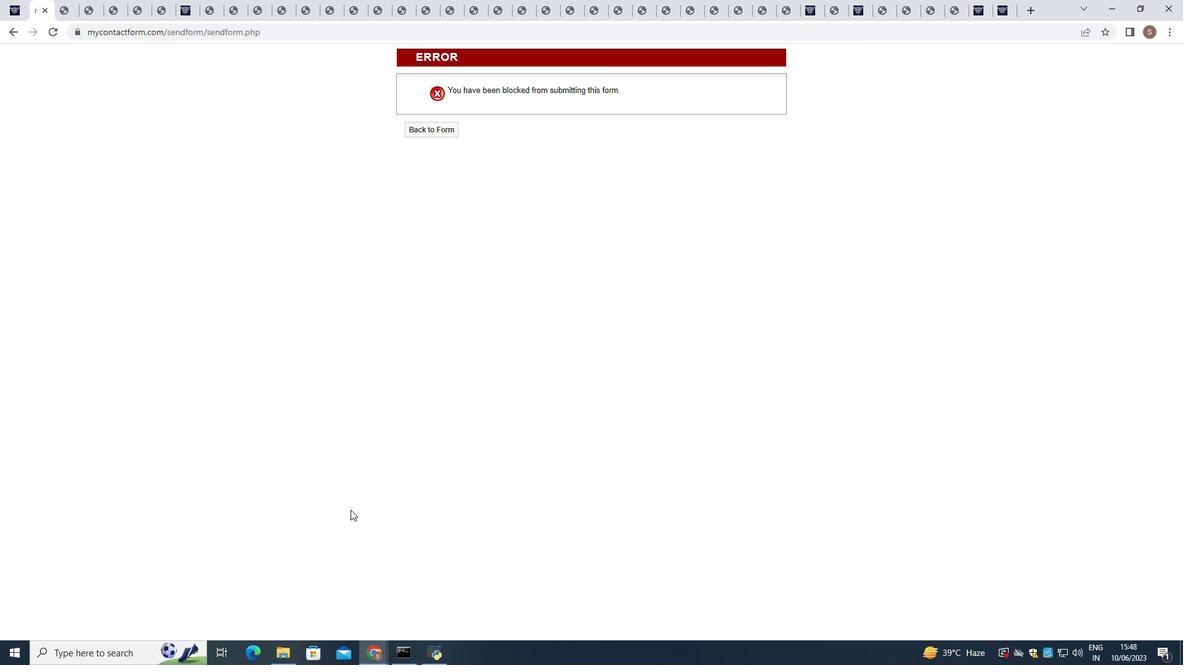 
